 Task: Search one way flight ticket for 1 adult, 1 child, 1 infant in seat in premium economy from Columbus: Rickenbacker International Airport to Jacksonville: Albert J. Ellis Airport on 5-3-2023. Choice of flights is Emirates. Number of bags: 2 carry on bags and 4 checked bags. Price is upto 71000. Outbound departure time preference is 11:45.
Action: Mouse moved to (386, 163)
Screenshot: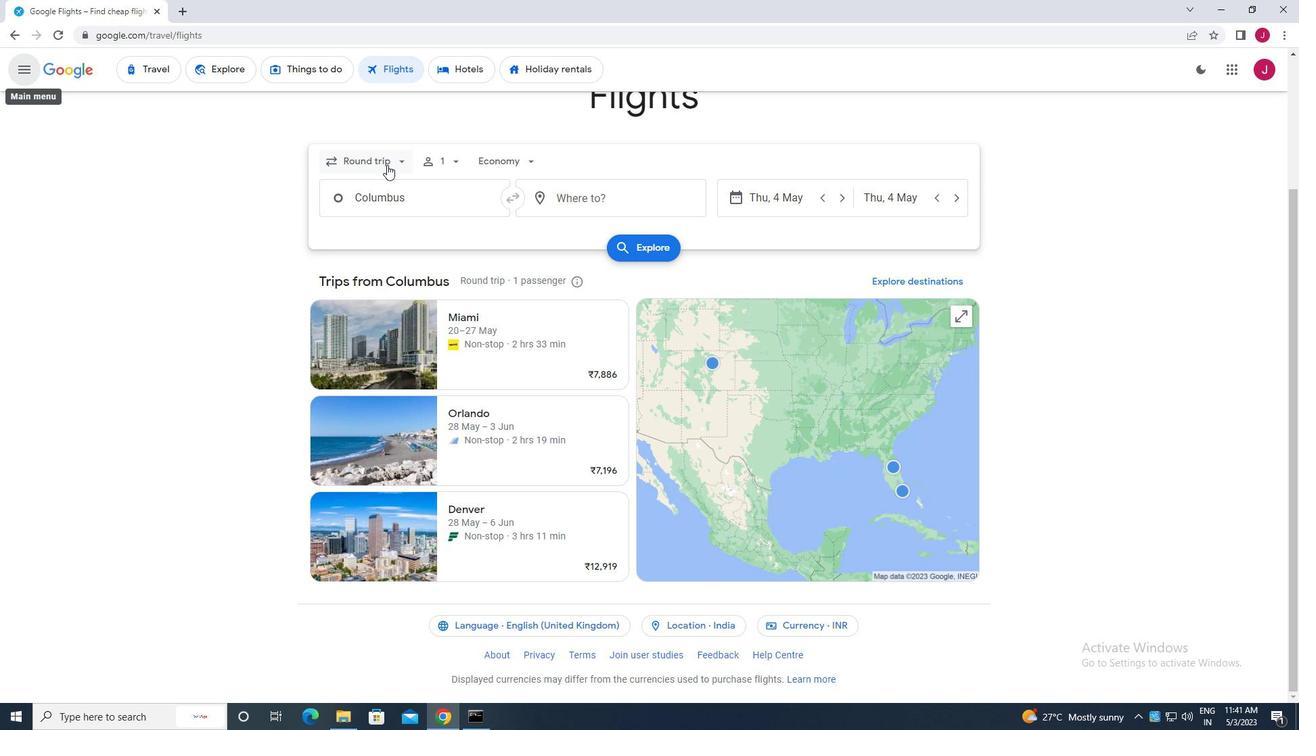 
Action: Mouse pressed left at (386, 163)
Screenshot: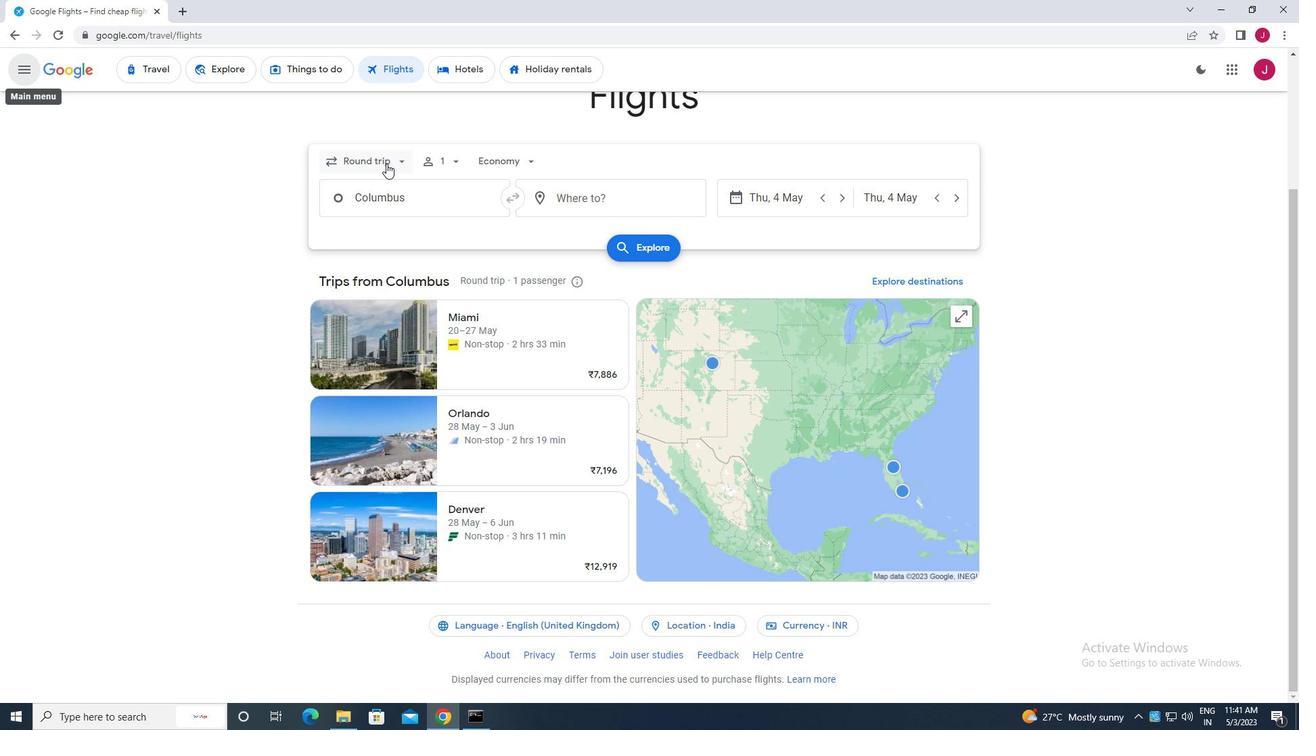 
Action: Mouse moved to (395, 223)
Screenshot: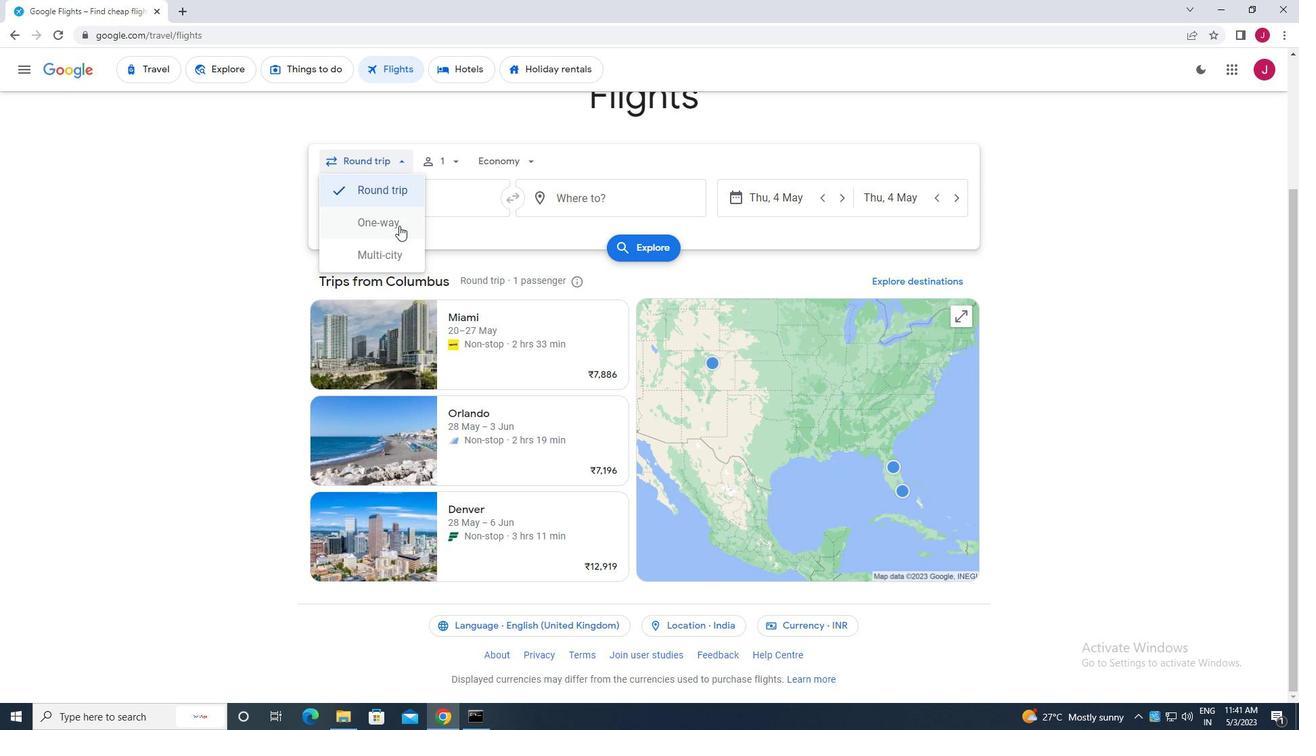 
Action: Mouse pressed left at (395, 223)
Screenshot: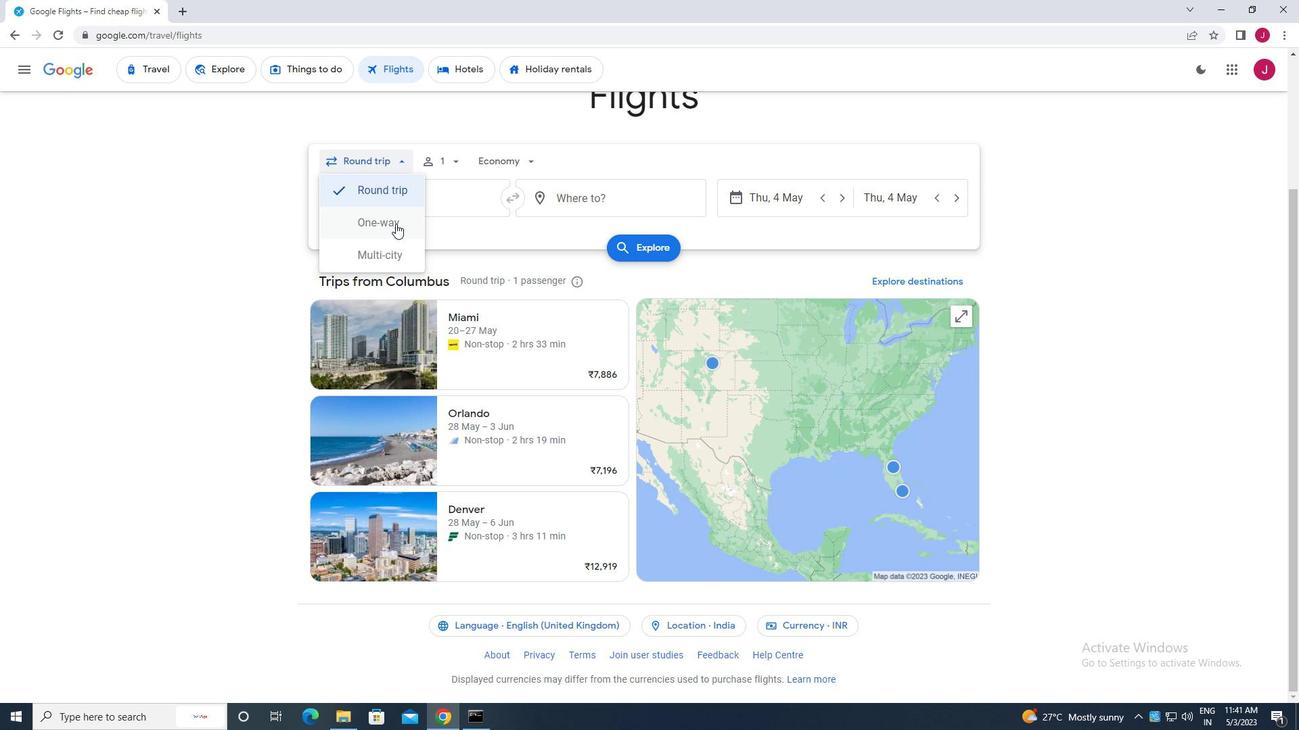 
Action: Mouse moved to (445, 163)
Screenshot: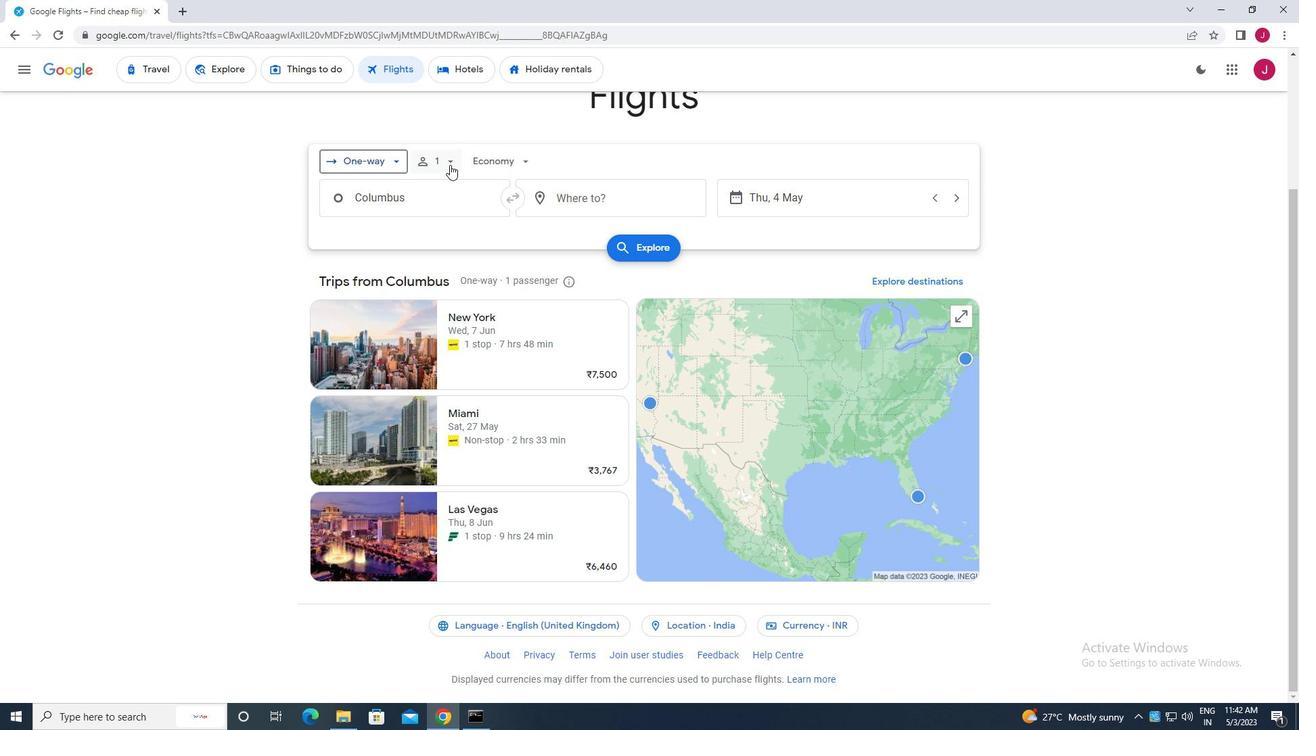 
Action: Mouse pressed left at (445, 163)
Screenshot: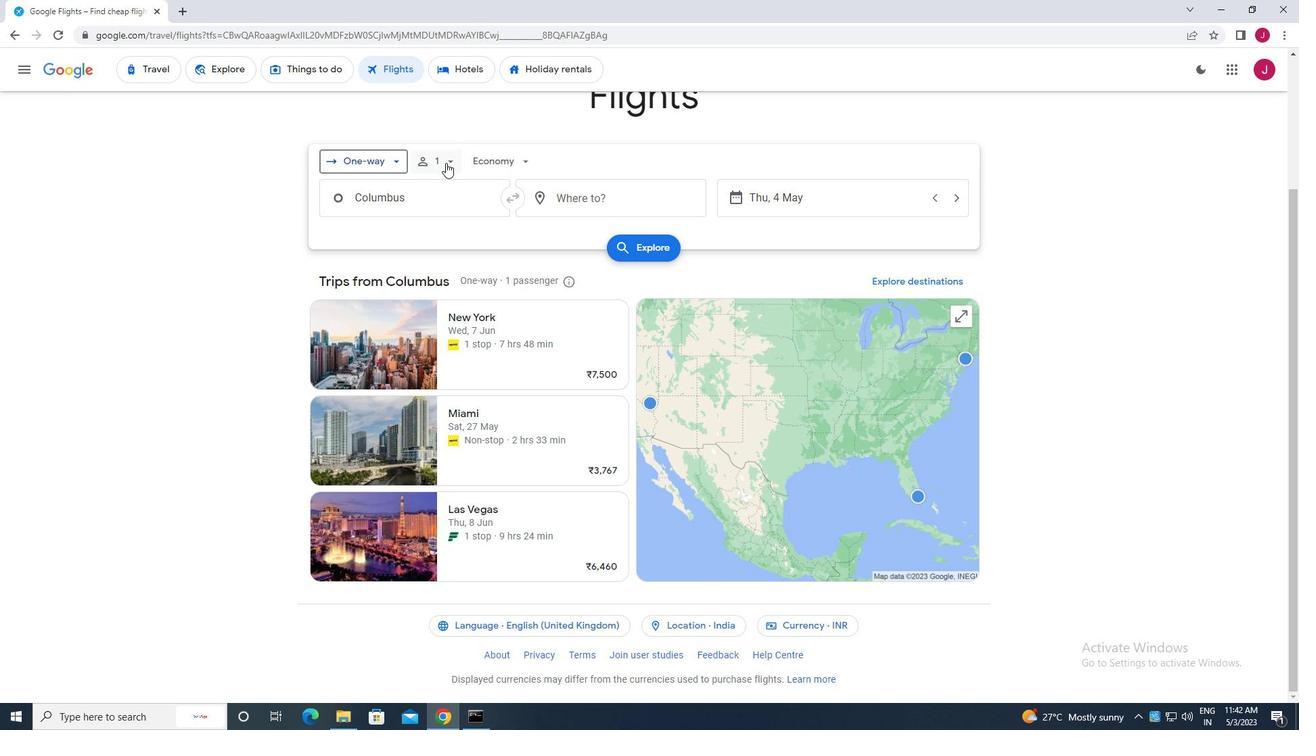 
Action: Mouse moved to (552, 235)
Screenshot: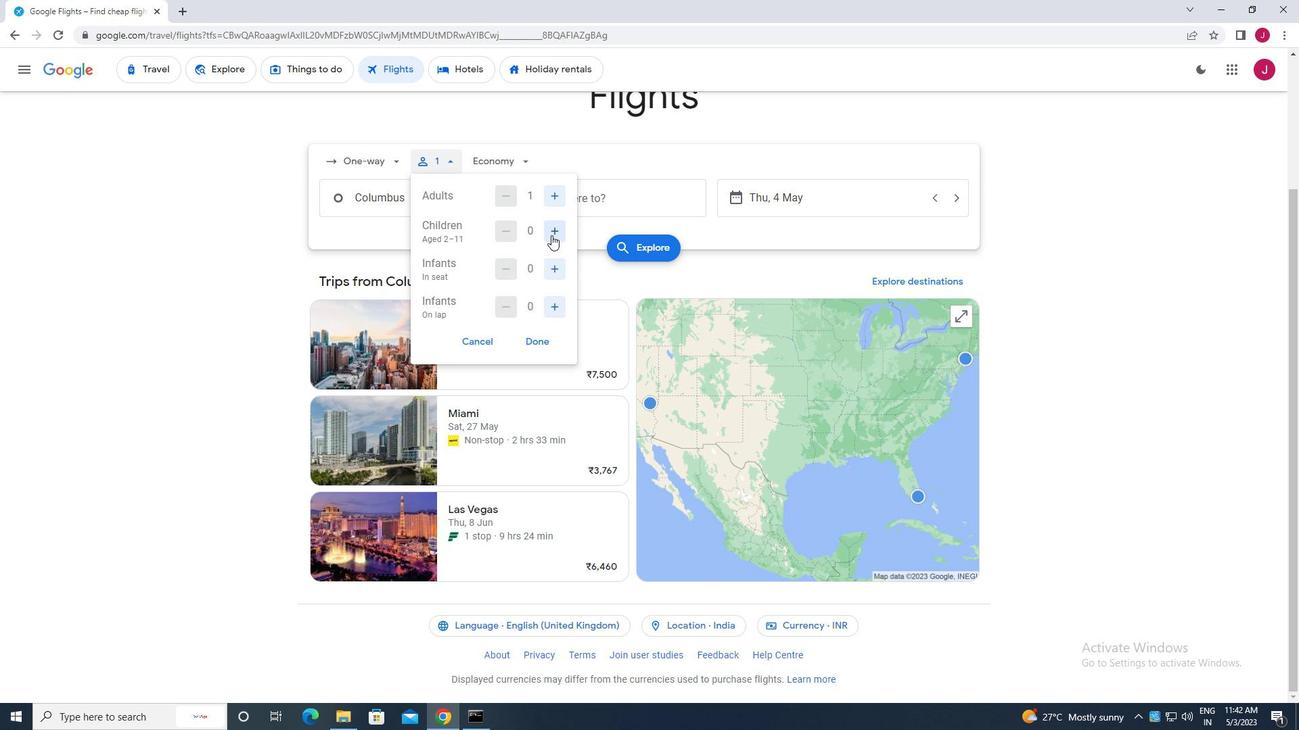 
Action: Mouse pressed left at (552, 235)
Screenshot: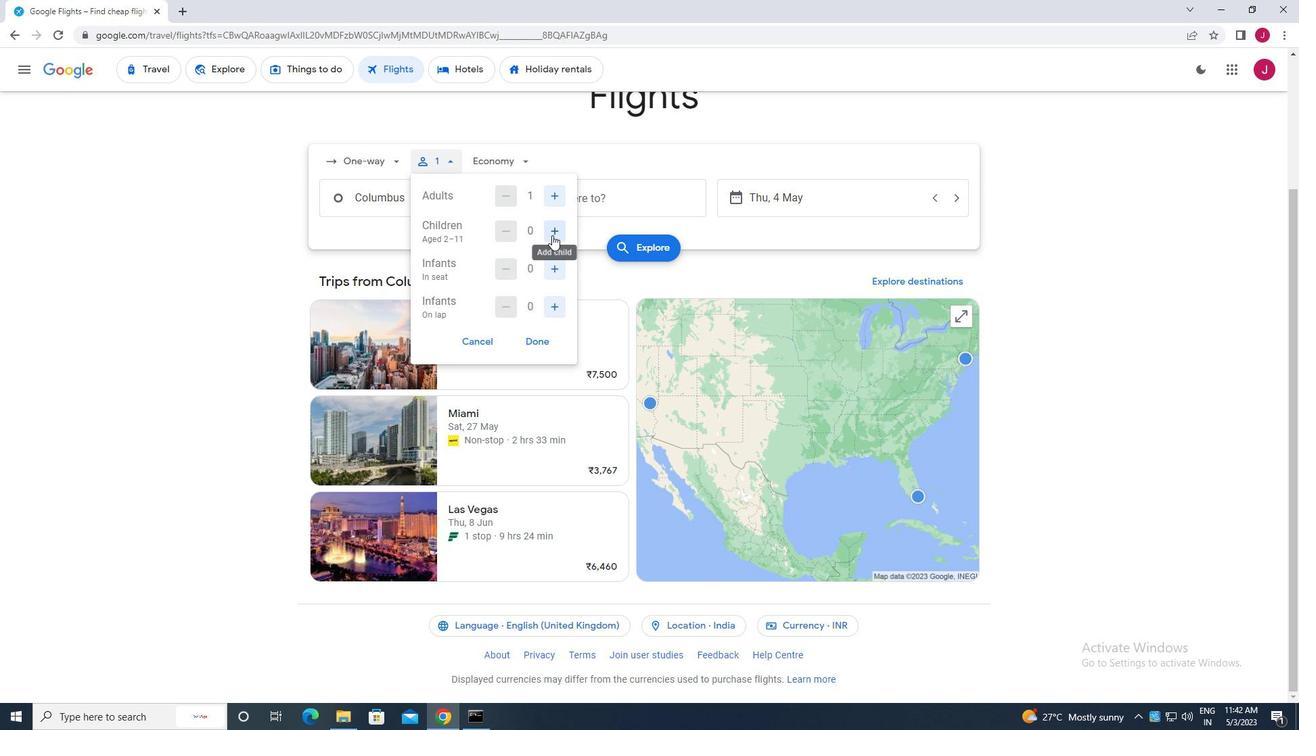 
Action: Mouse moved to (535, 341)
Screenshot: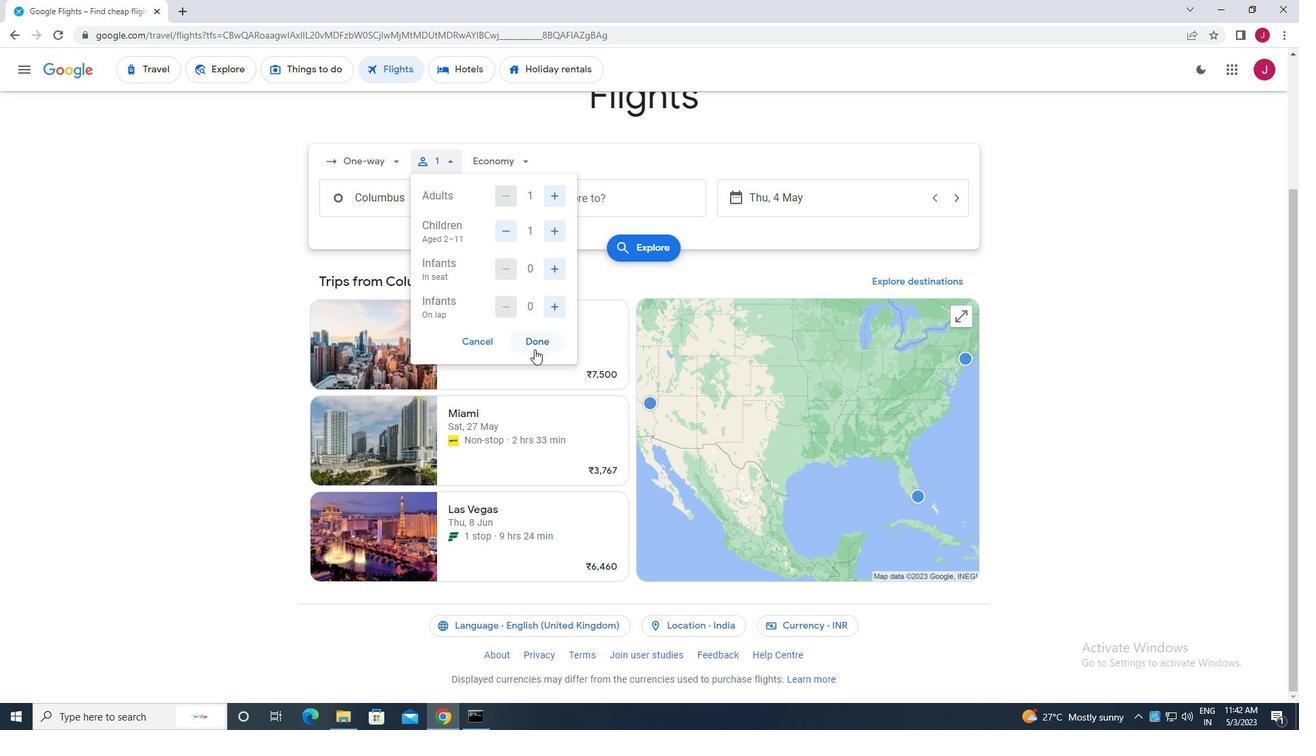 
Action: Mouse pressed left at (535, 341)
Screenshot: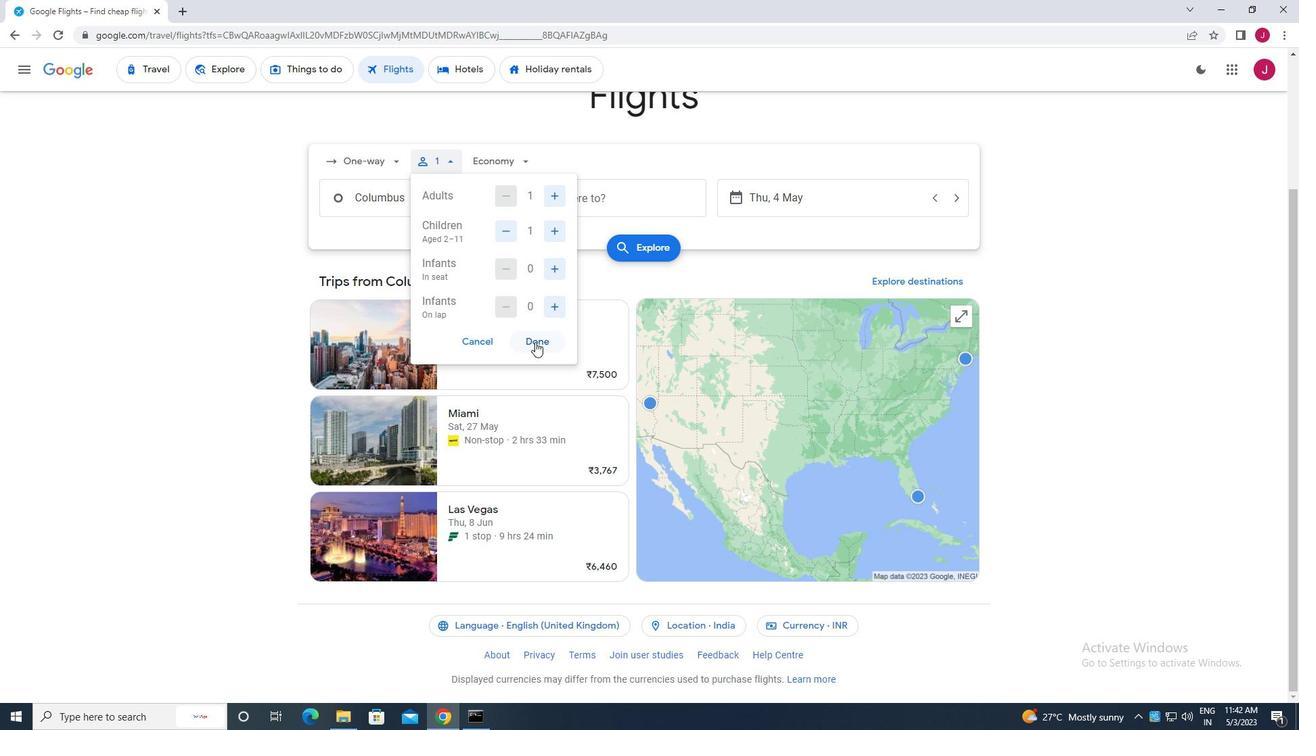 
Action: Mouse moved to (452, 159)
Screenshot: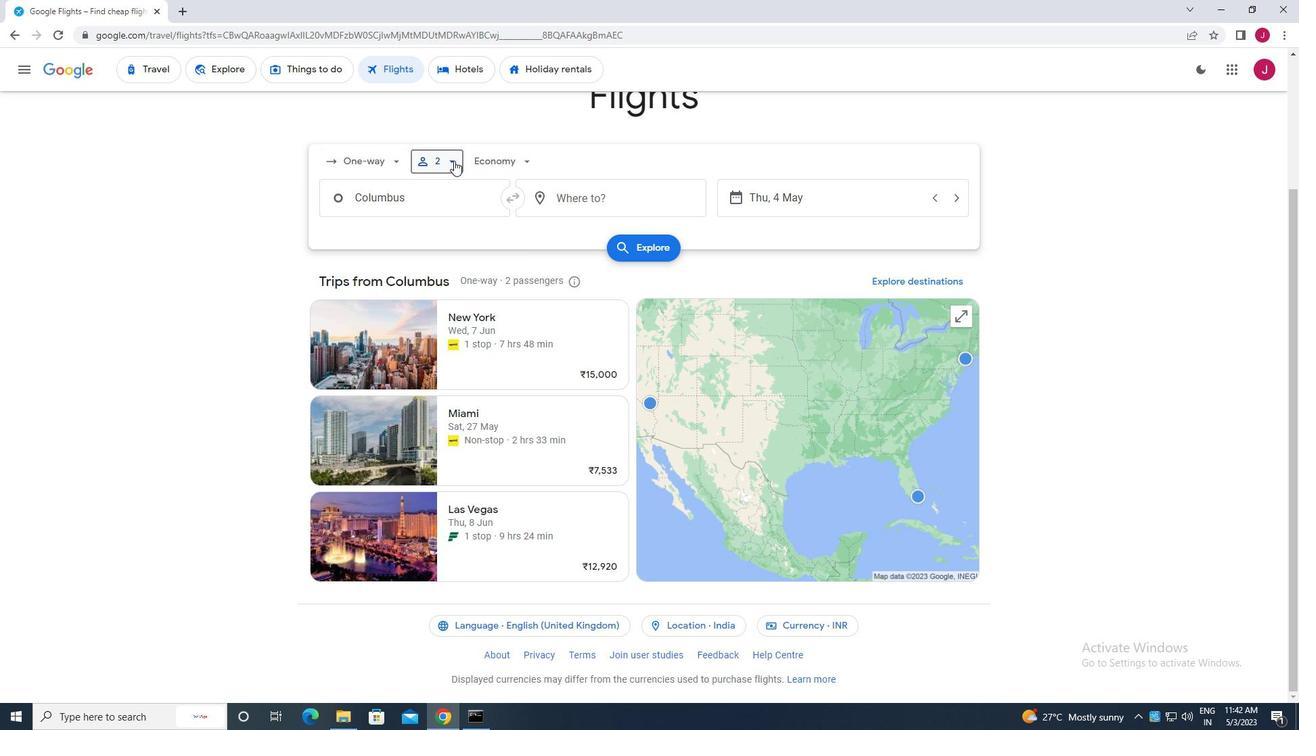 
Action: Mouse pressed left at (452, 159)
Screenshot: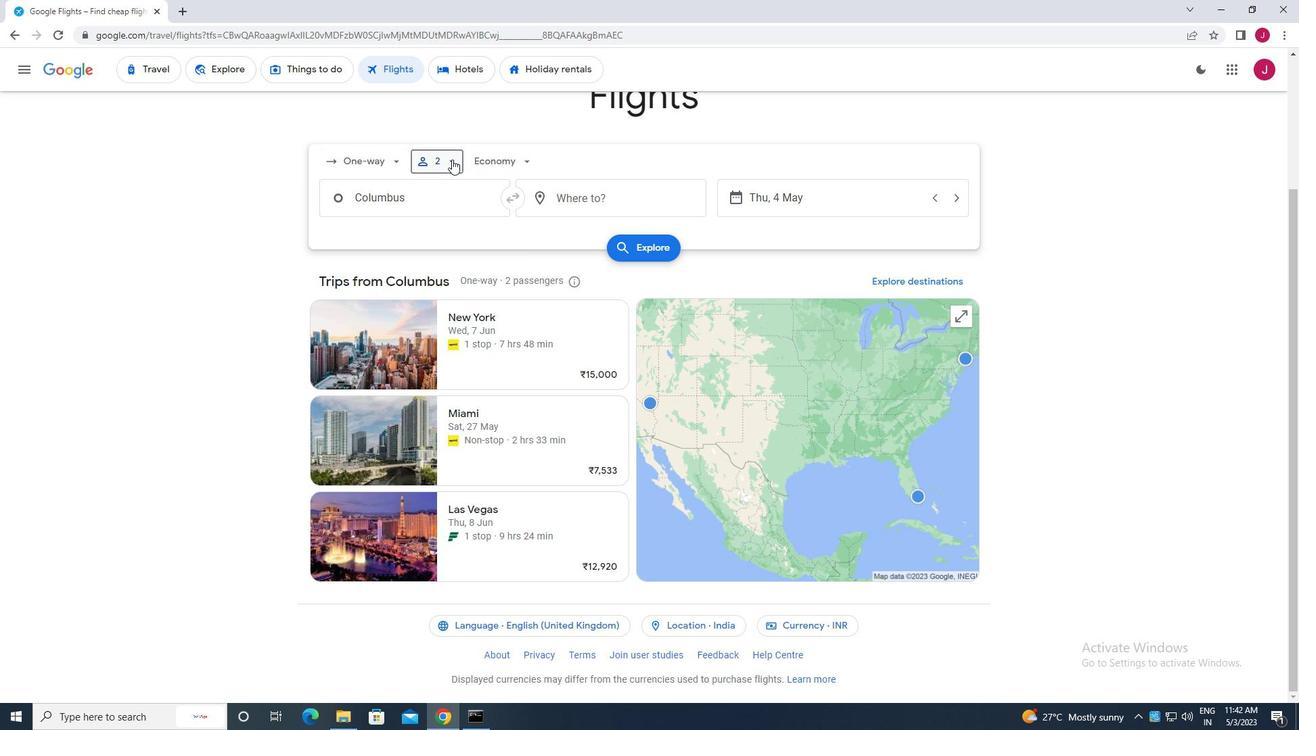 
Action: Mouse moved to (557, 274)
Screenshot: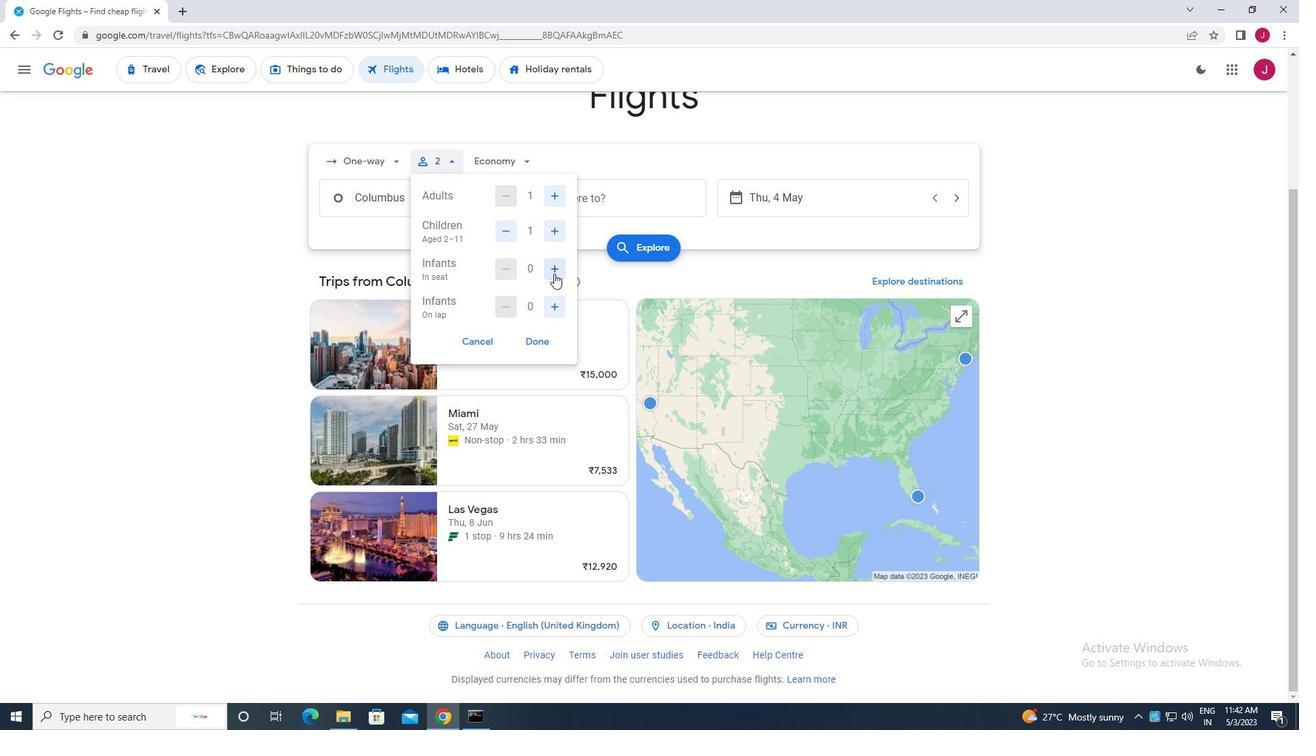 
Action: Mouse pressed left at (557, 274)
Screenshot: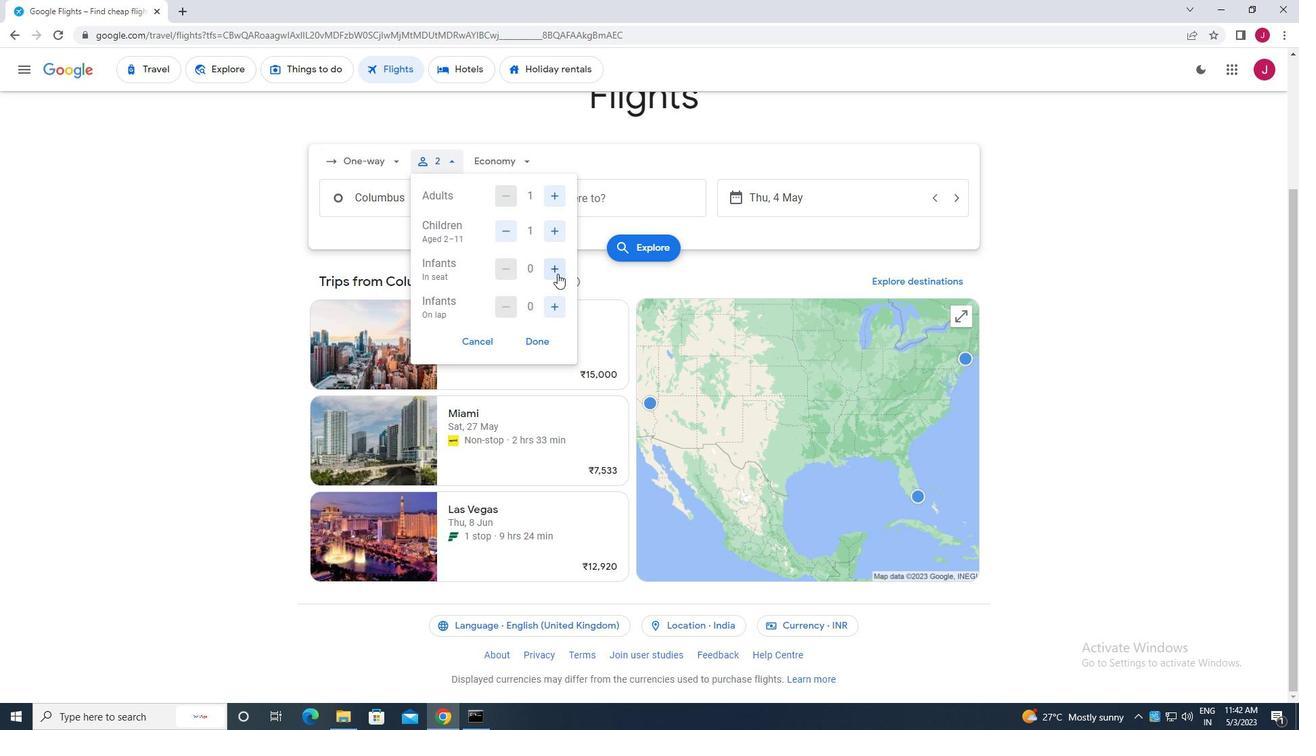 
Action: Mouse moved to (541, 342)
Screenshot: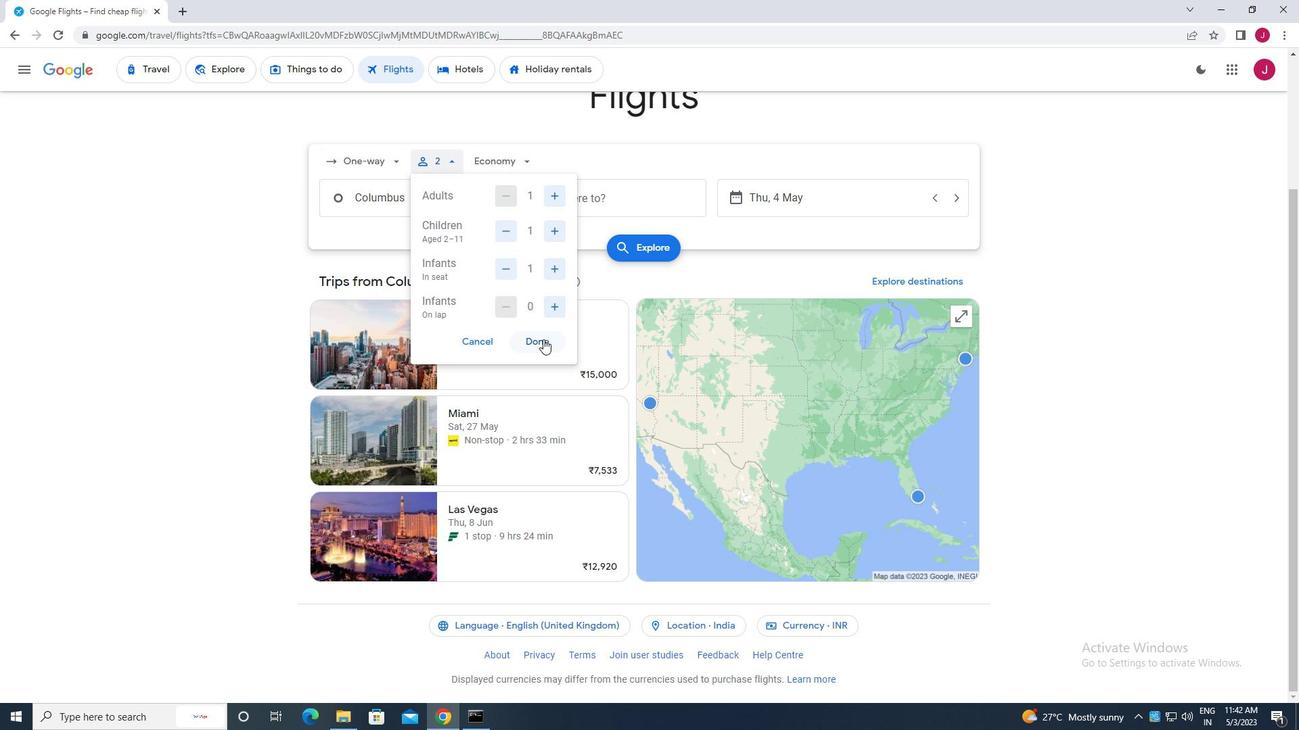
Action: Mouse pressed left at (541, 342)
Screenshot: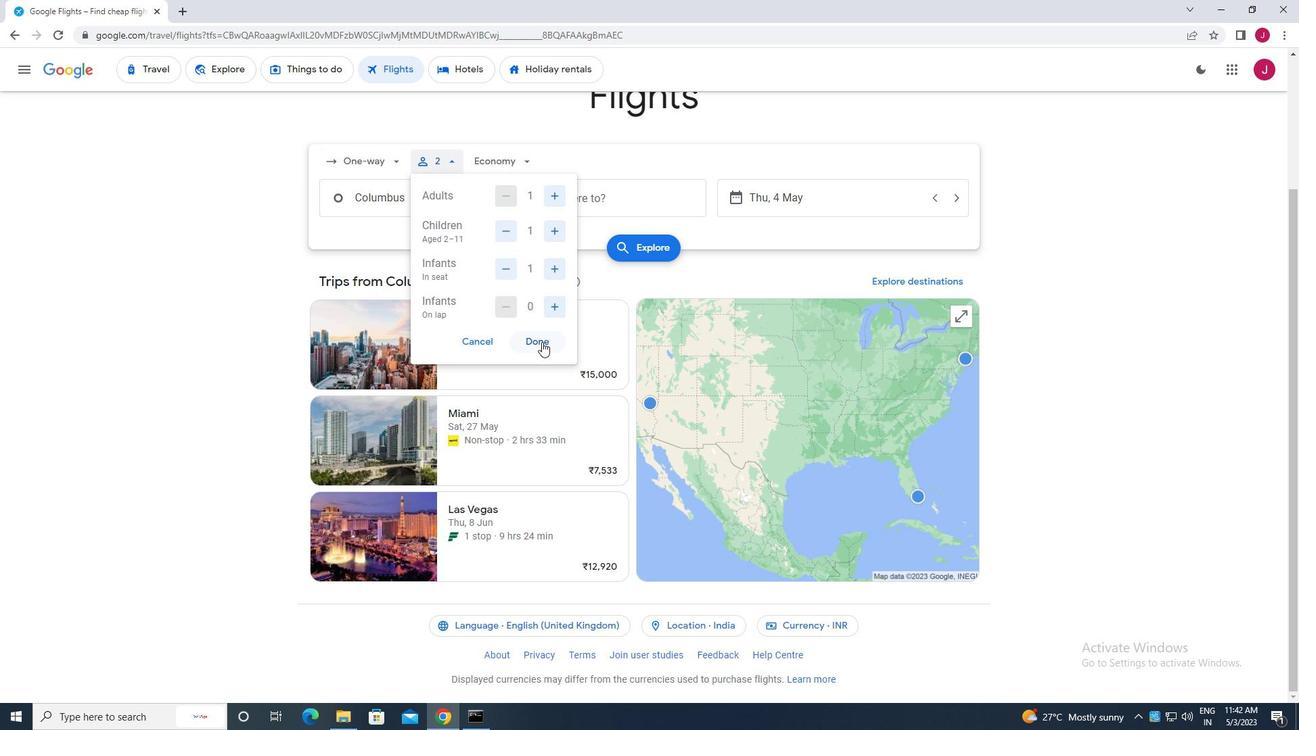 
Action: Mouse moved to (515, 164)
Screenshot: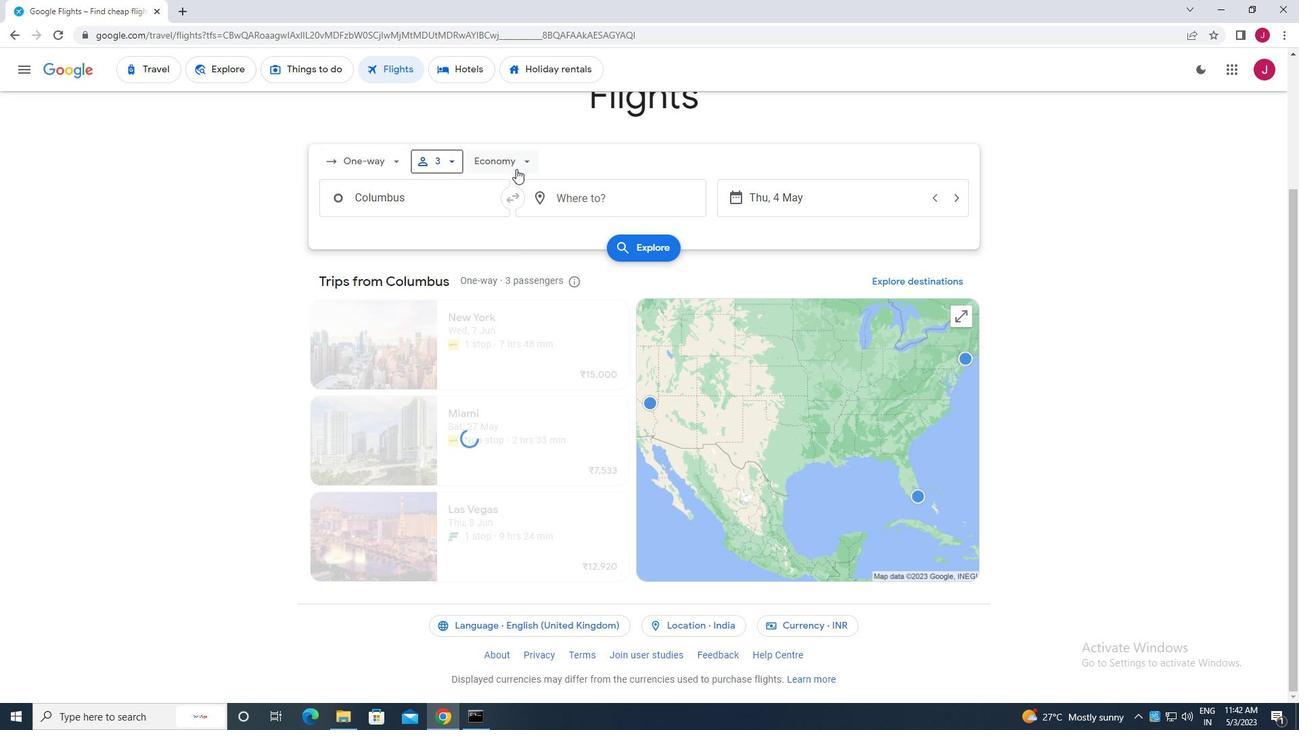 
Action: Mouse pressed left at (515, 164)
Screenshot: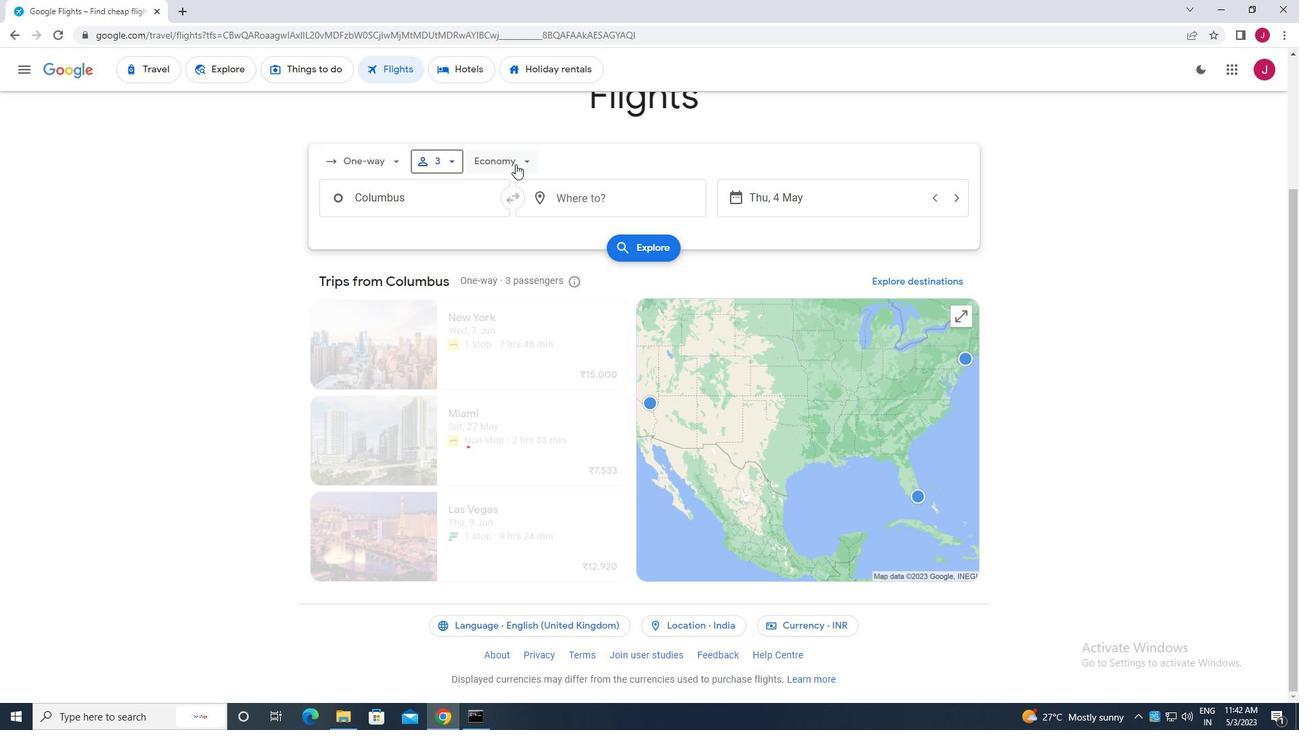 
Action: Mouse moved to (523, 226)
Screenshot: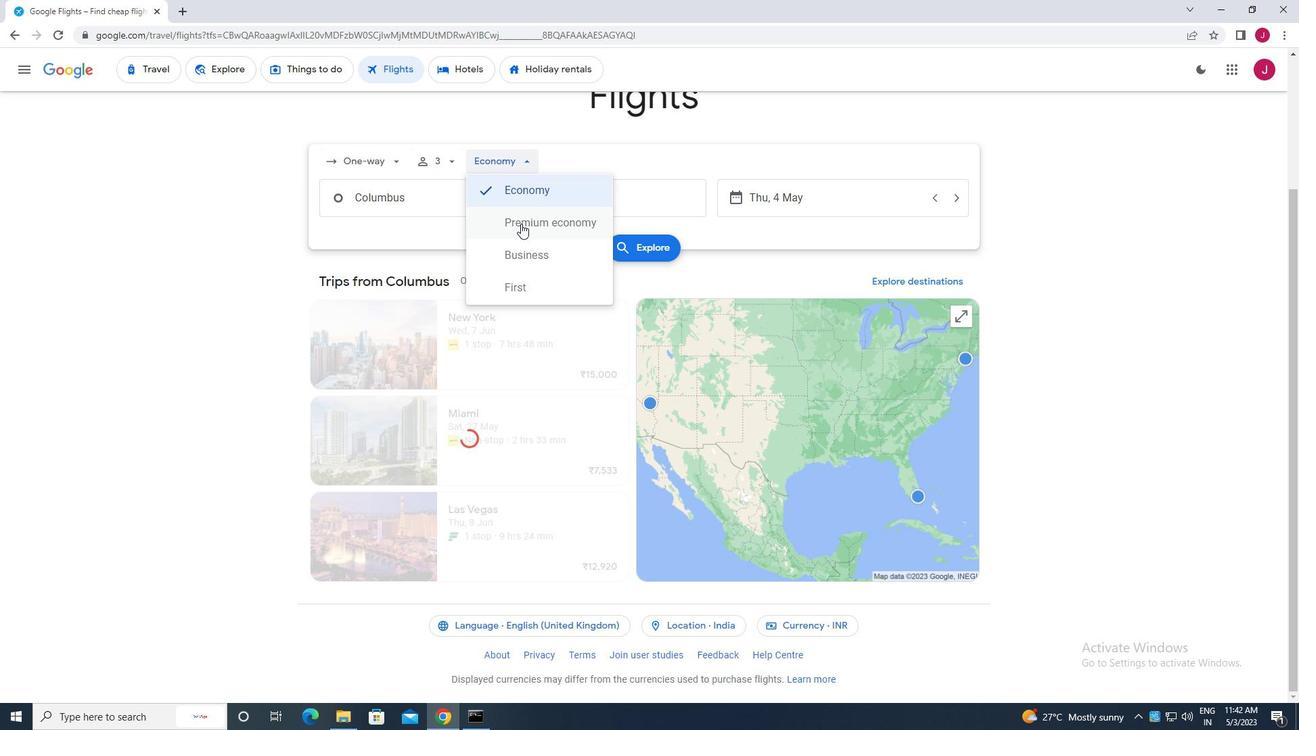 
Action: Mouse pressed left at (523, 226)
Screenshot: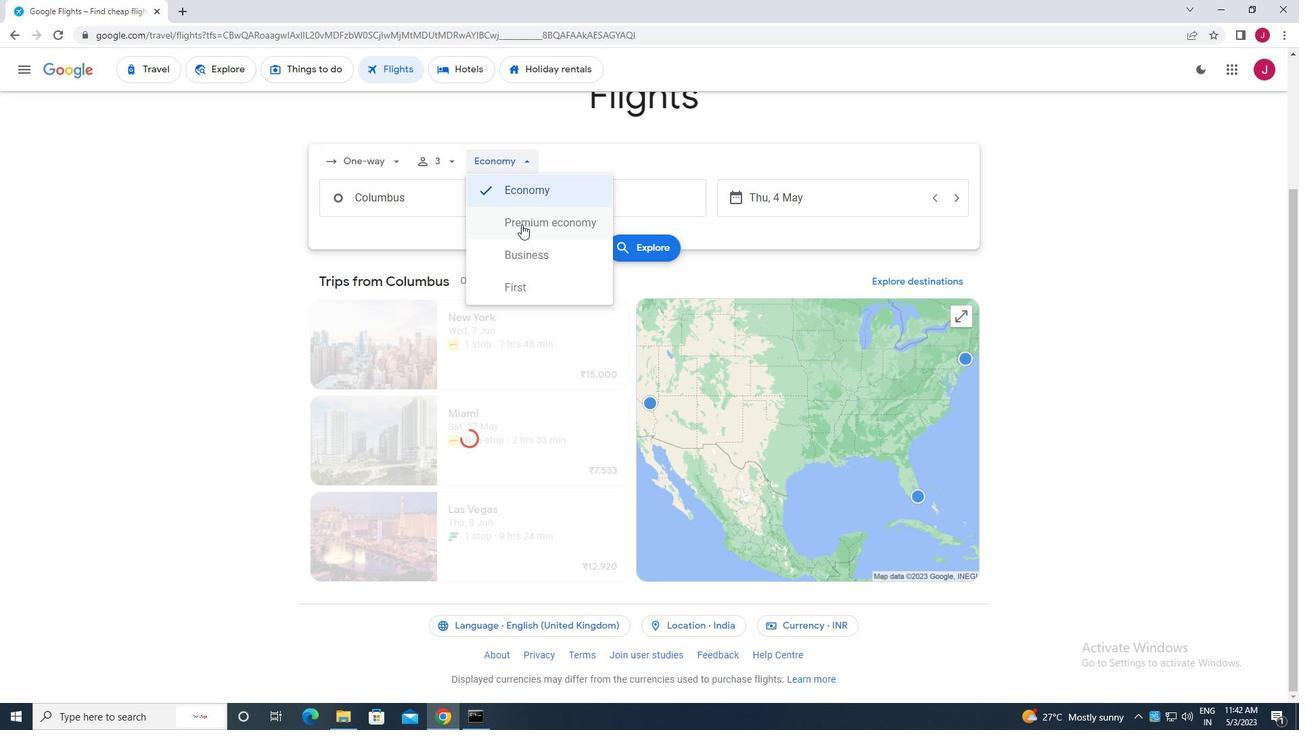 
Action: Mouse moved to (449, 200)
Screenshot: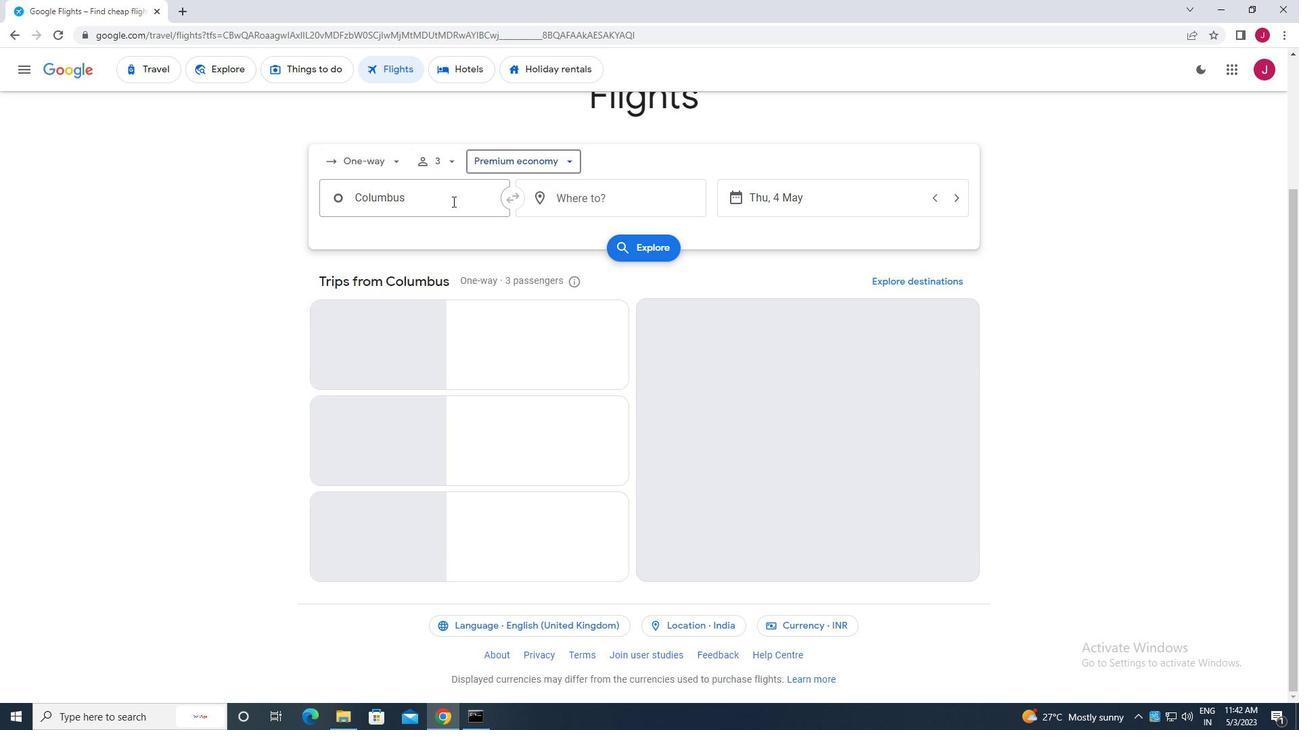 
Action: Mouse pressed left at (449, 200)
Screenshot: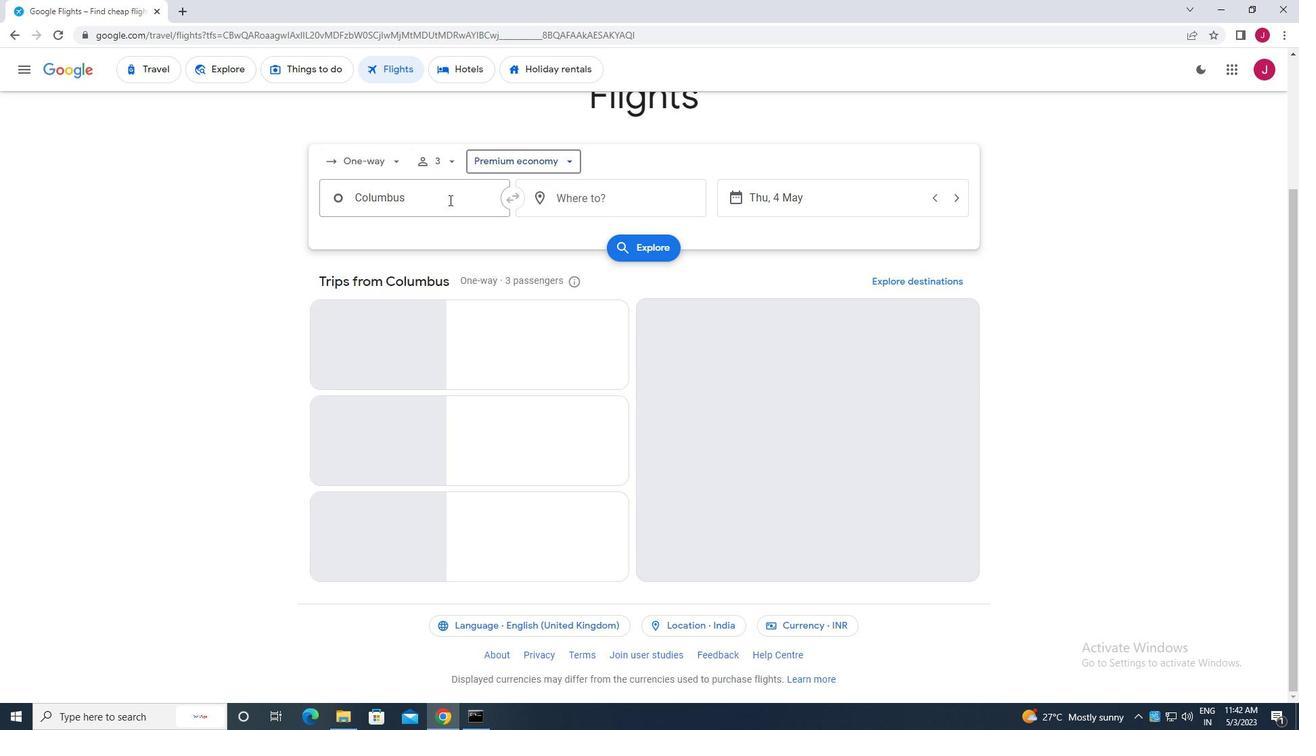 
Action: Key pressed columbus<Key.space>rick<Key.backspace><Key.backspace><Key.backspace><Key.backspace><Key.backspace><Key.enter>
Screenshot: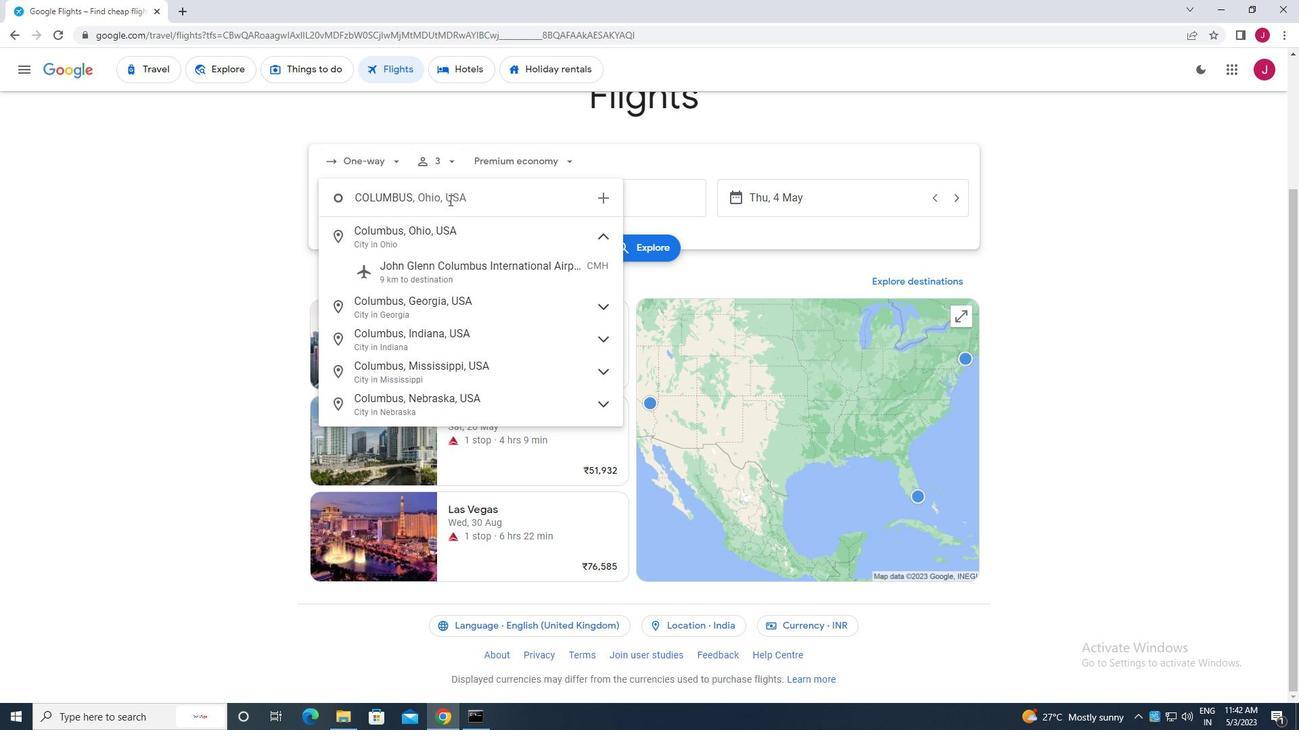 
Action: Mouse moved to (593, 203)
Screenshot: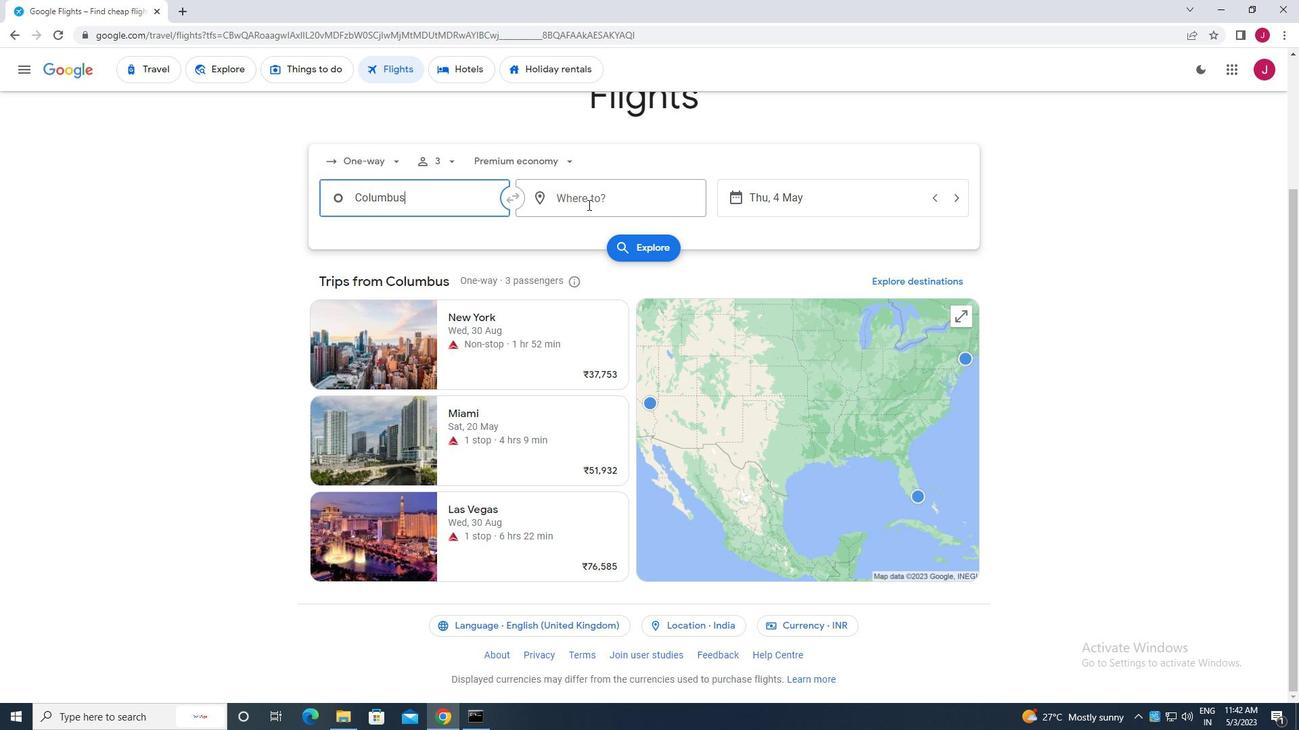 
Action: Mouse pressed left at (593, 203)
Screenshot: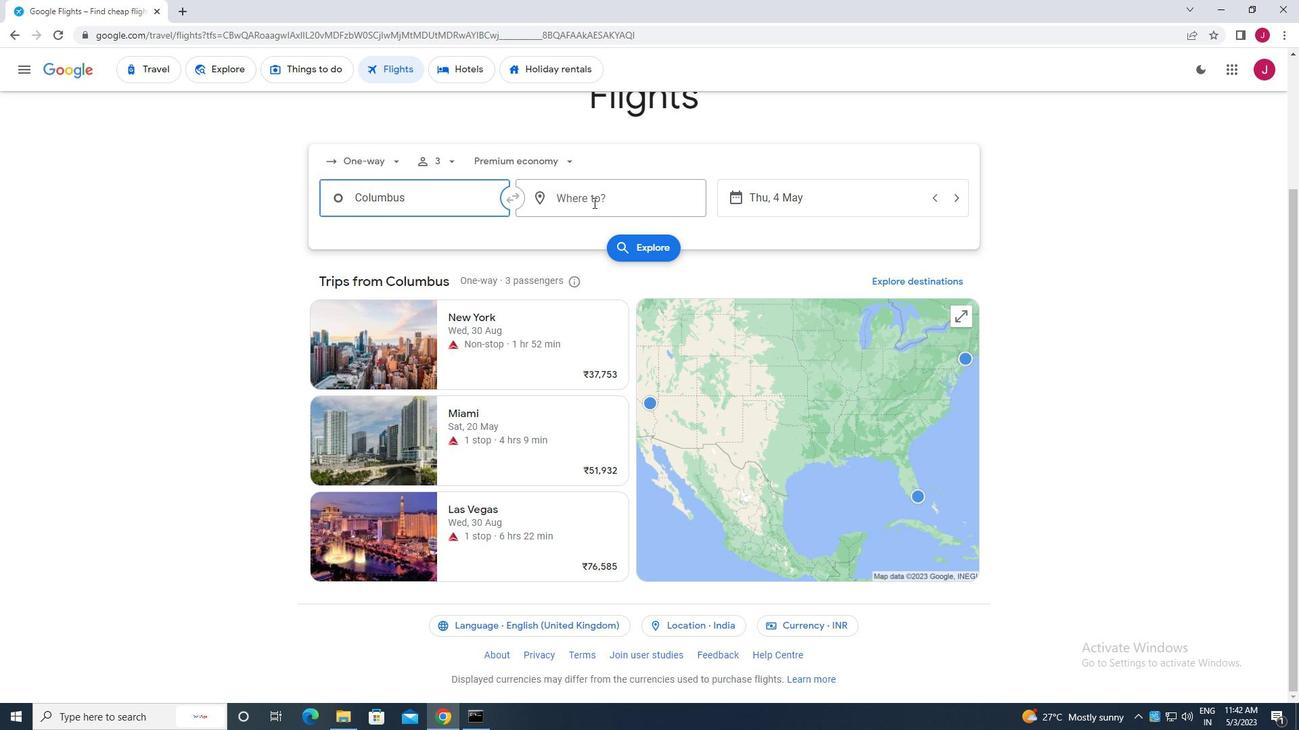 
Action: Key pressed albert<Key.space>j
Screenshot: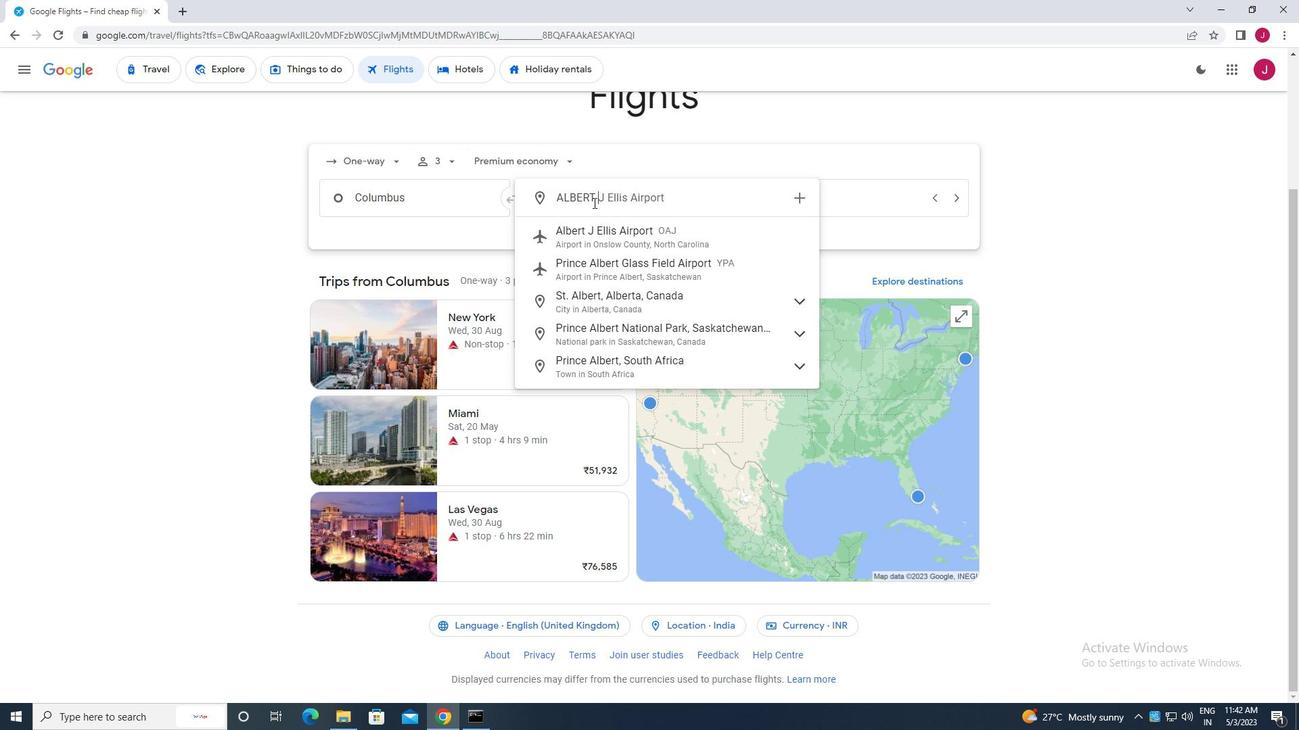
Action: Mouse moved to (662, 238)
Screenshot: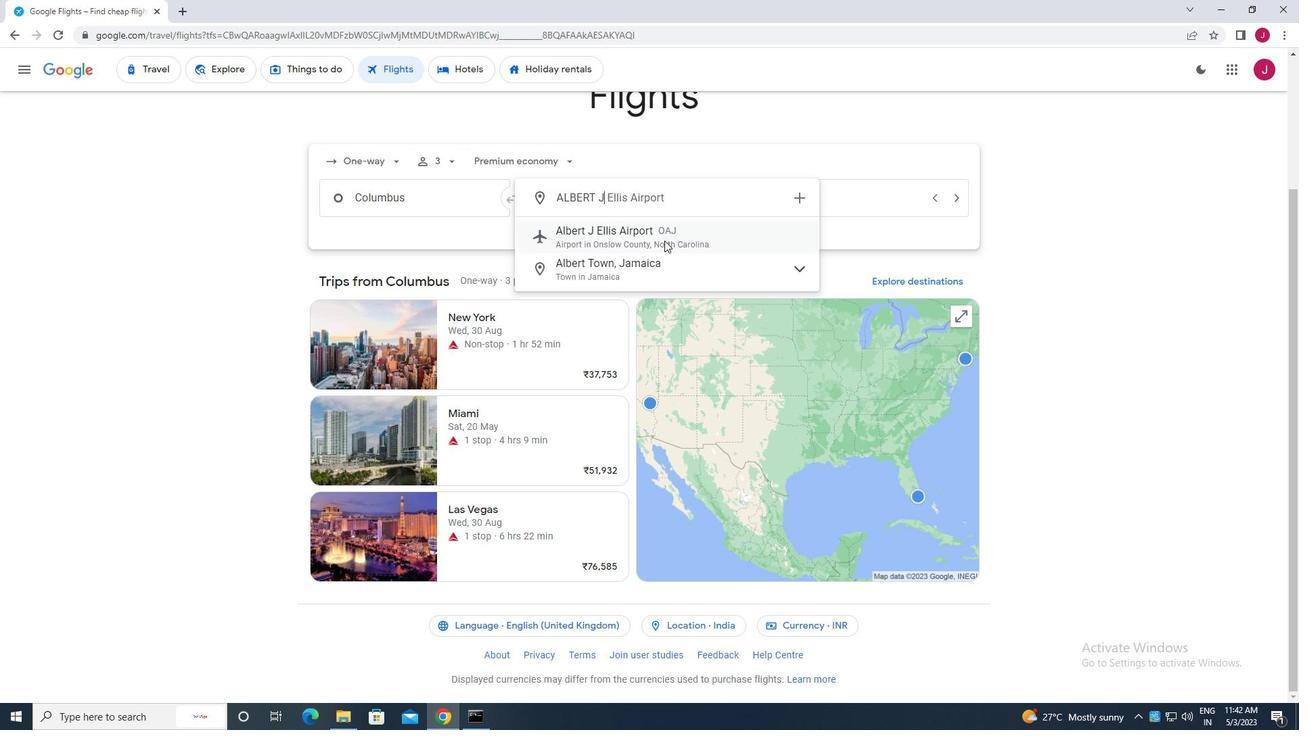 
Action: Mouse pressed left at (662, 238)
Screenshot: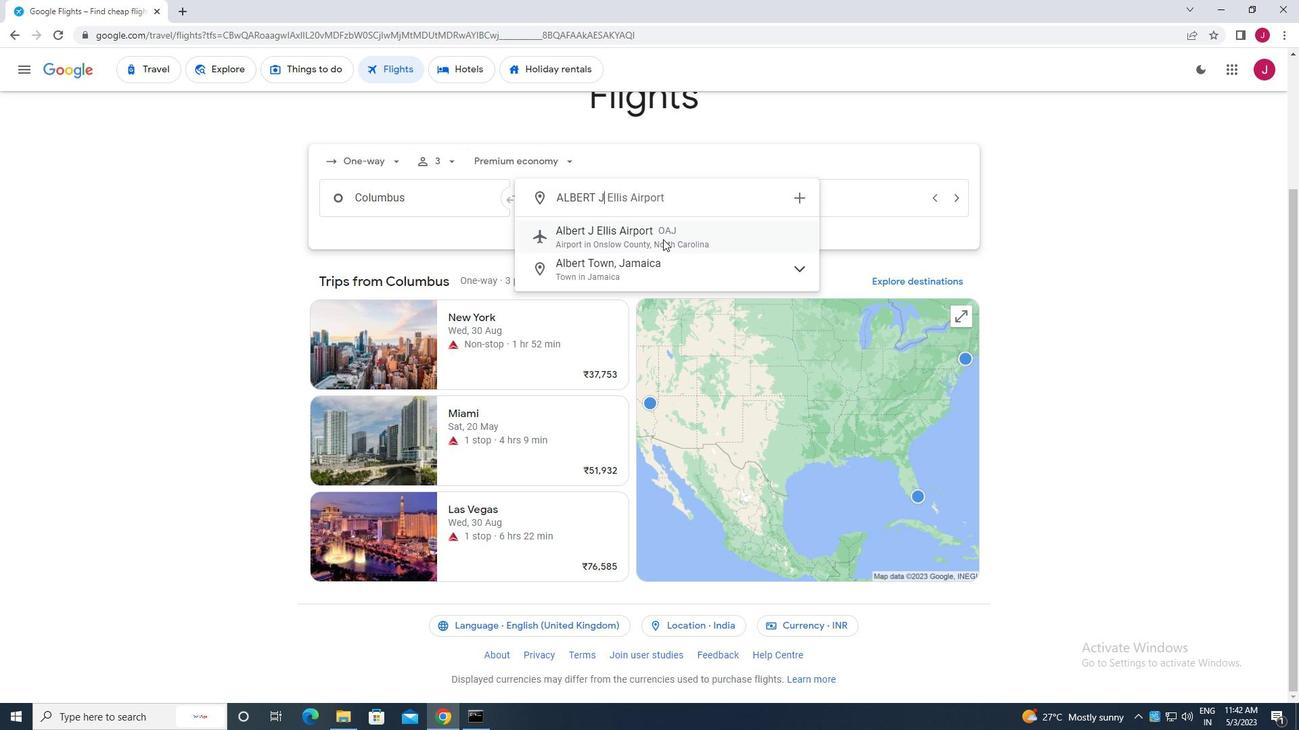 
Action: Mouse moved to (808, 202)
Screenshot: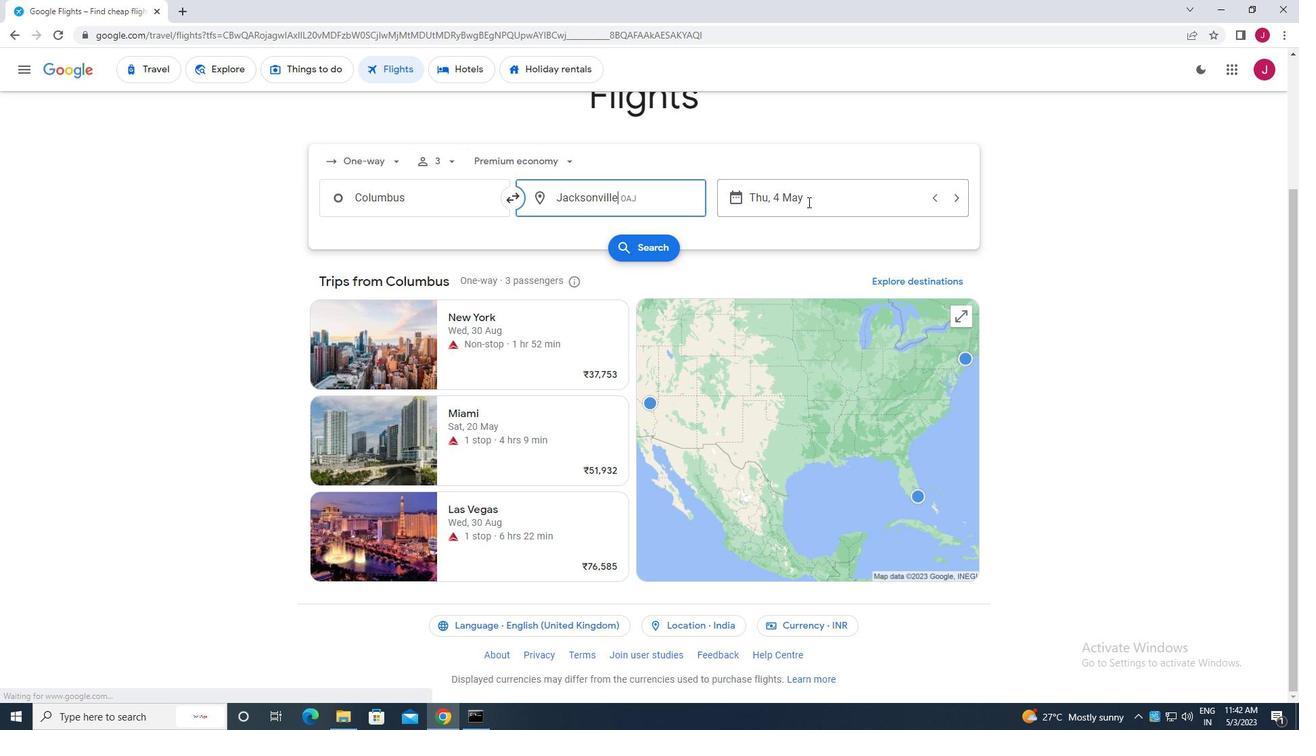 
Action: Mouse pressed left at (808, 202)
Screenshot: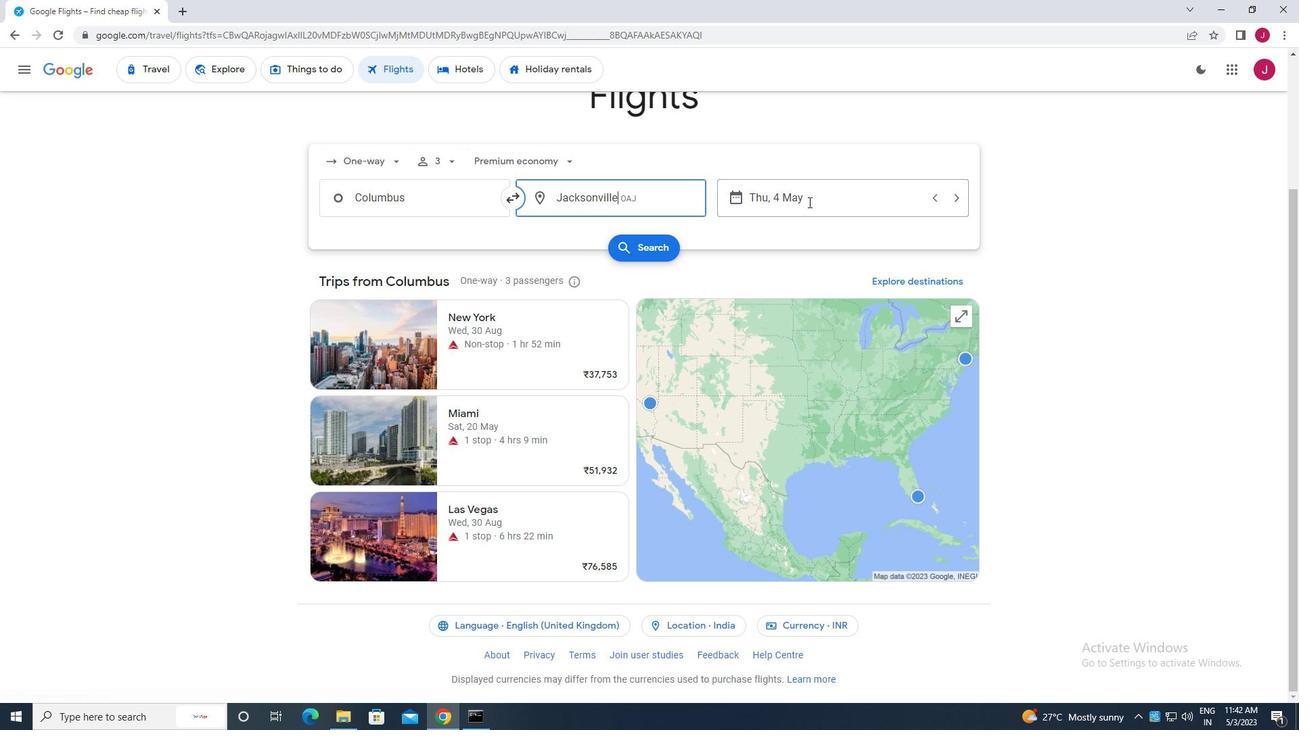 
Action: Mouse moved to (594, 303)
Screenshot: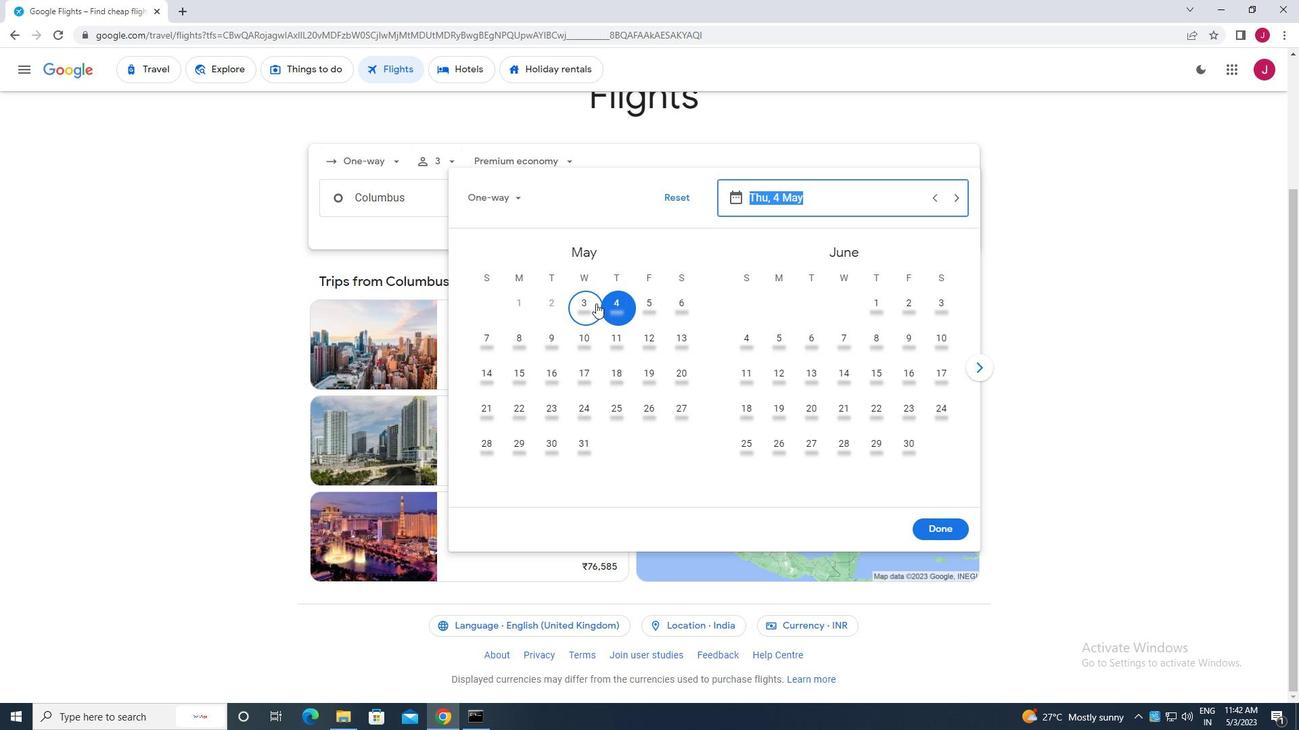 
Action: Mouse pressed left at (594, 303)
Screenshot: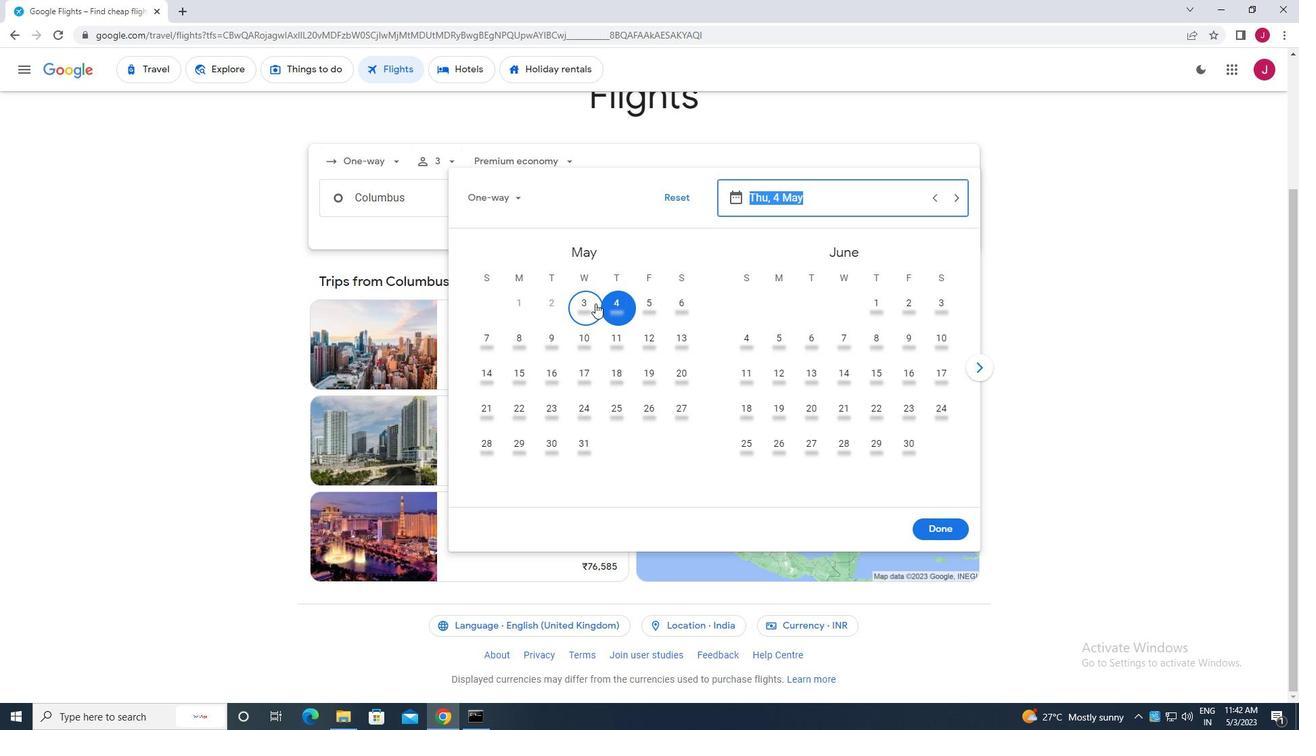 
Action: Mouse moved to (948, 533)
Screenshot: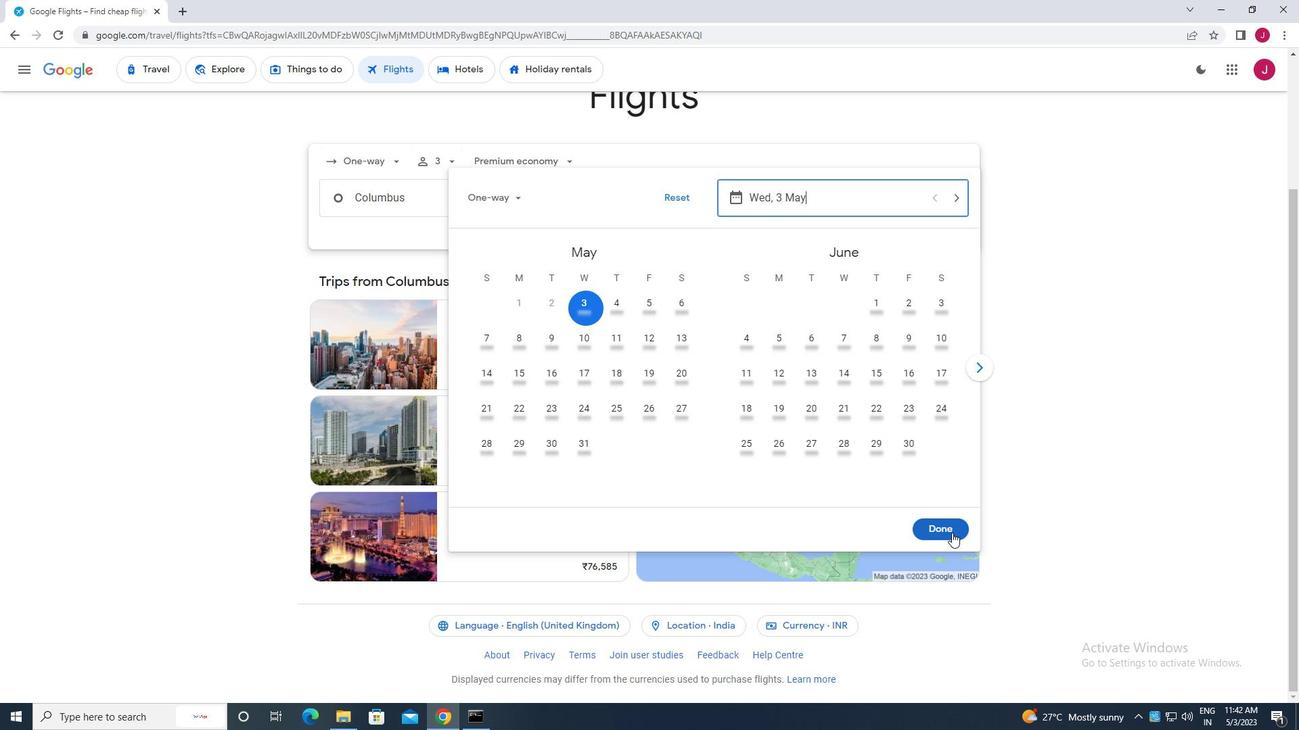 
Action: Mouse pressed left at (948, 533)
Screenshot: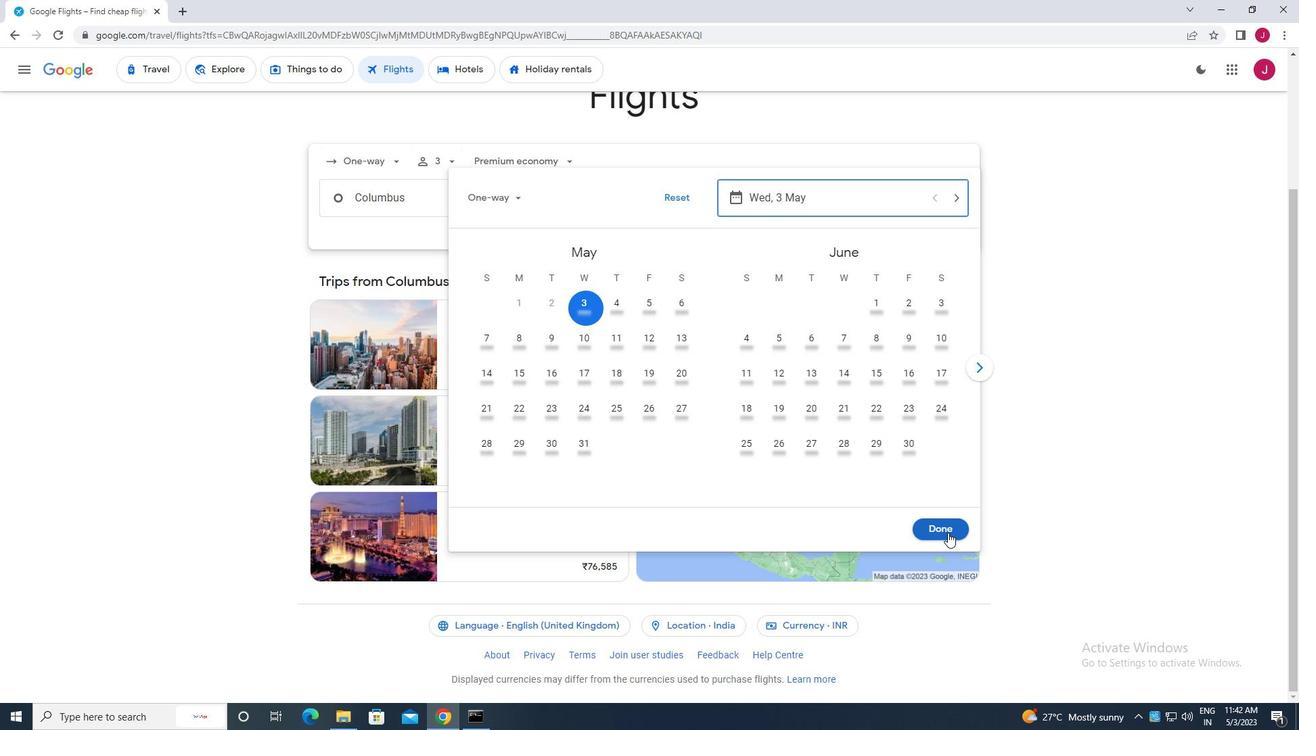 
Action: Mouse moved to (667, 240)
Screenshot: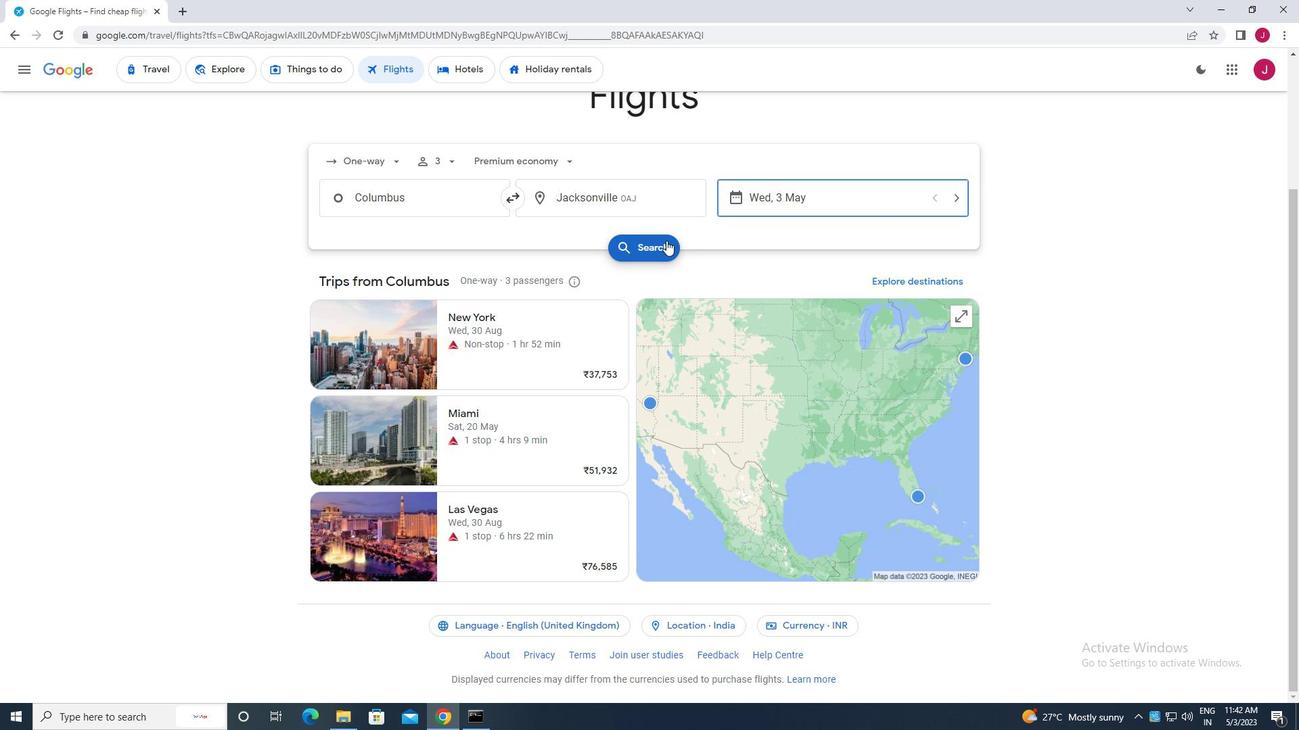 
Action: Mouse pressed left at (667, 240)
Screenshot: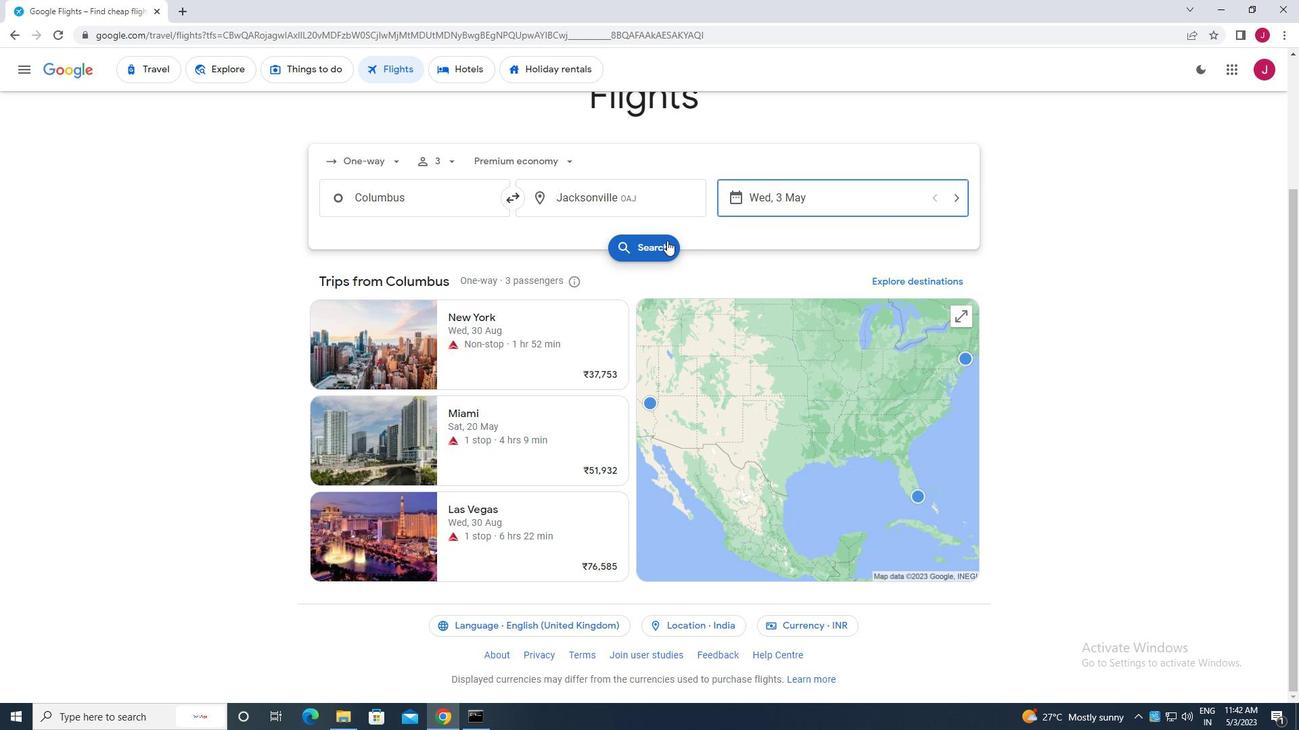 
Action: Mouse moved to (349, 189)
Screenshot: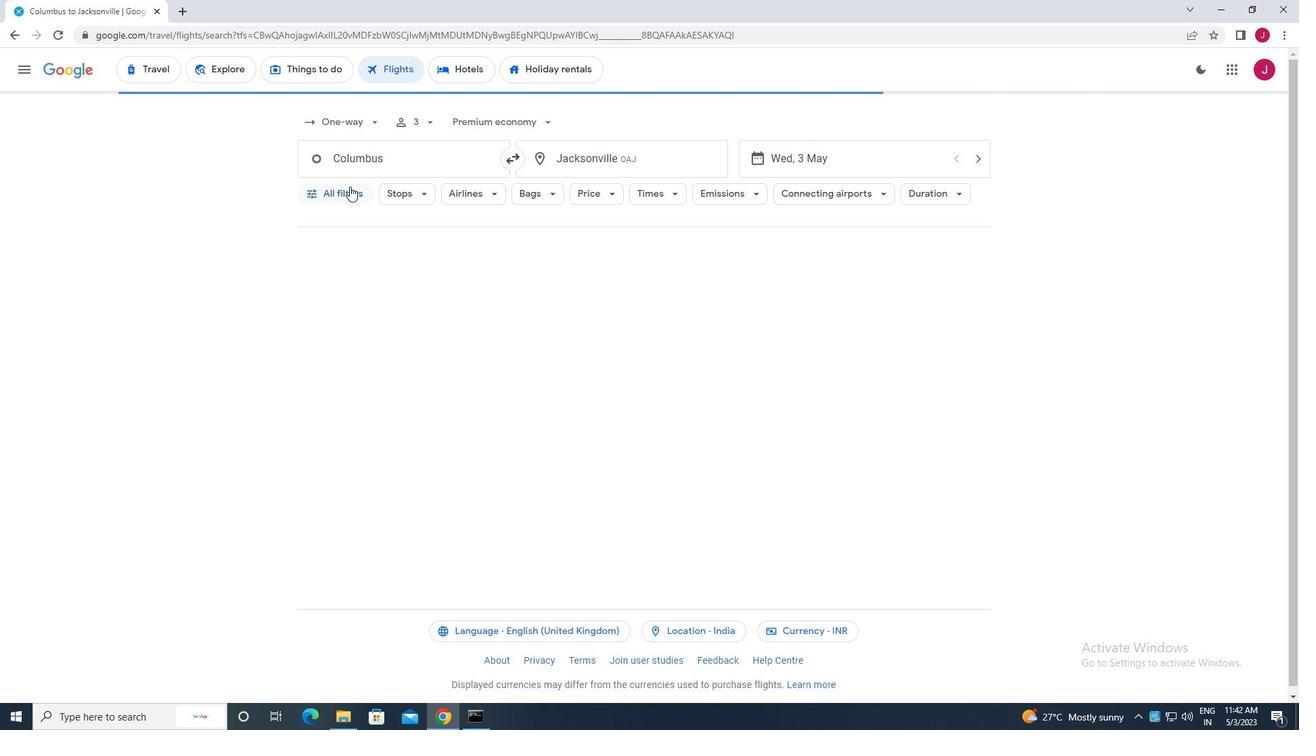 
Action: Mouse pressed left at (349, 189)
Screenshot: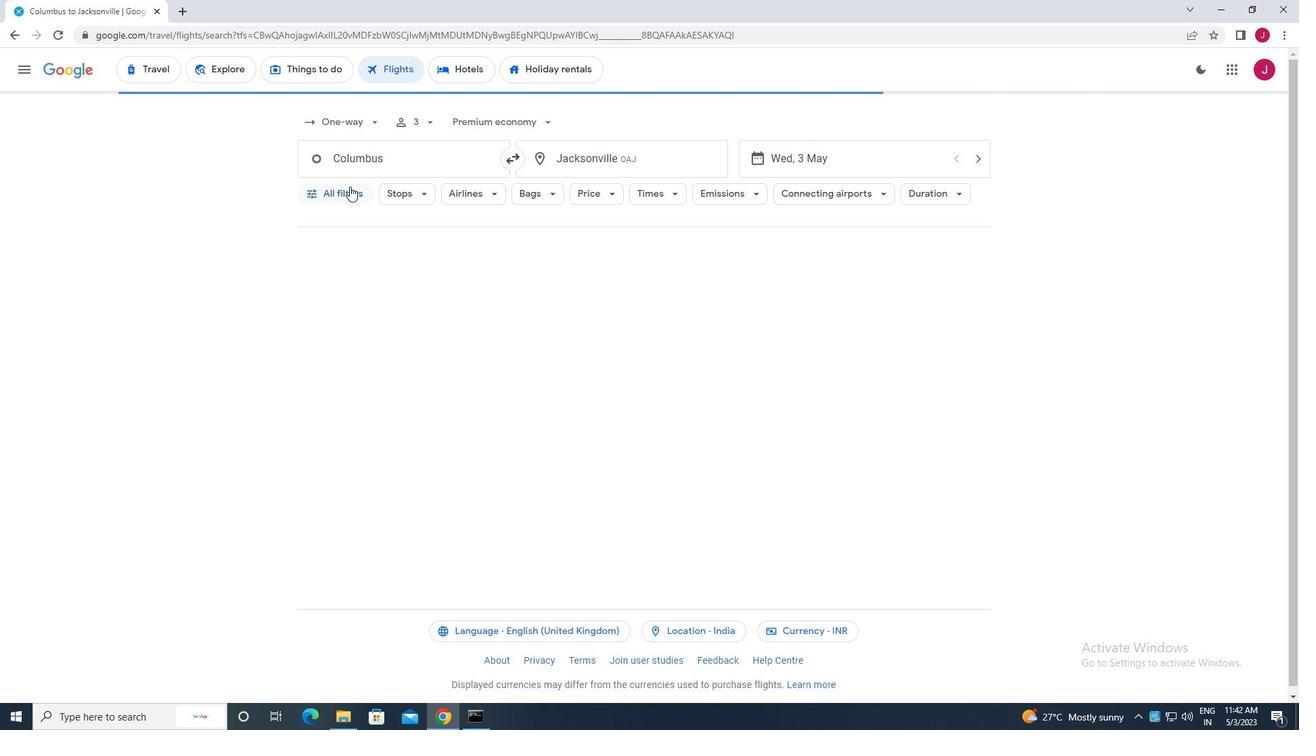 
Action: Mouse moved to (391, 284)
Screenshot: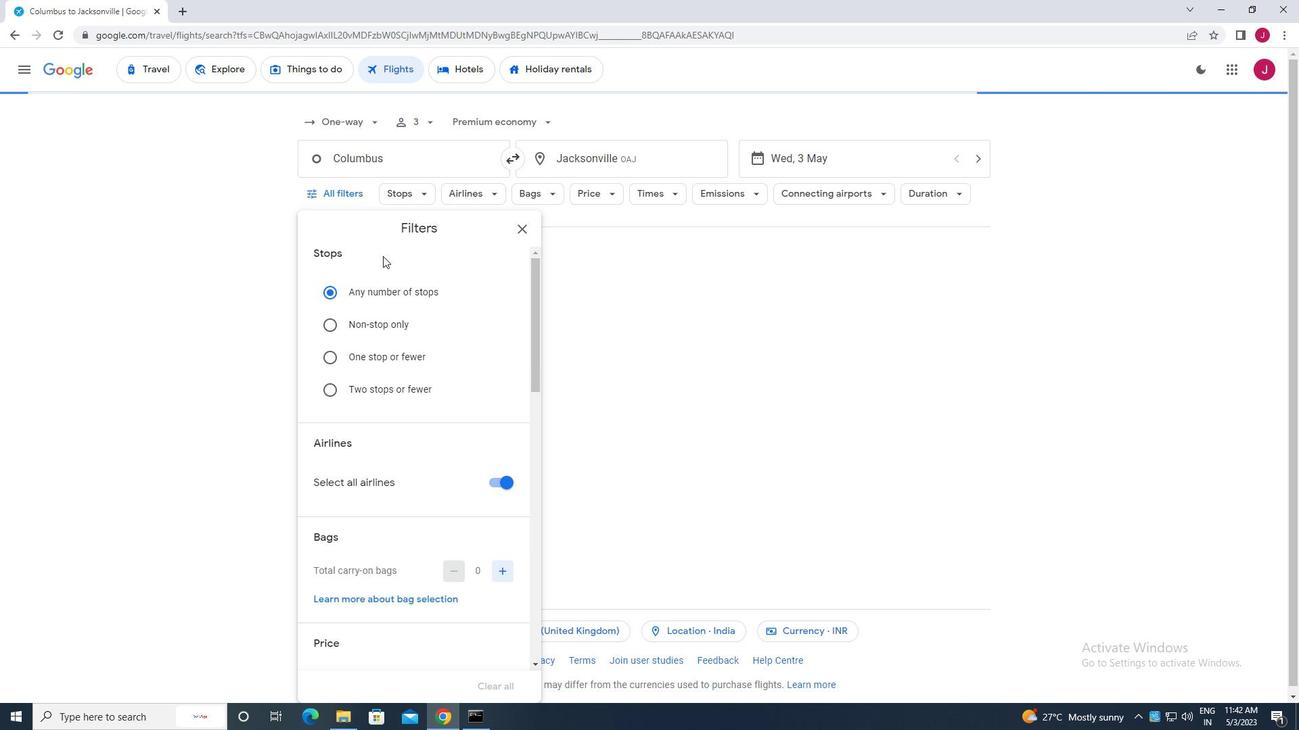 
Action: Mouse scrolled (391, 284) with delta (0, 0)
Screenshot: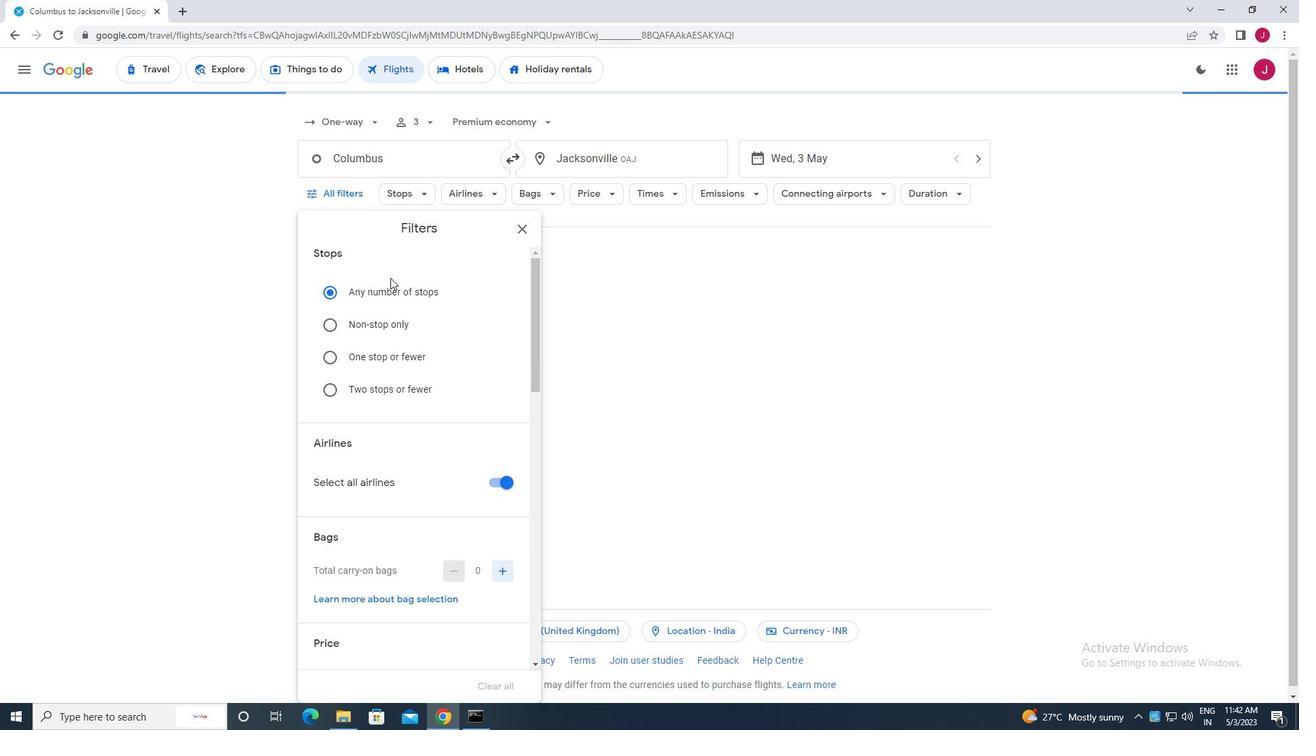 
Action: Mouse scrolled (391, 284) with delta (0, 0)
Screenshot: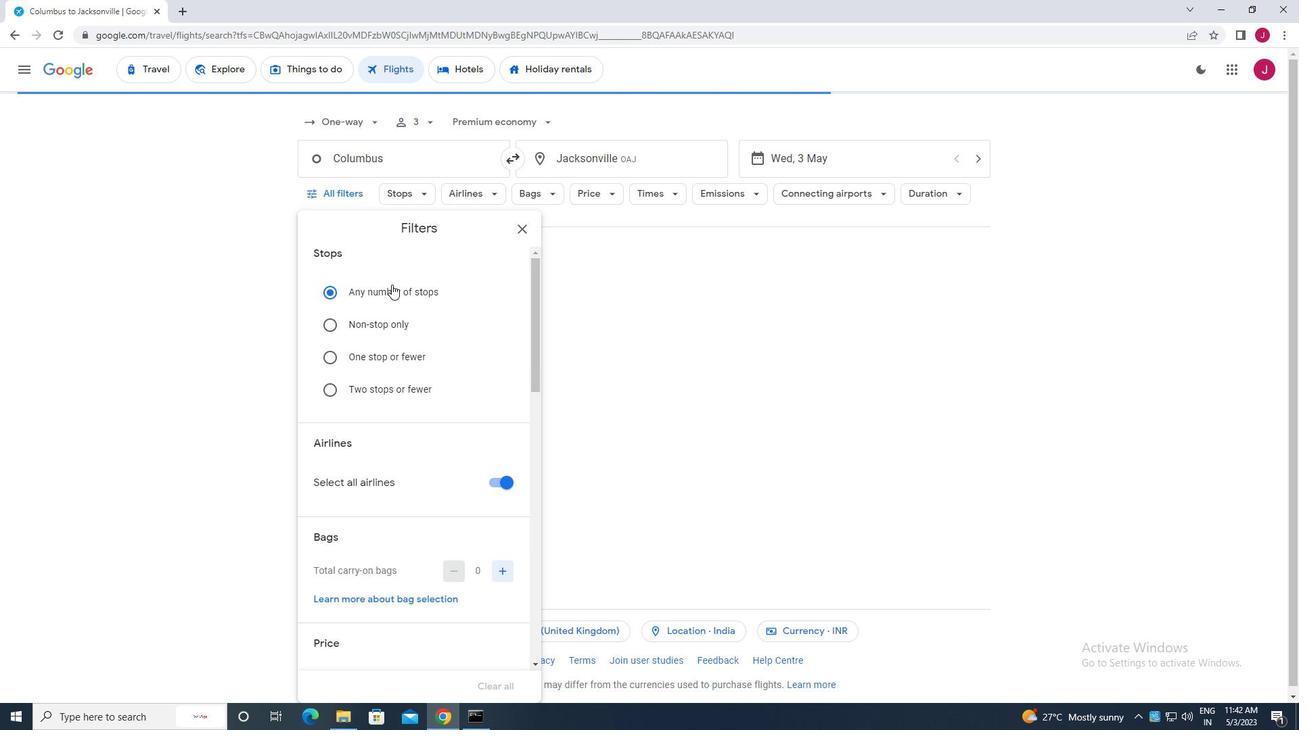 
Action: Mouse scrolled (391, 284) with delta (0, 0)
Screenshot: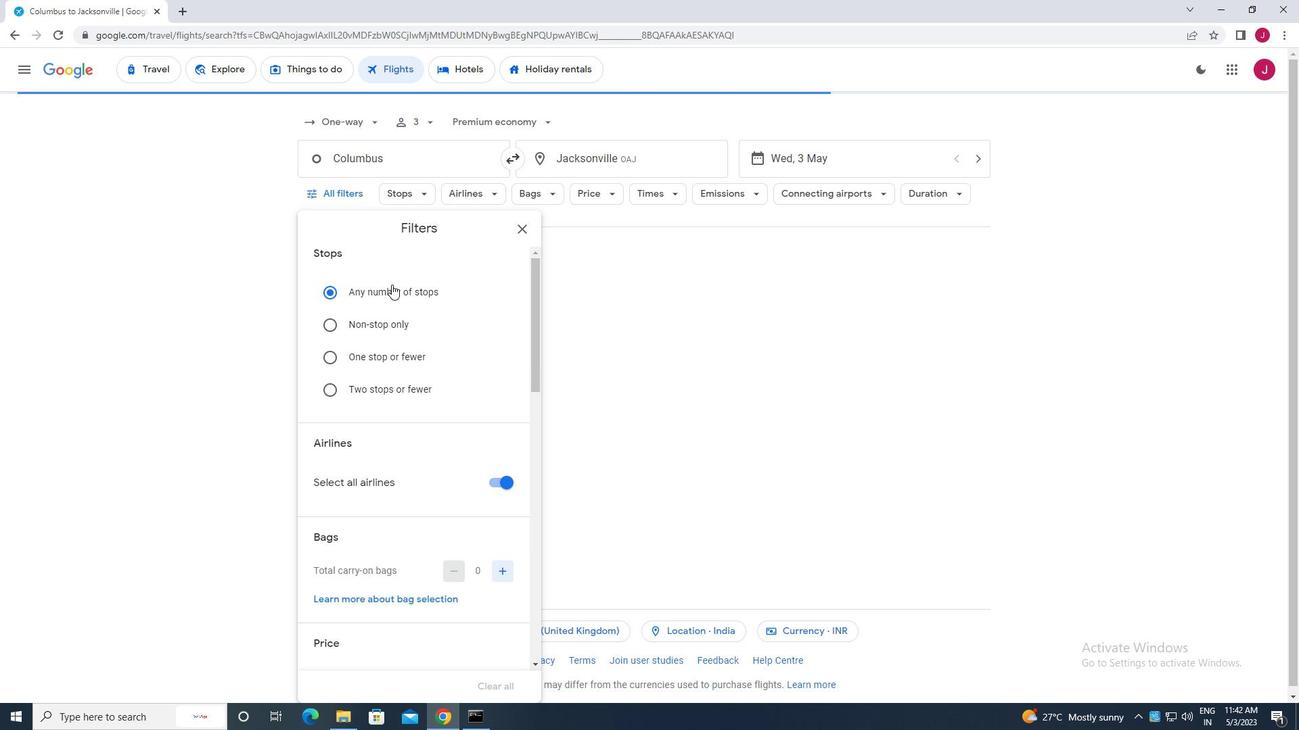 
Action: Mouse moved to (495, 278)
Screenshot: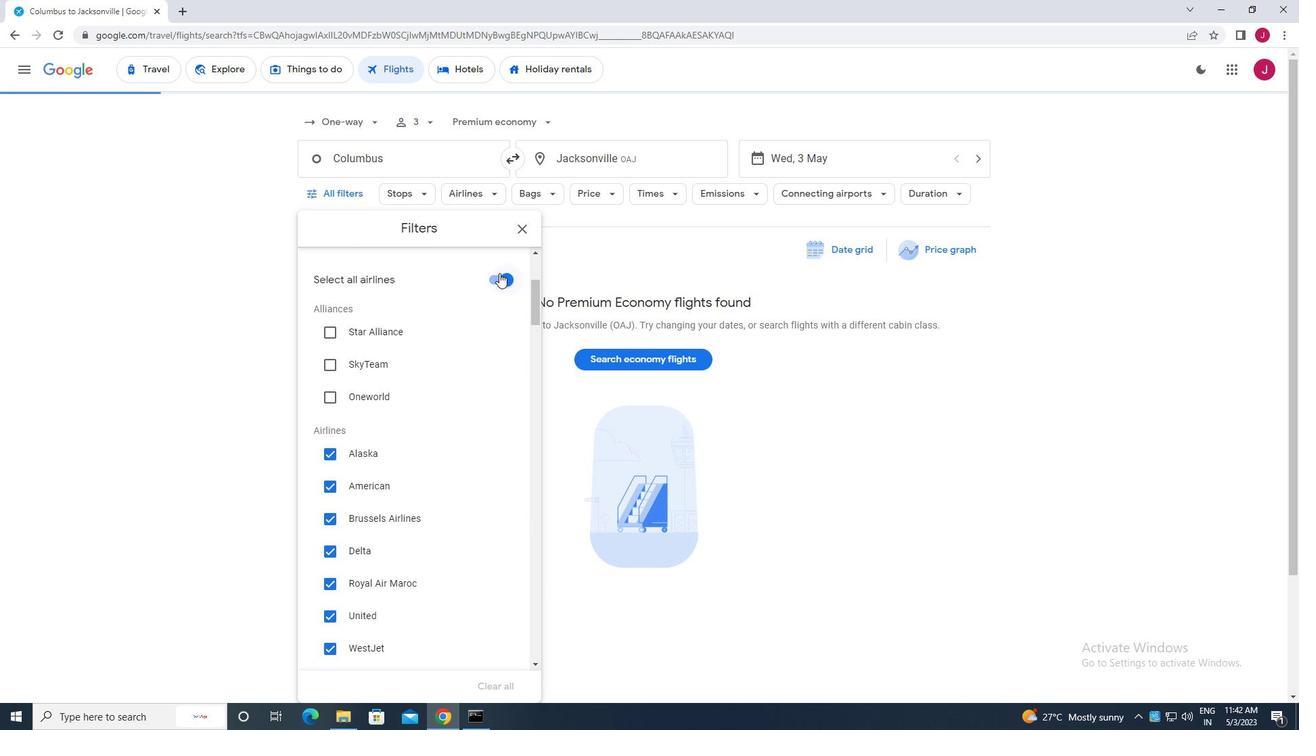
Action: Mouse pressed left at (495, 278)
Screenshot: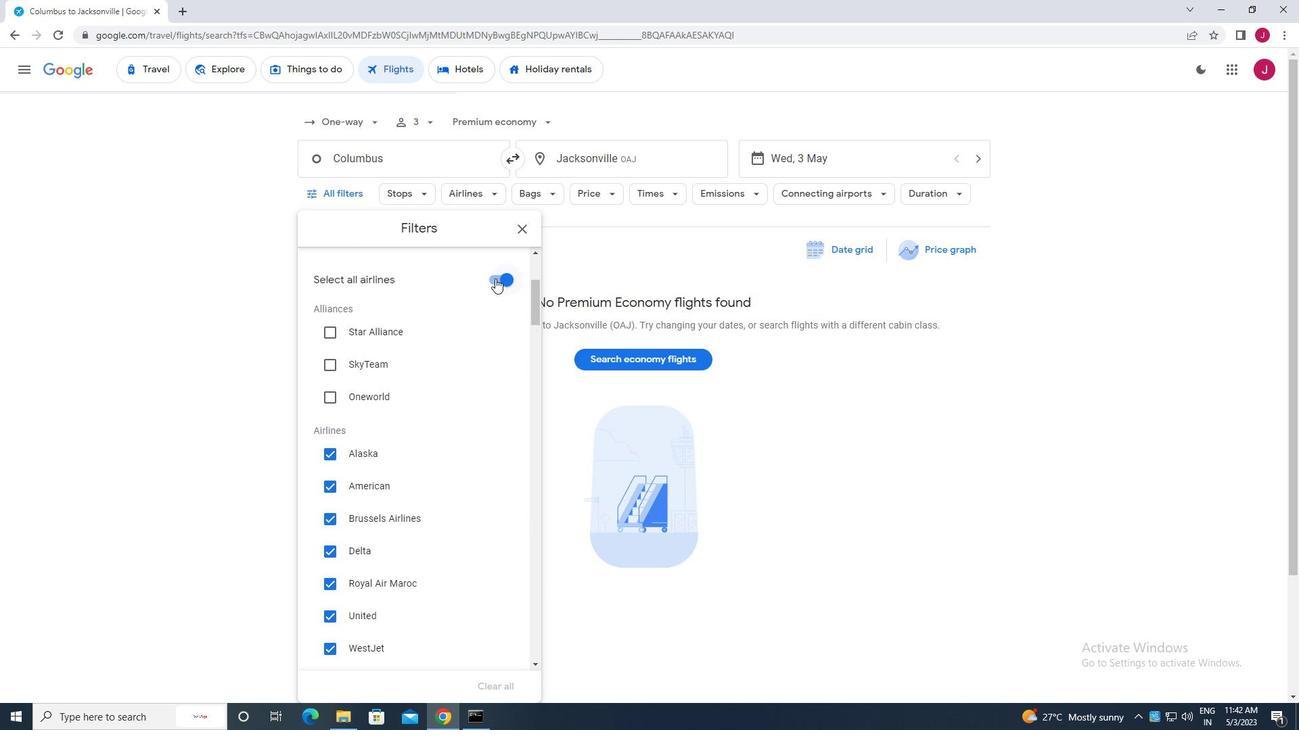 
Action: Mouse moved to (438, 348)
Screenshot: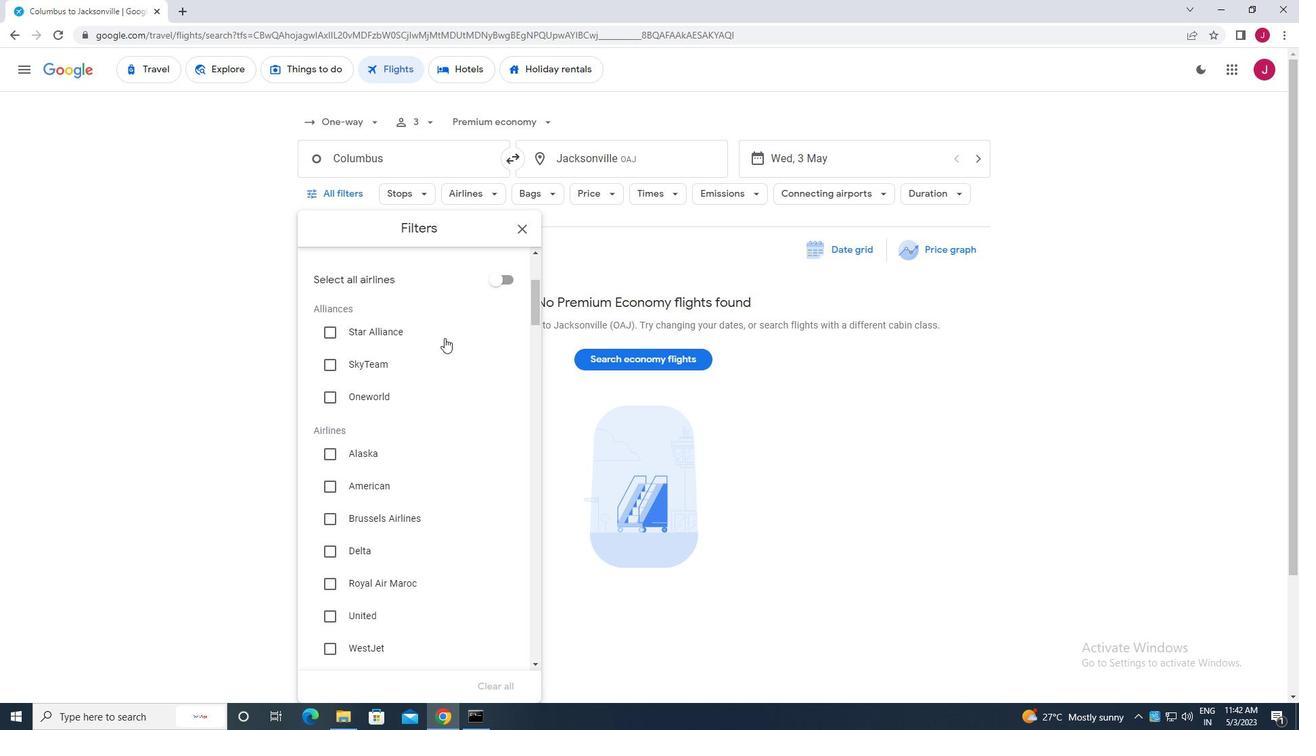 
Action: Mouse scrolled (438, 347) with delta (0, 0)
Screenshot: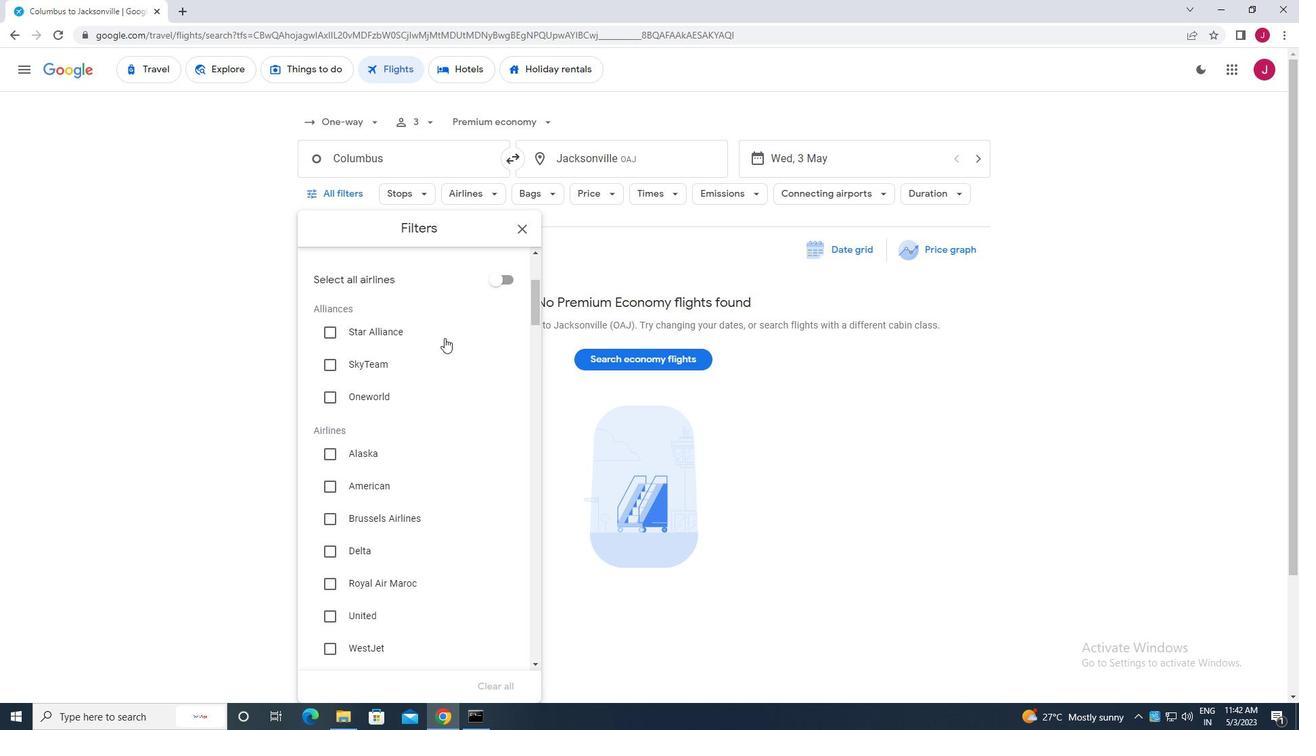 
Action: Mouse moved to (437, 352)
Screenshot: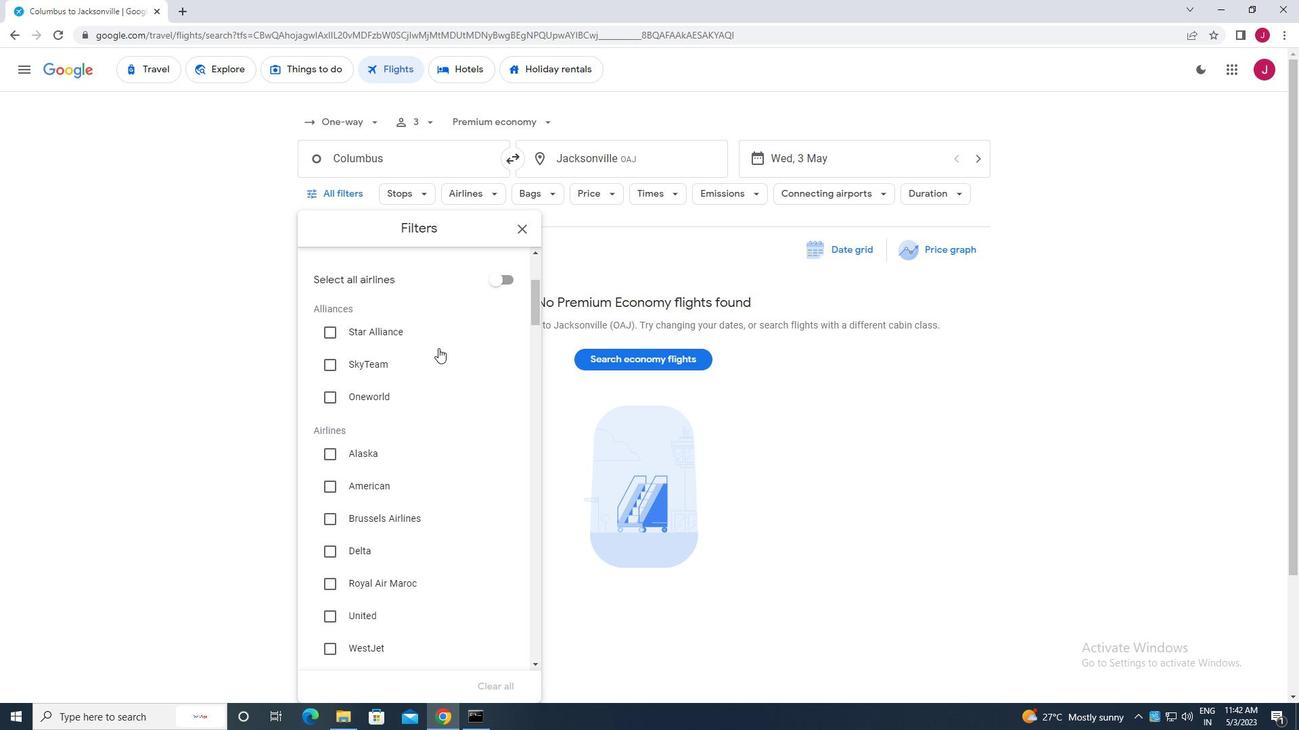 
Action: Mouse scrolled (437, 351) with delta (0, 0)
Screenshot: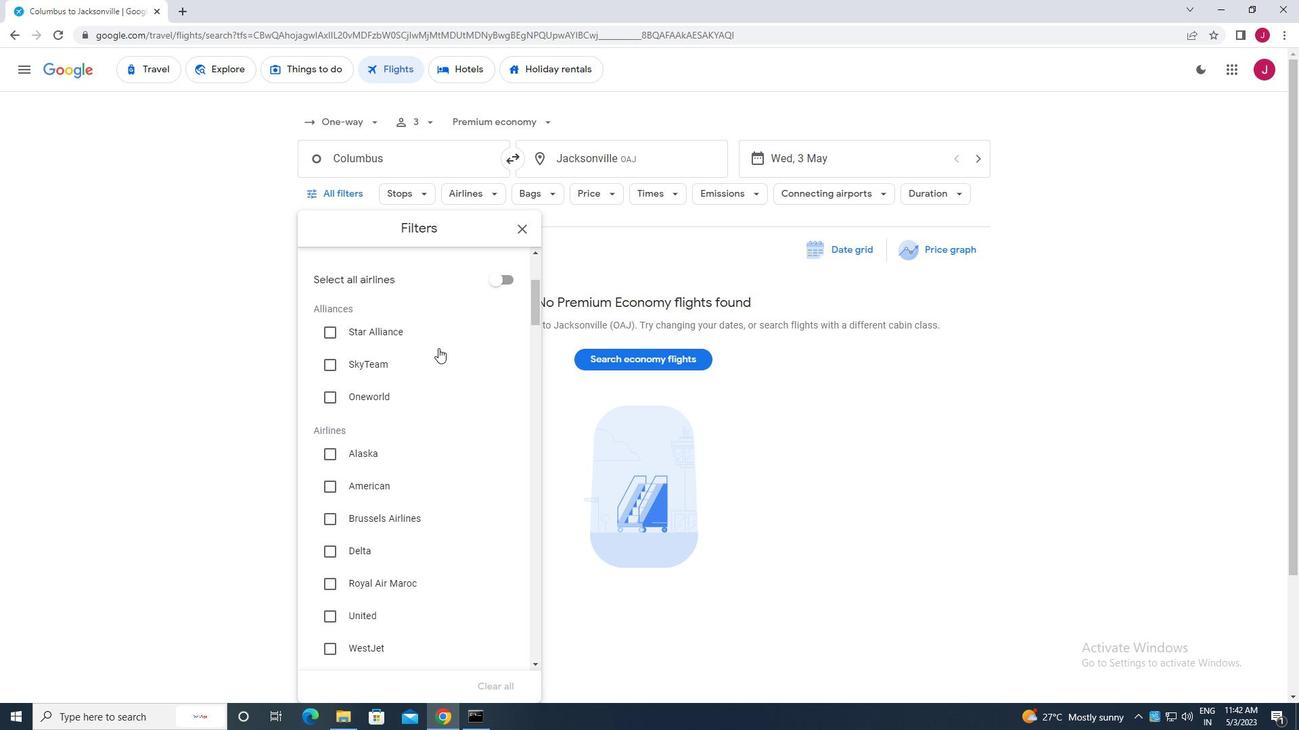 
Action: Mouse moved to (368, 383)
Screenshot: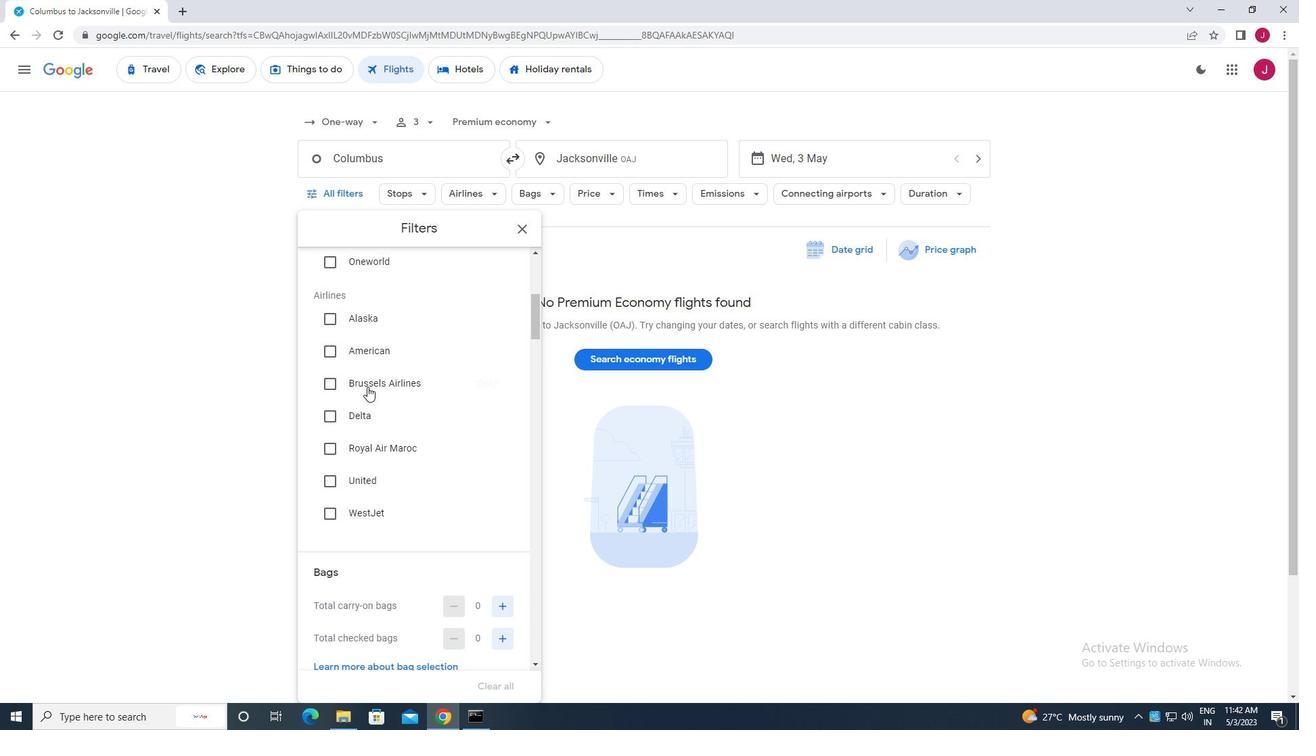 
Action: Mouse scrolled (368, 384) with delta (0, 0)
Screenshot: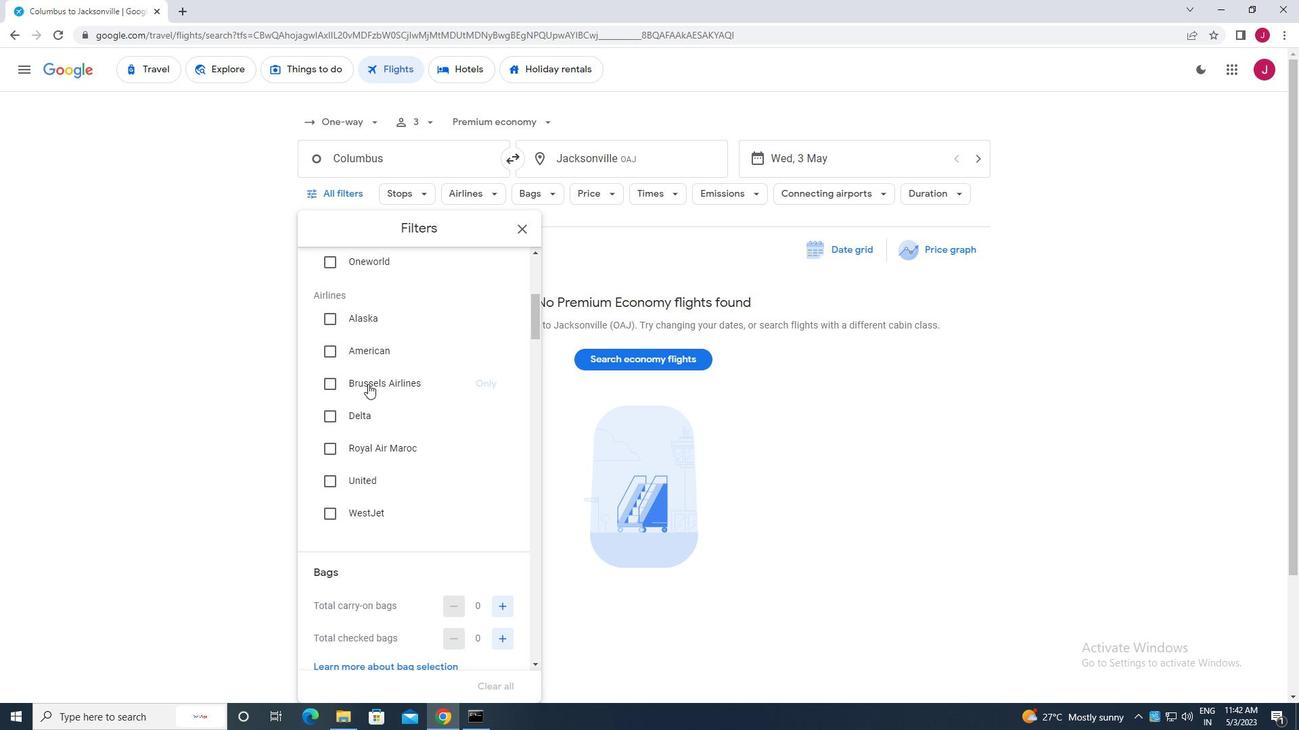 
Action: Mouse scrolled (368, 384) with delta (0, 0)
Screenshot: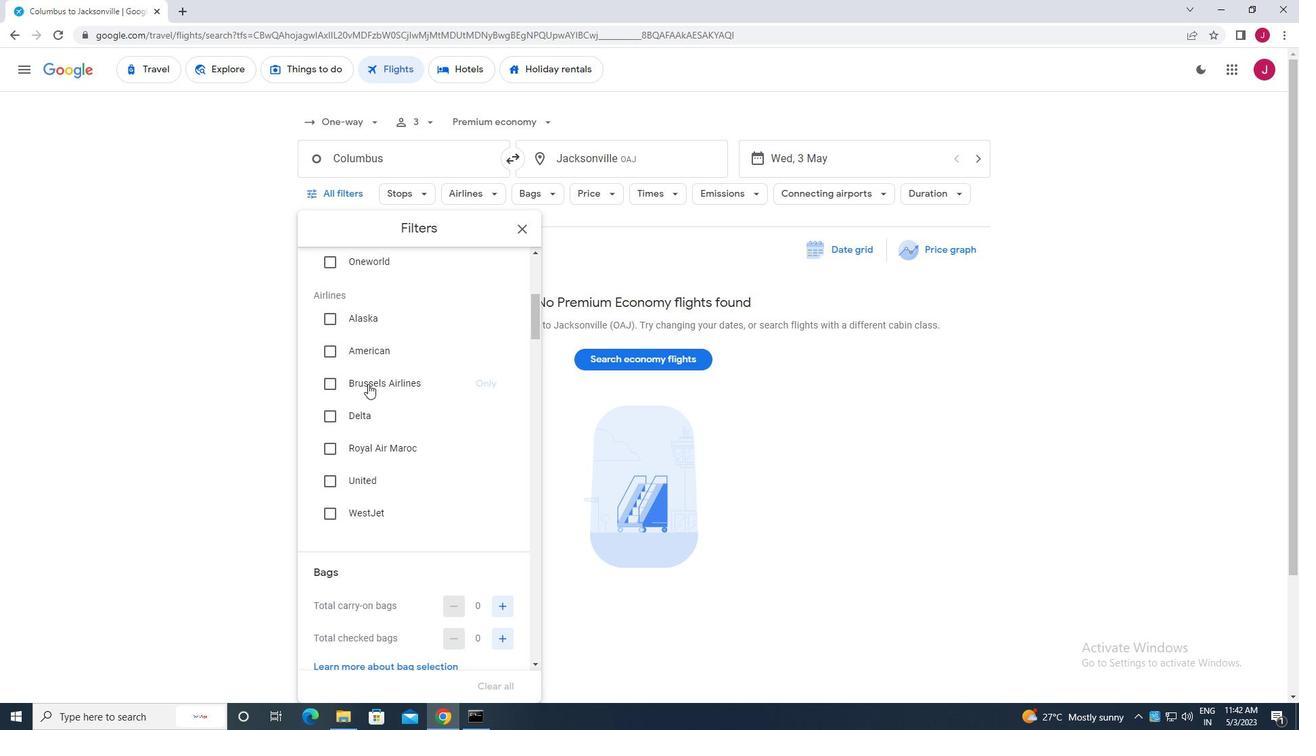 
Action: Mouse moved to (368, 382)
Screenshot: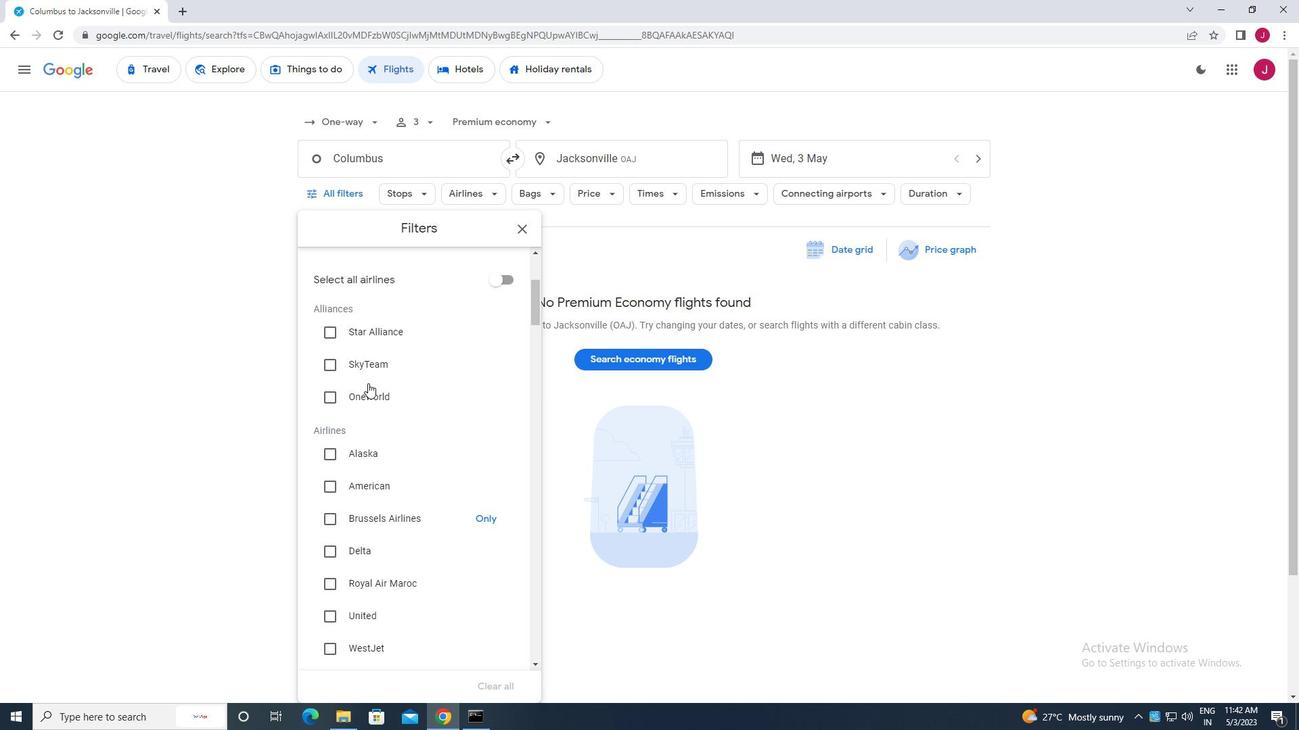 
Action: Mouse scrolled (368, 381) with delta (0, 0)
Screenshot: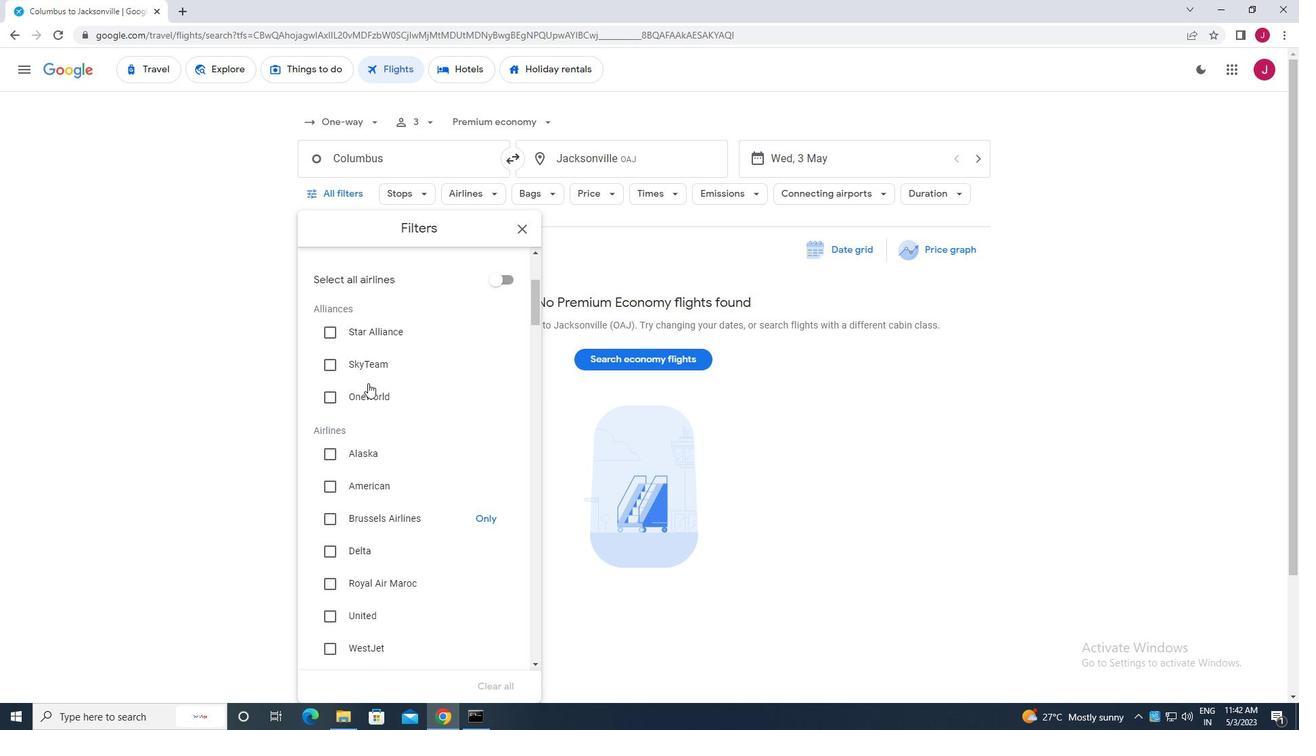 
Action: Mouse scrolled (368, 381) with delta (0, 0)
Screenshot: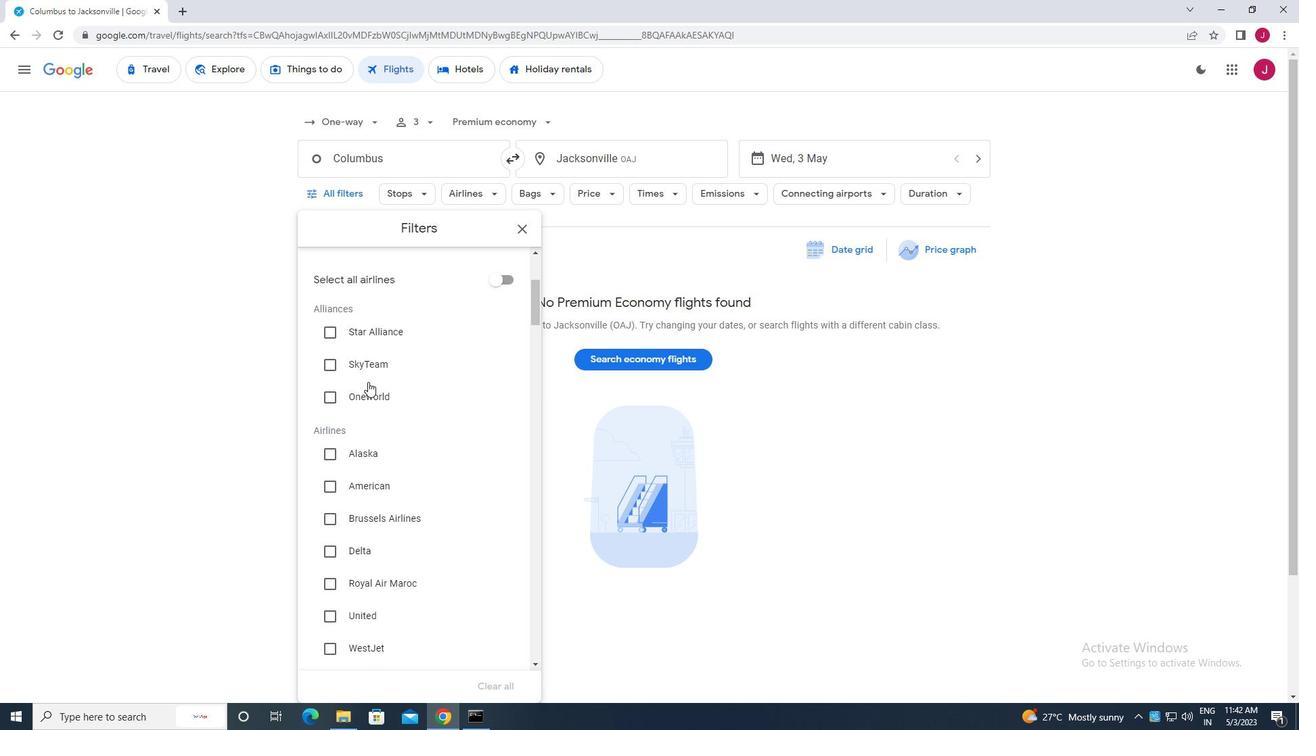 
Action: Mouse scrolled (368, 381) with delta (0, 0)
Screenshot: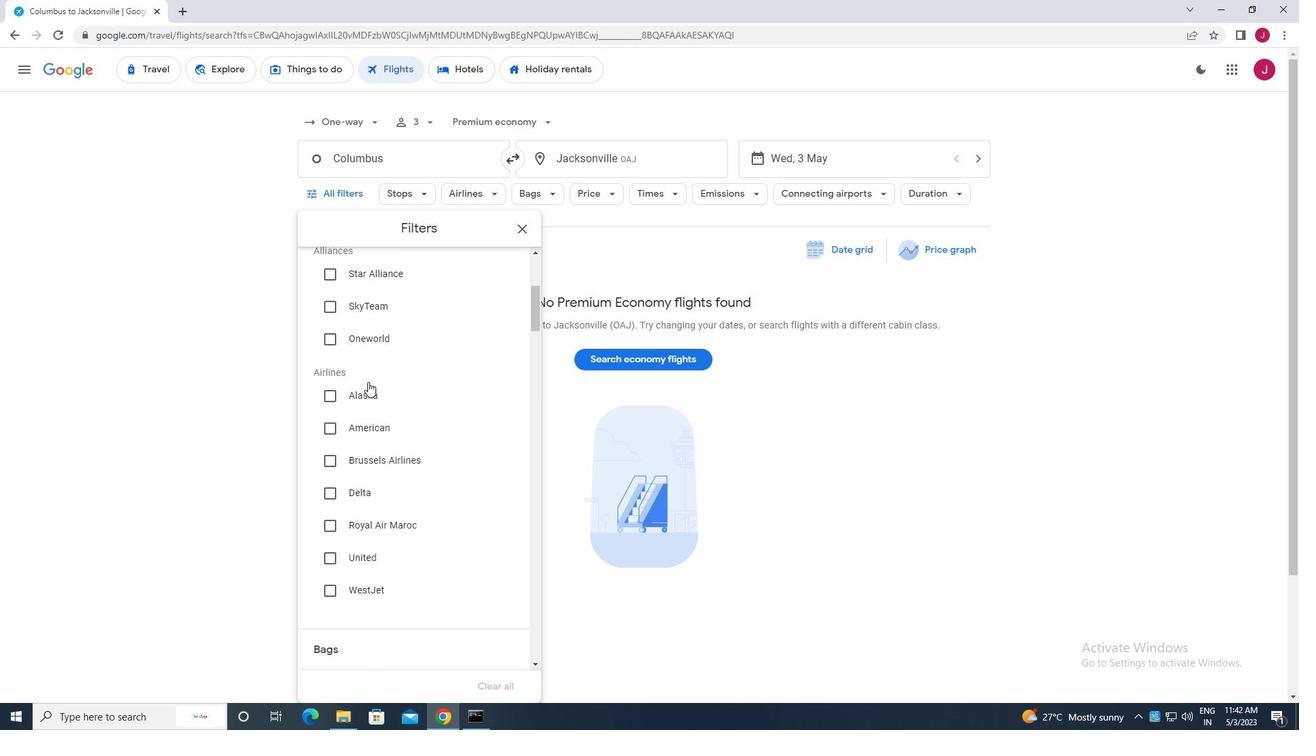 
Action: Mouse scrolled (368, 381) with delta (0, 0)
Screenshot: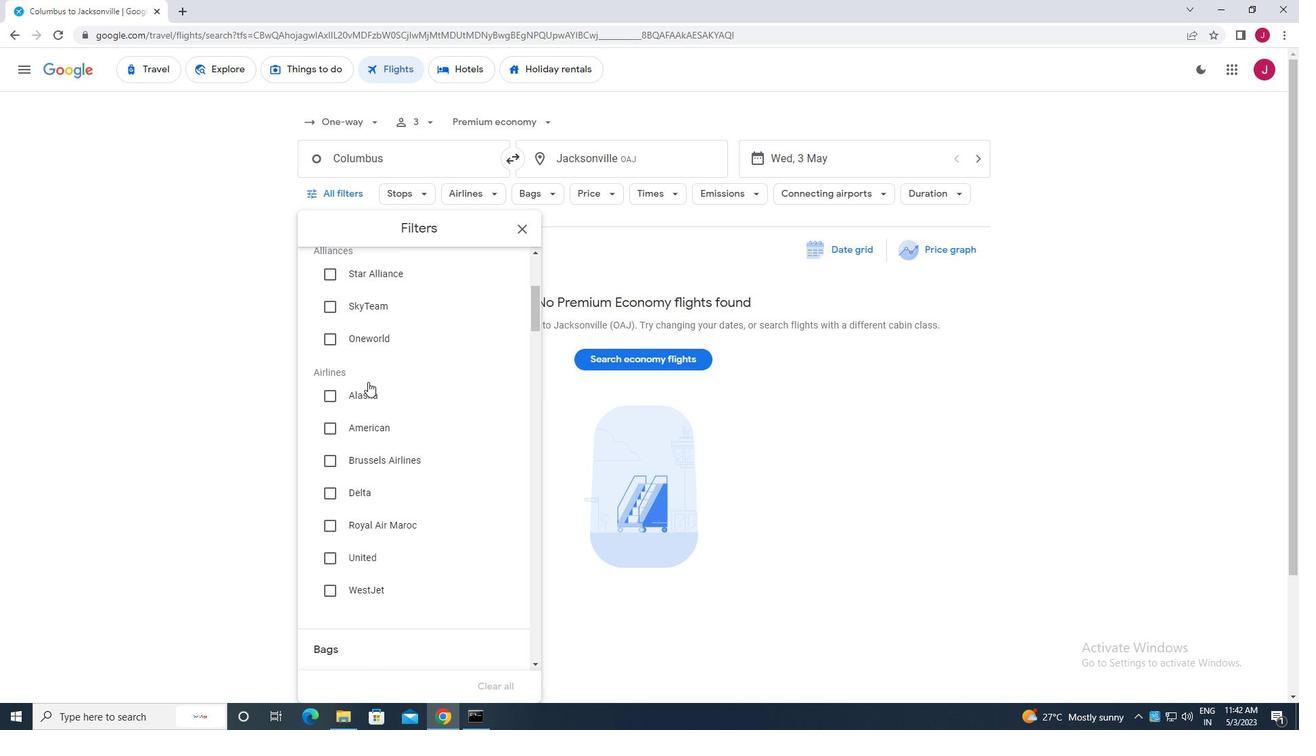 
Action: Mouse scrolled (368, 381) with delta (0, 0)
Screenshot: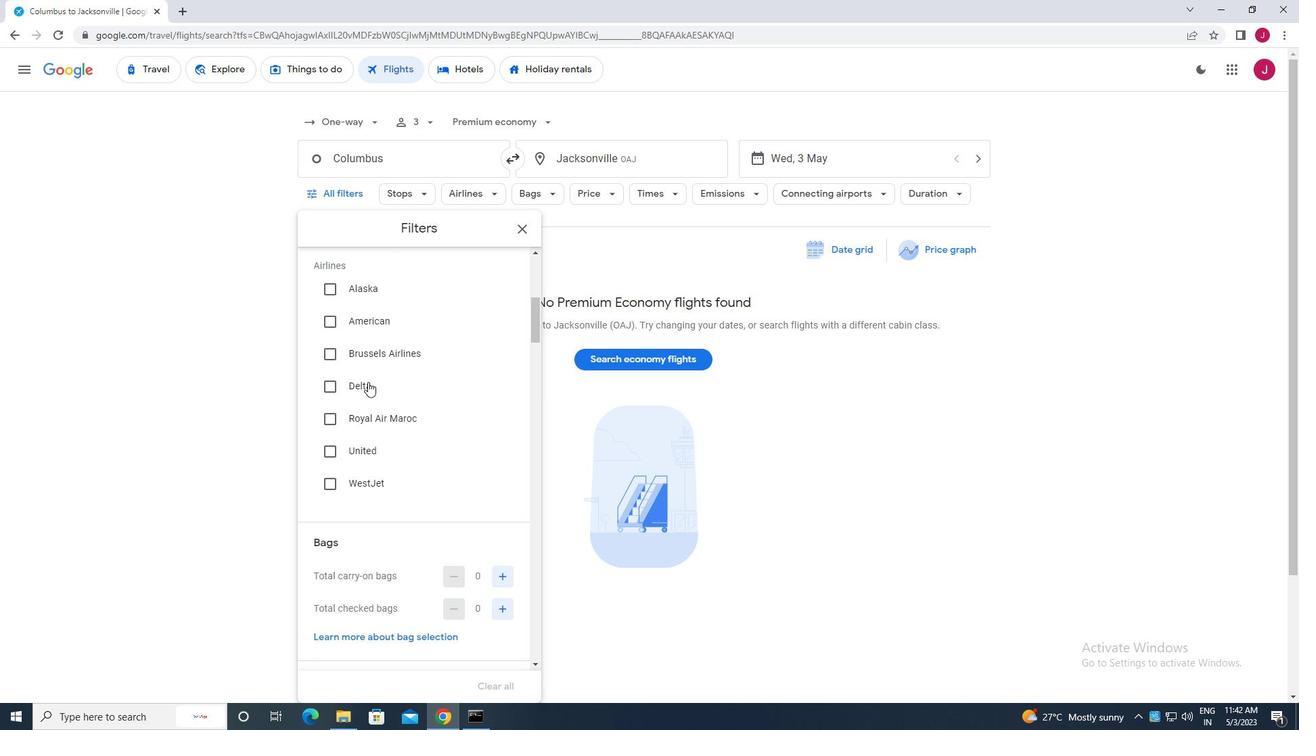 
Action: Mouse scrolled (368, 381) with delta (0, 0)
Screenshot: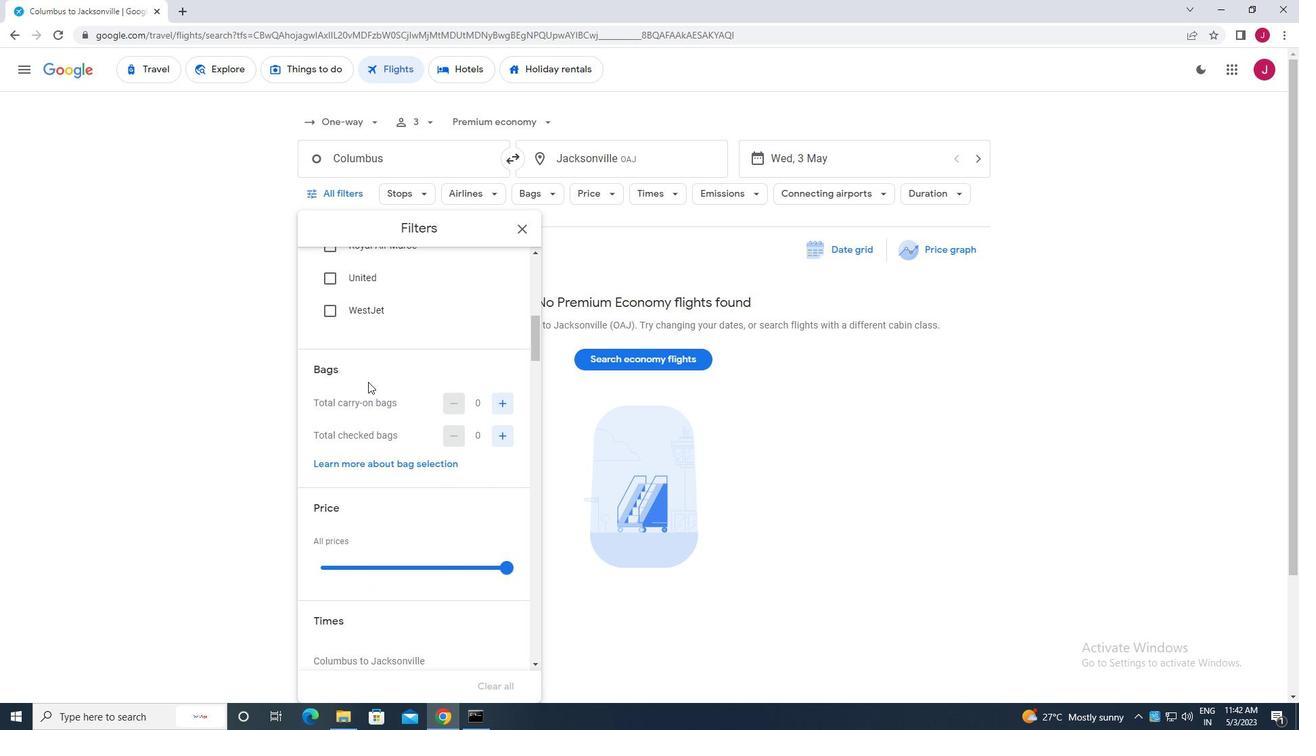 
Action: Mouse moved to (497, 334)
Screenshot: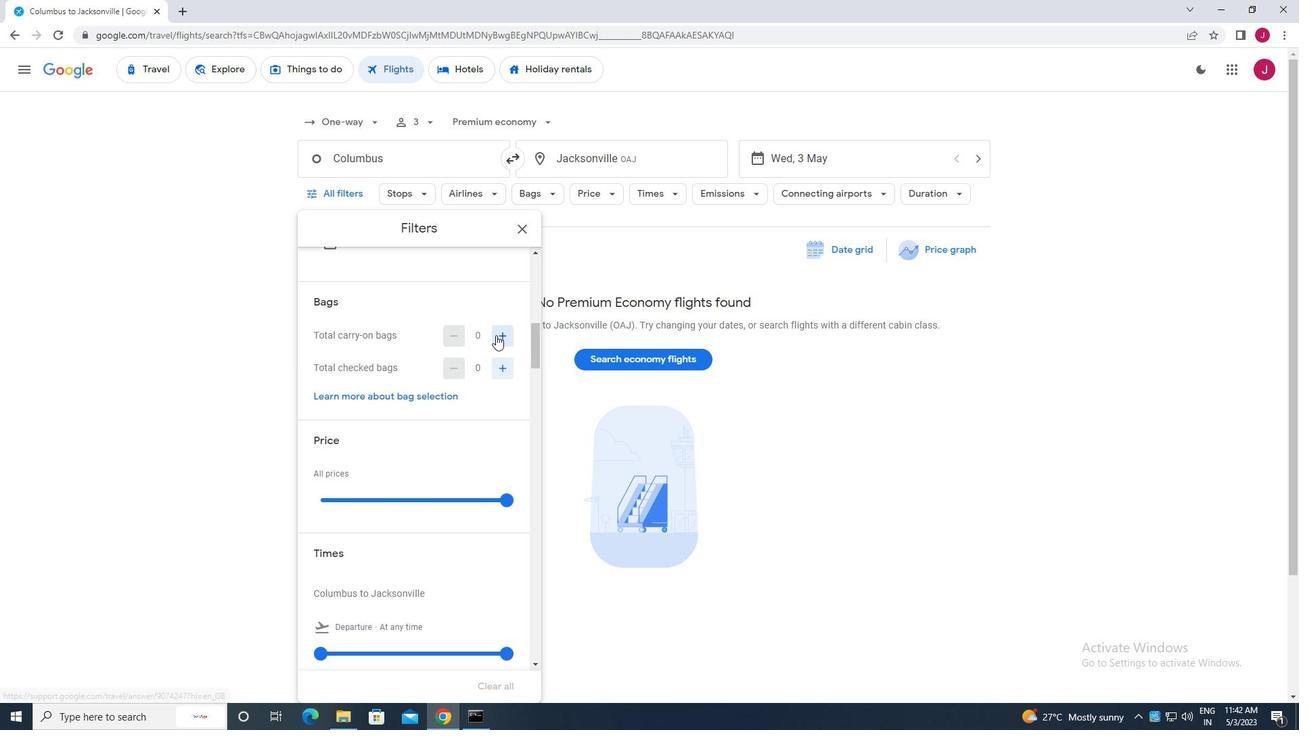 
Action: Mouse pressed left at (497, 334)
Screenshot: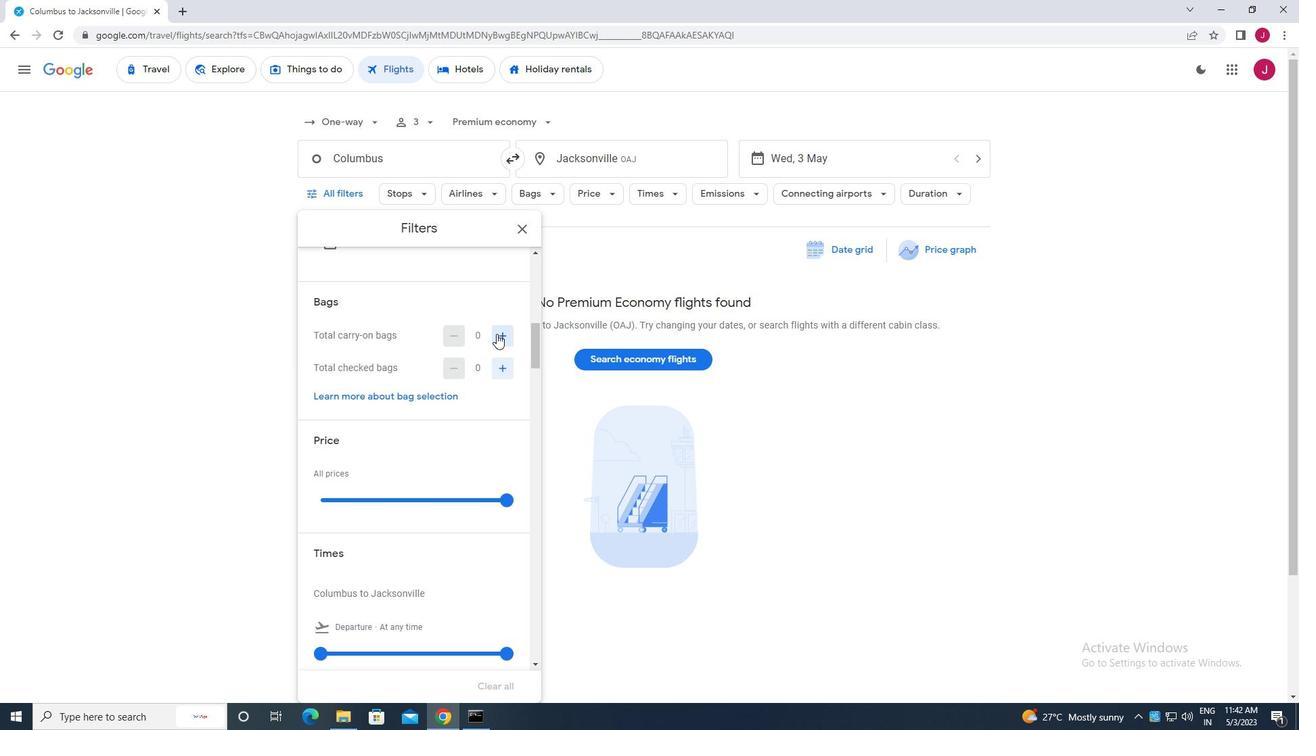 
Action: Mouse pressed left at (497, 334)
Screenshot: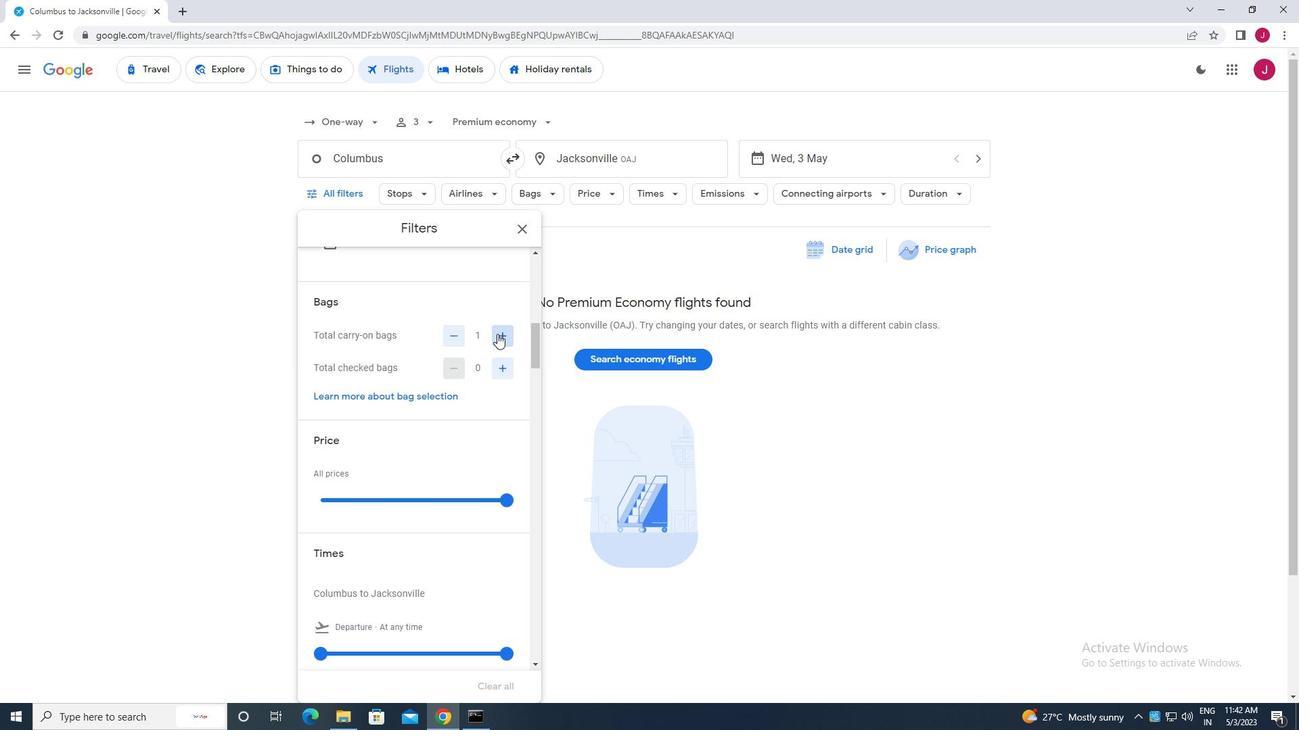 
Action: Mouse moved to (504, 369)
Screenshot: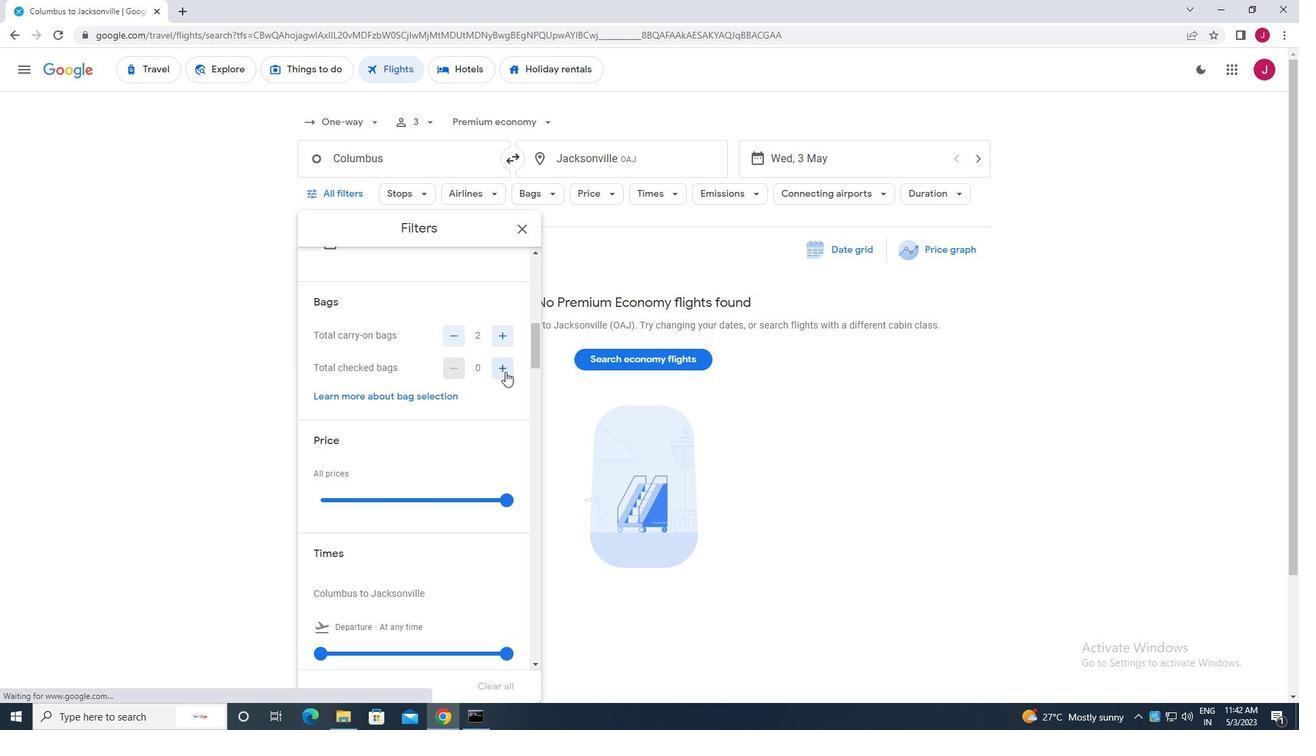 
Action: Mouse pressed left at (504, 369)
Screenshot: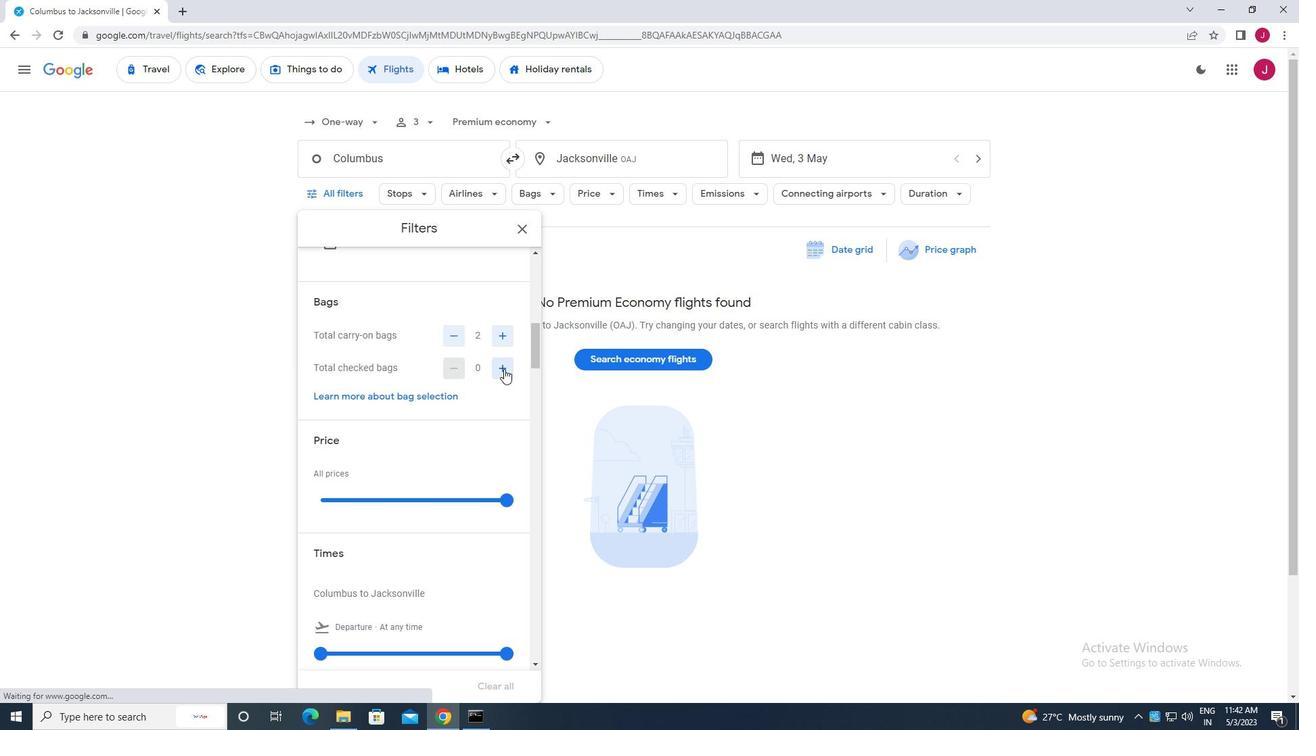 
Action: Mouse pressed left at (504, 369)
Screenshot: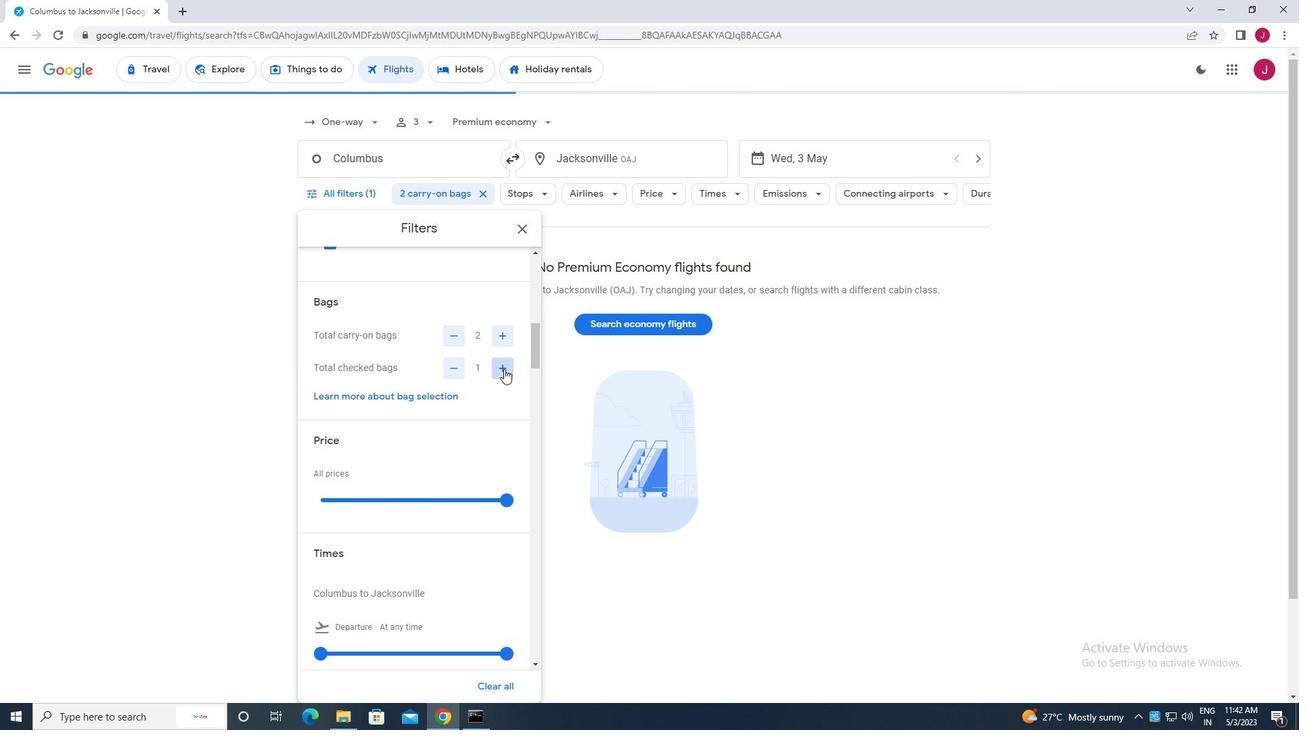 
Action: Mouse pressed left at (504, 369)
Screenshot: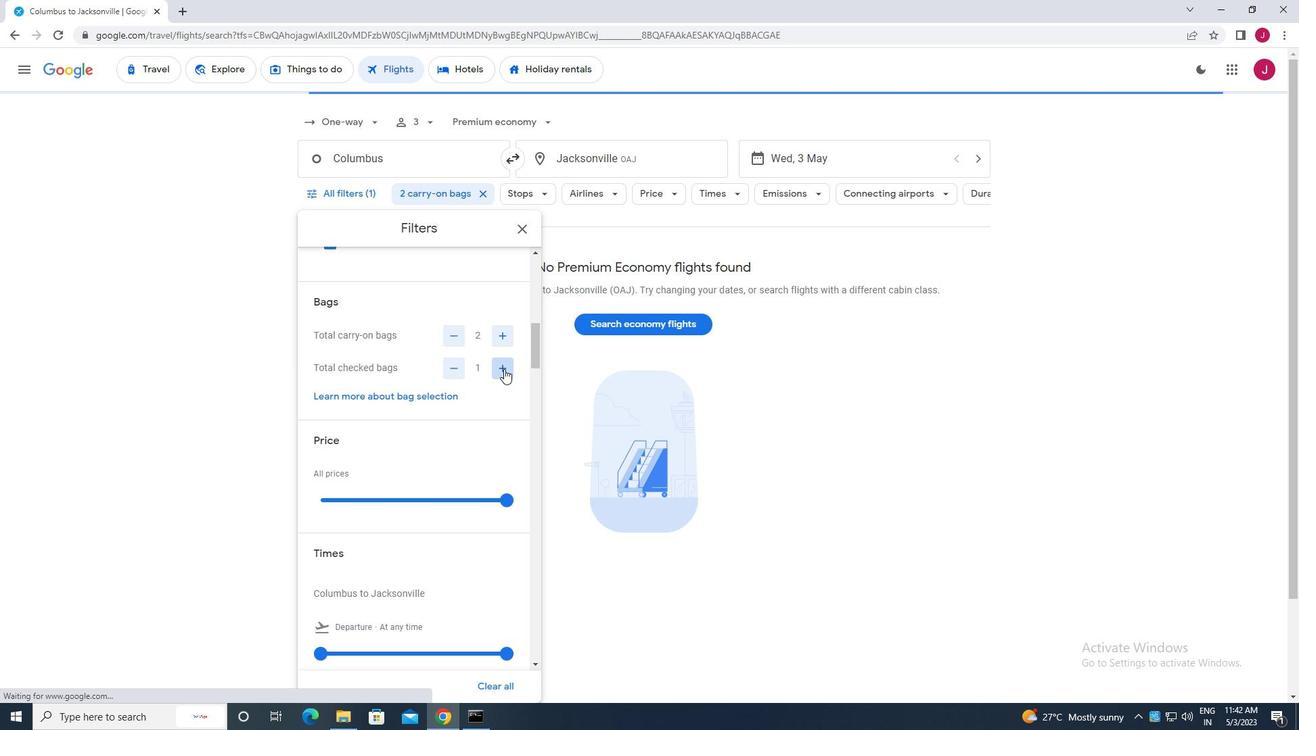 
Action: Mouse moved to (517, 370)
Screenshot: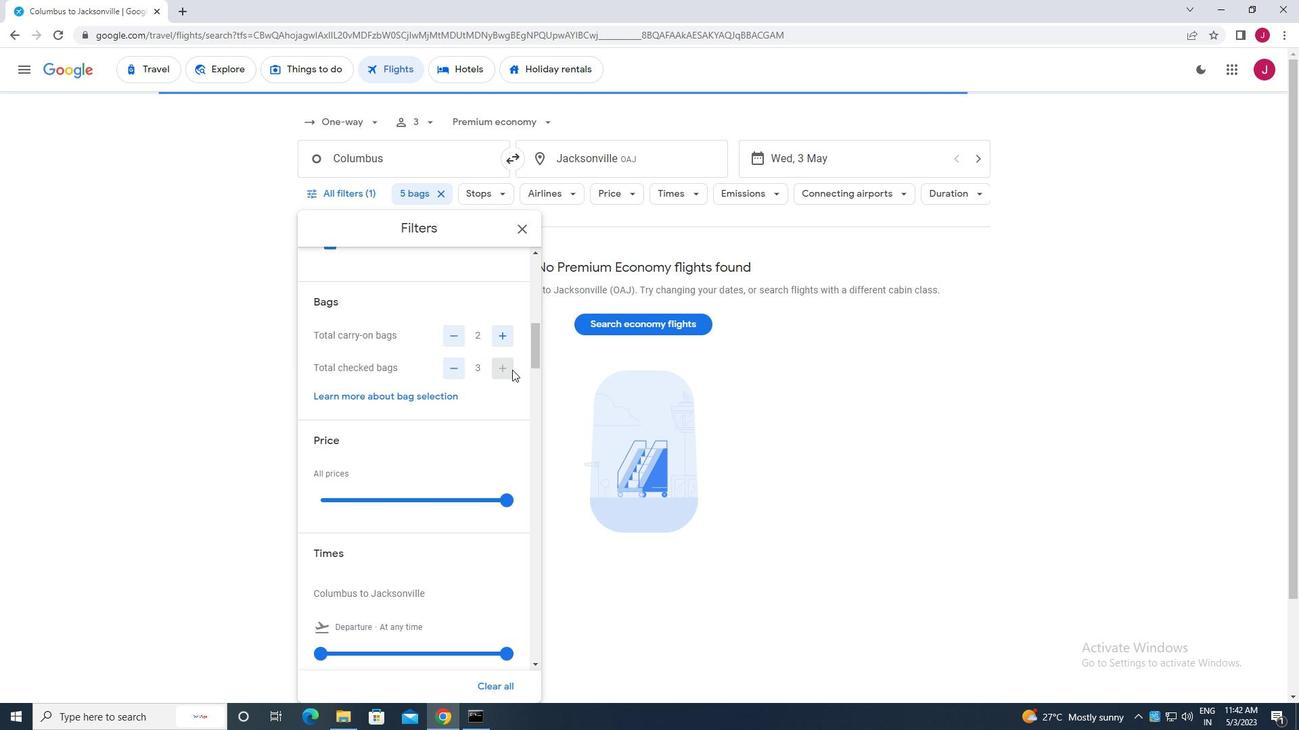 
Action: Mouse scrolled (517, 369) with delta (0, 0)
Screenshot: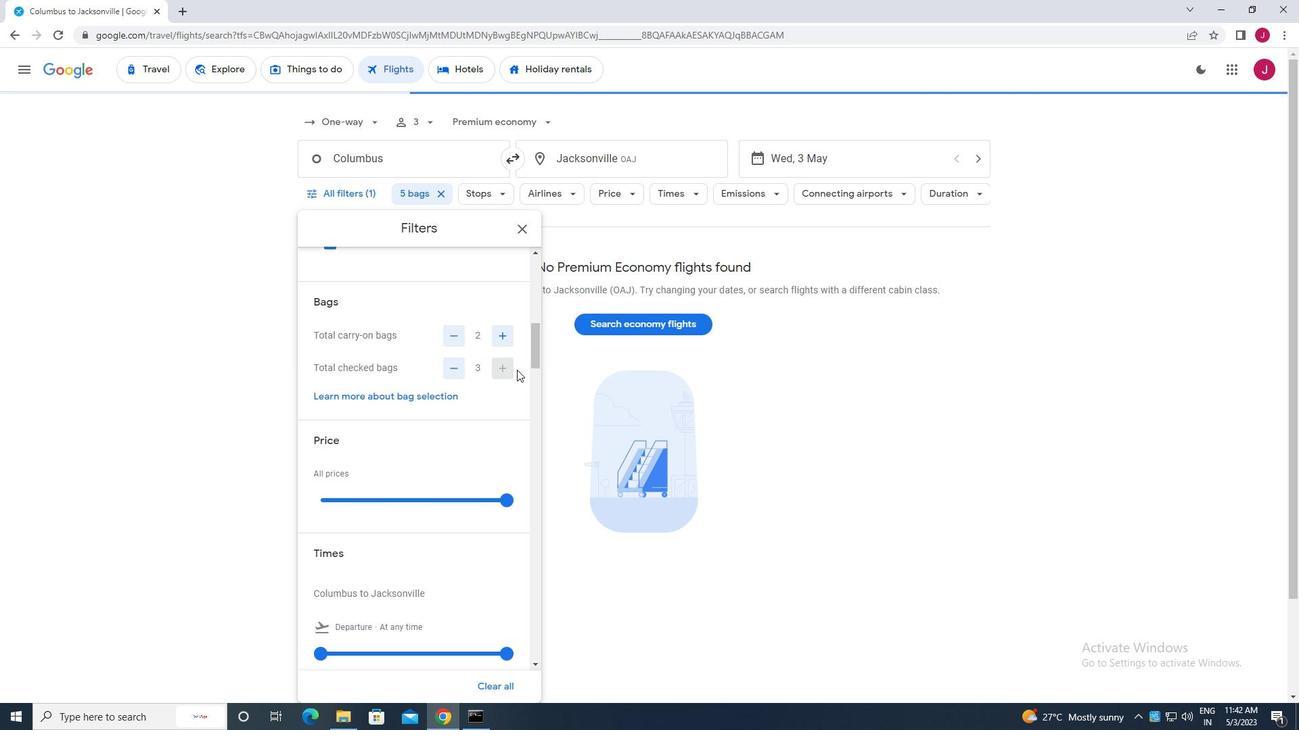 
Action: Mouse moved to (517, 370)
Screenshot: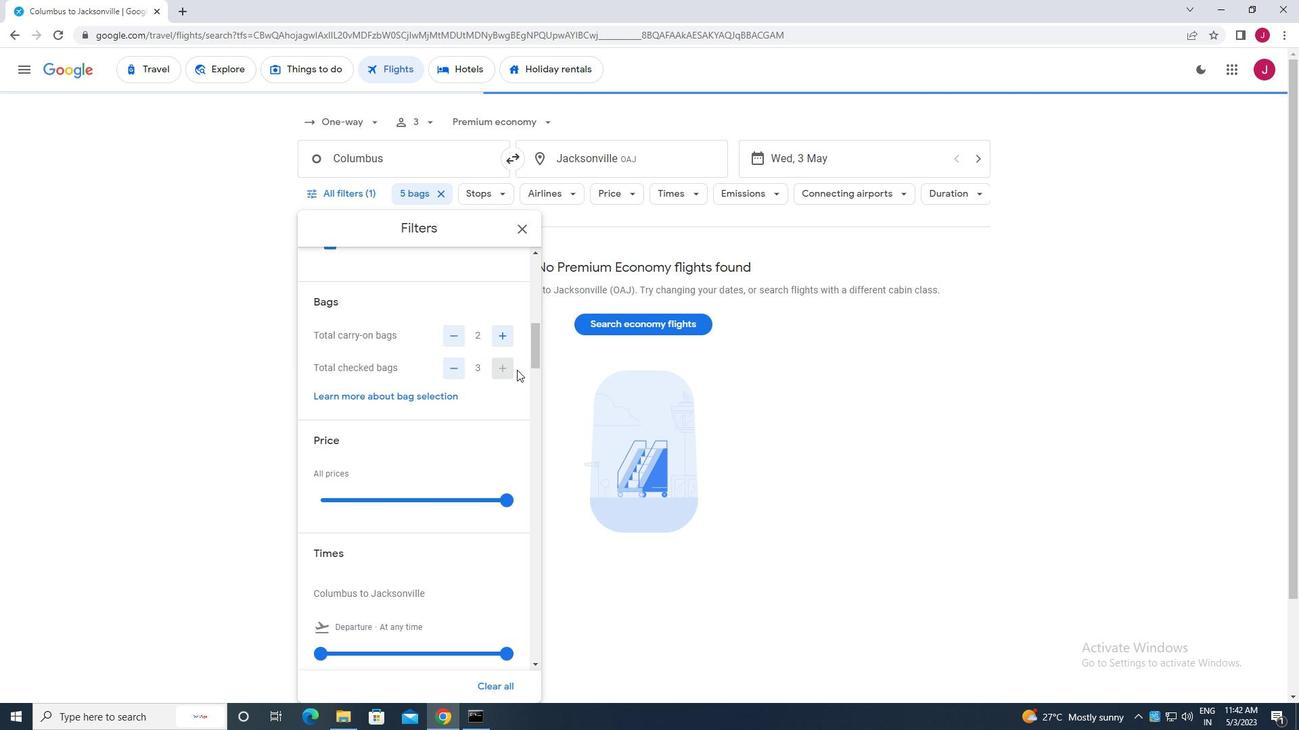 
Action: Mouse scrolled (517, 369) with delta (0, 0)
Screenshot: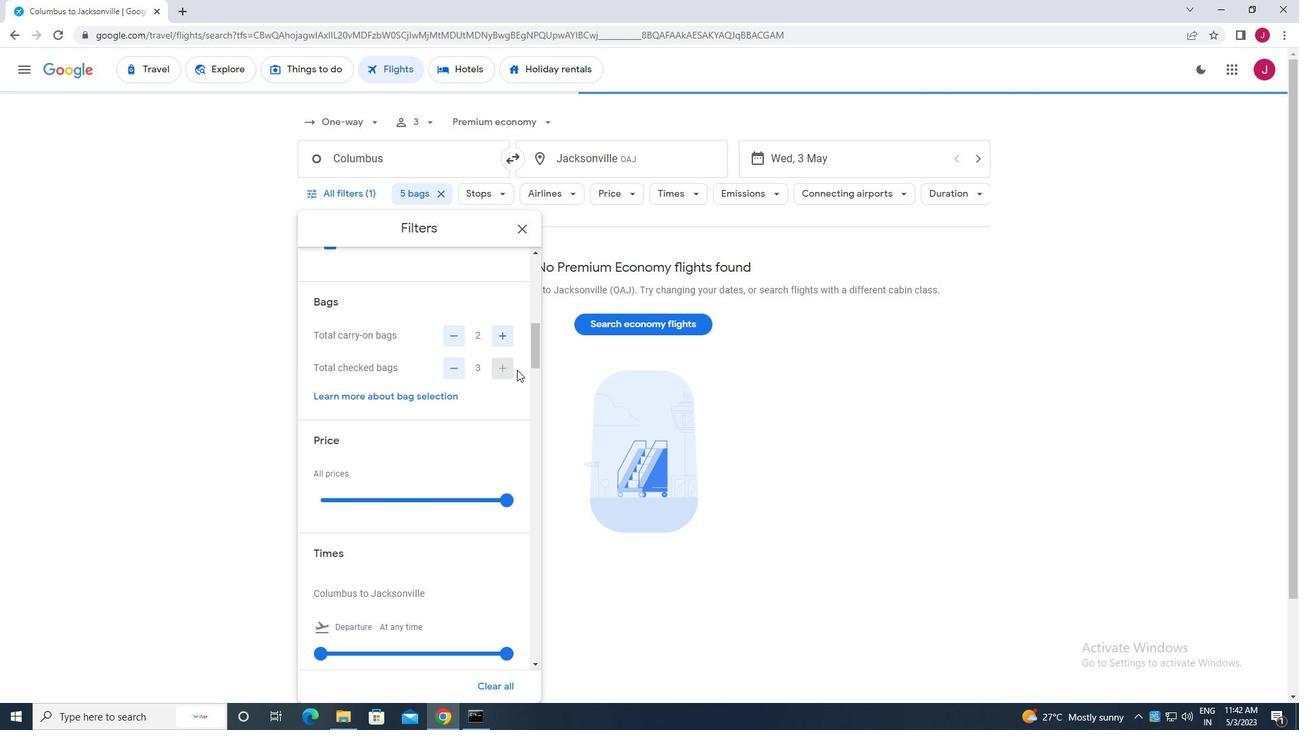 
Action: Mouse moved to (507, 365)
Screenshot: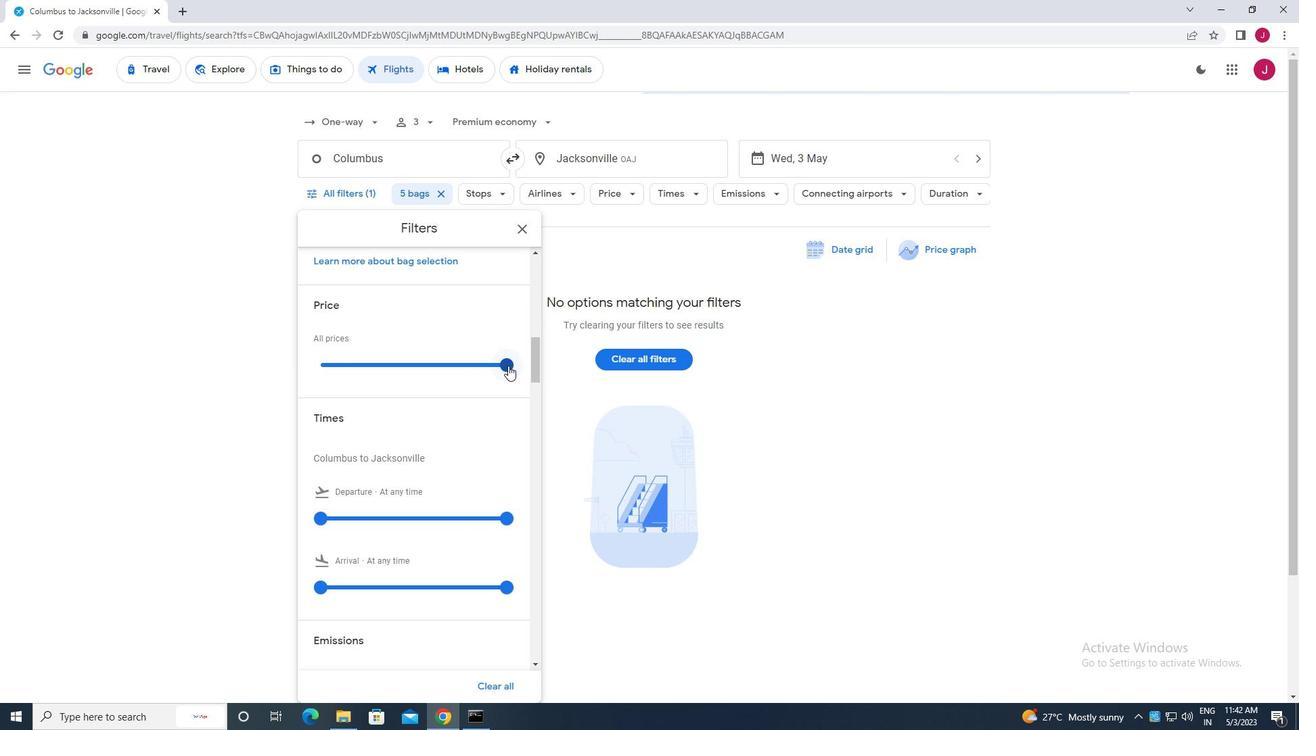 
Action: Mouse pressed left at (507, 365)
Screenshot: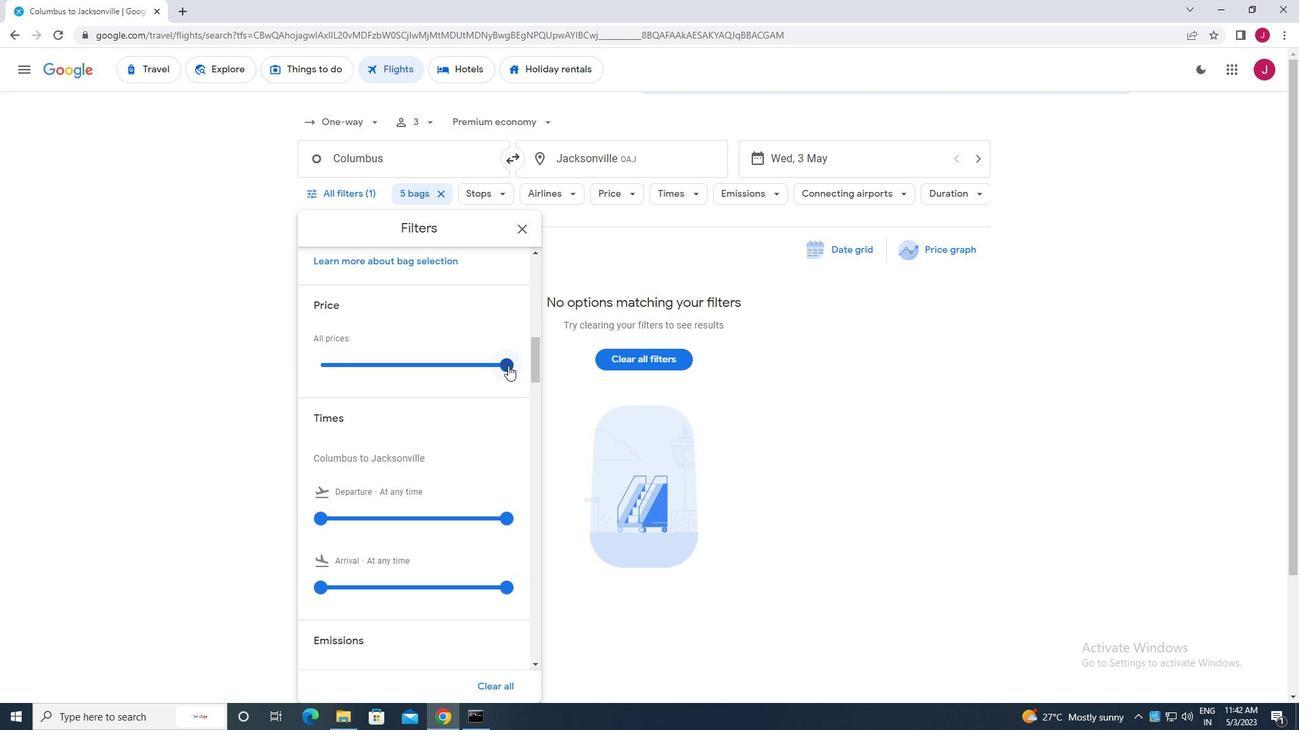 
Action: Mouse moved to (323, 515)
Screenshot: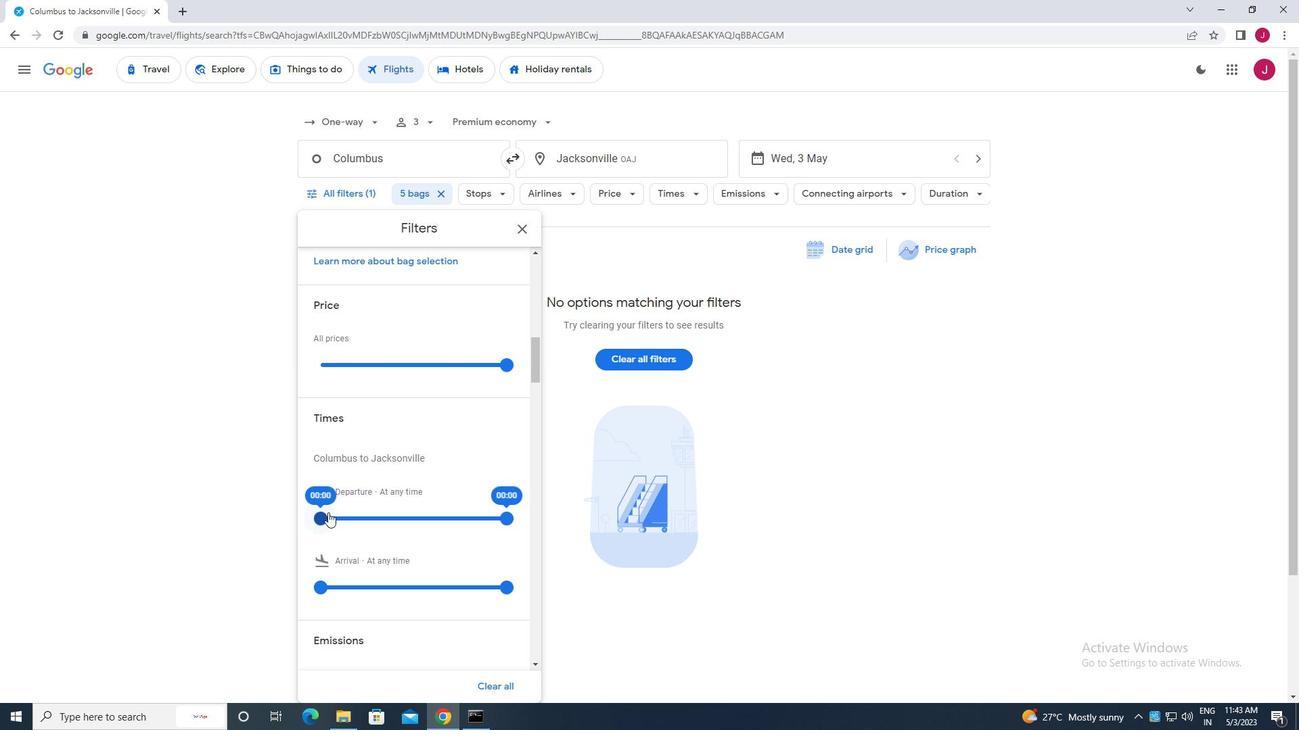 
Action: Mouse pressed left at (323, 515)
Screenshot: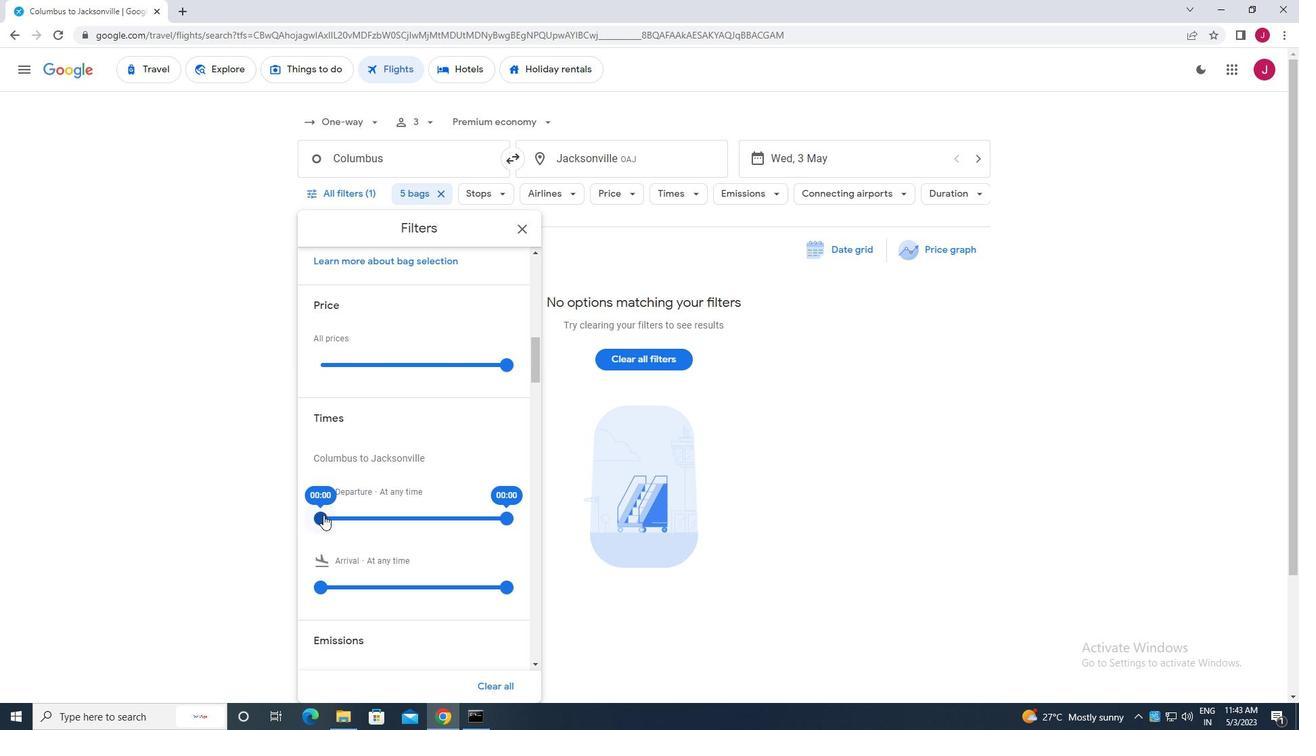 
Action: Mouse moved to (507, 517)
Screenshot: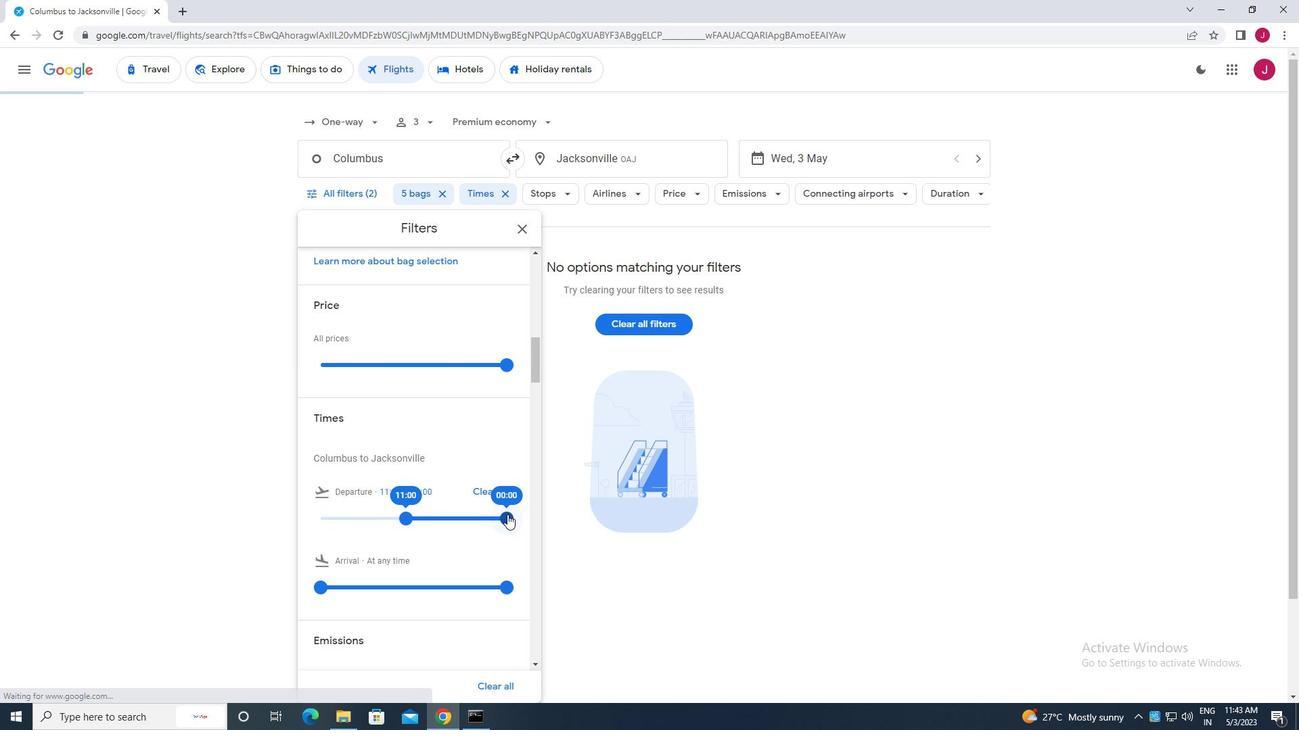 
Action: Mouse pressed left at (507, 517)
Screenshot: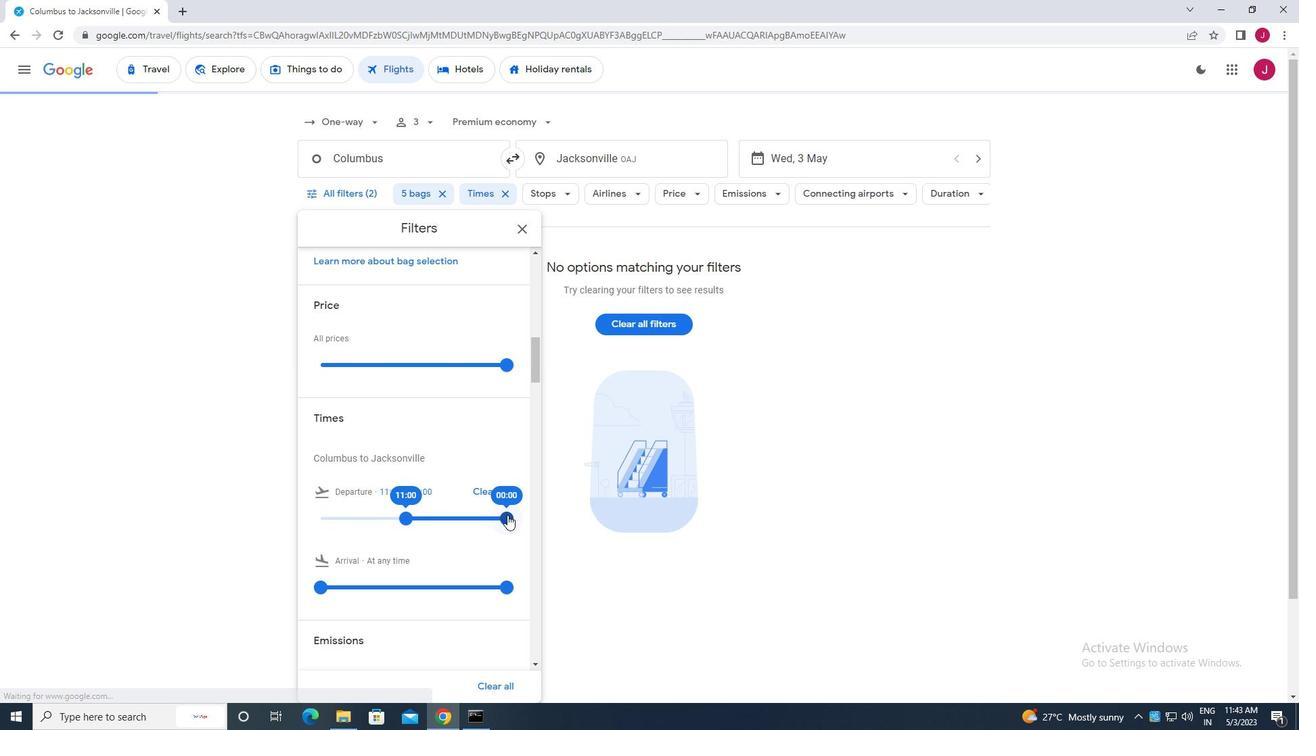 
Action: Mouse moved to (517, 231)
Screenshot: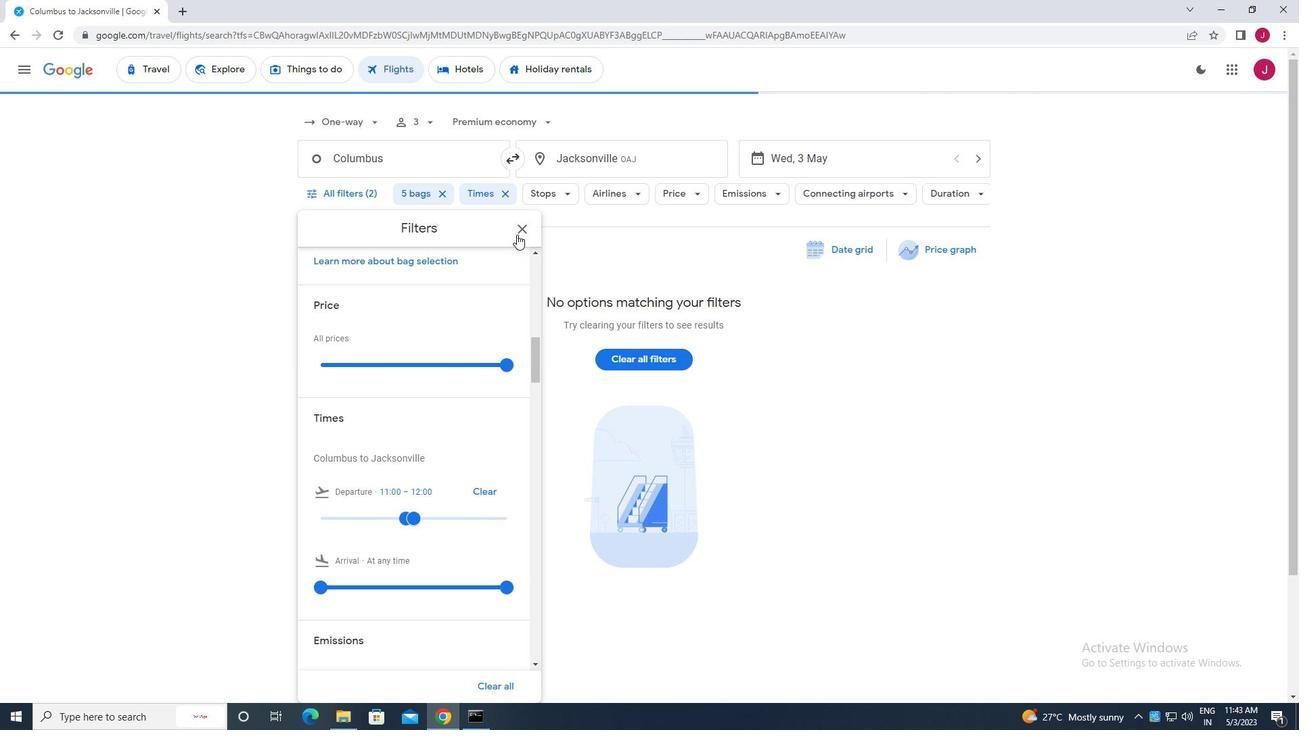 
Action: Mouse pressed left at (517, 231)
Screenshot: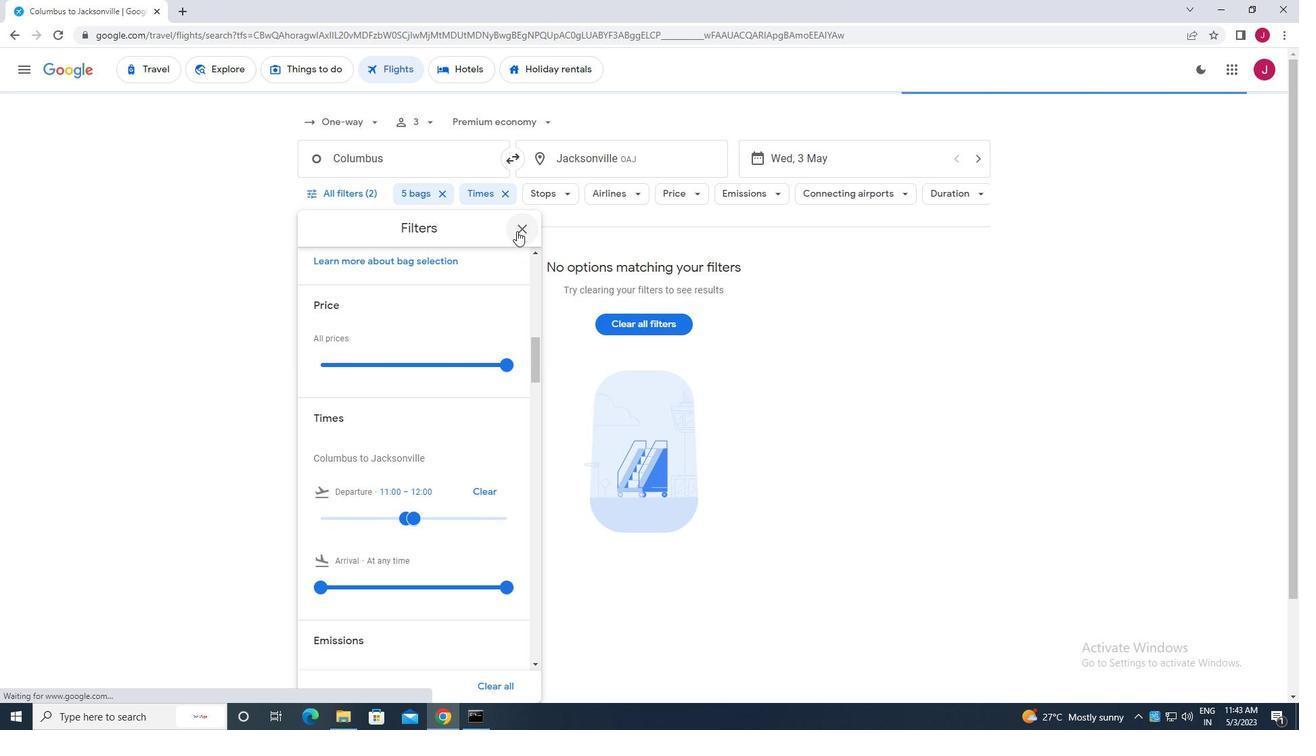 
Action: Mouse moved to (517, 231)
Screenshot: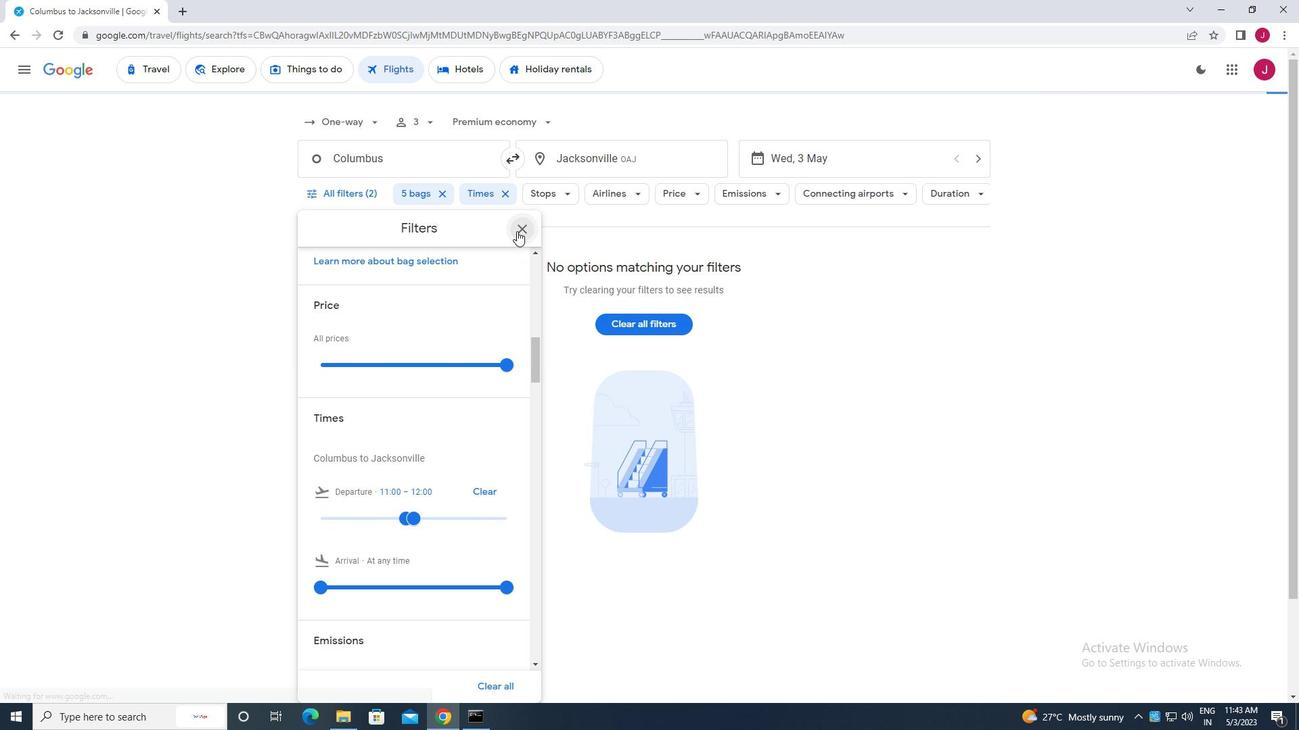 
